 Task: Build a record-triggered Flow that automatically updates the "Close Date" of an opportunity to the current date when the opportunity stage is changed to "Closed-Won.".
Action: Mouse moved to (604, 45)
Screenshot: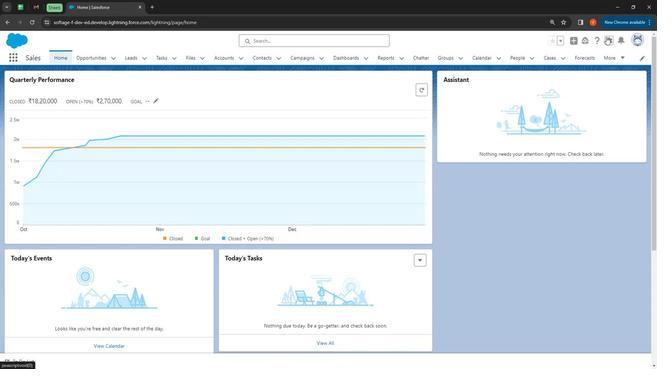 
Action: Mouse pressed left at (604, 45)
Screenshot: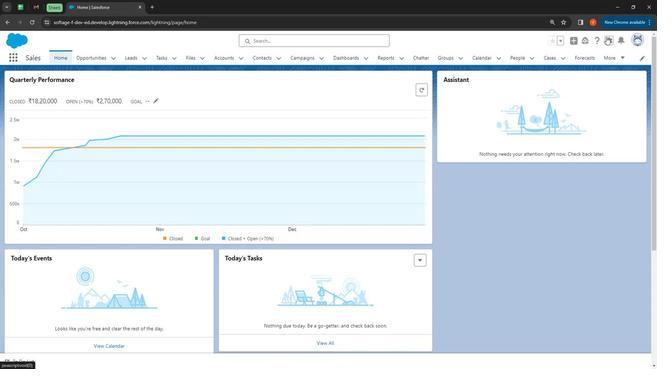 
Action: Mouse moved to (580, 74)
Screenshot: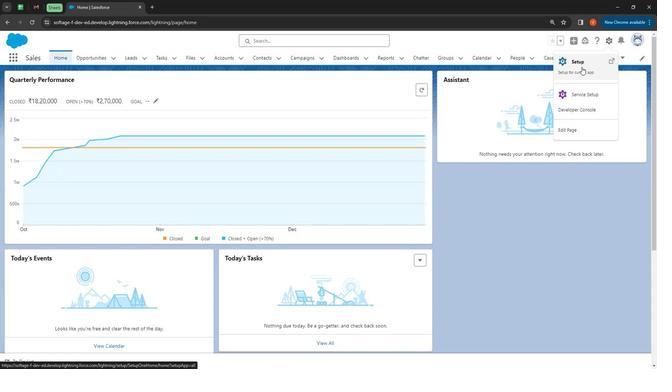 
Action: Mouse pressed left at (580, 74)
Screenshot: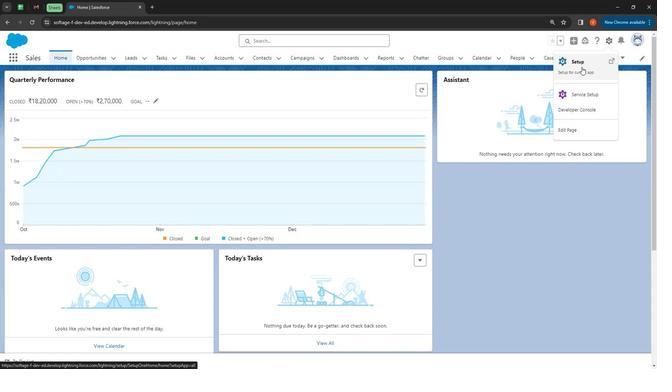 
Action: Mouse moved to (82, 165)
Screenshot: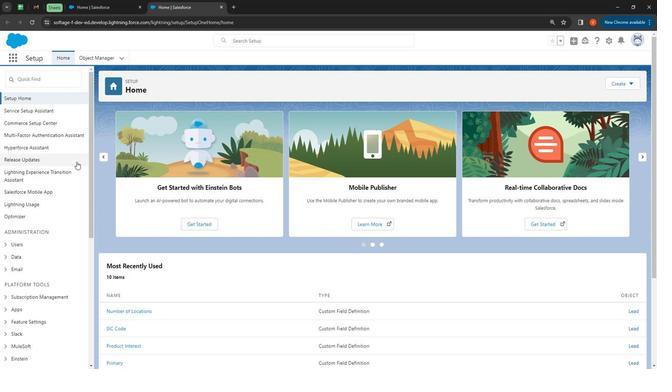 
Action: Mouse scrolled (82, 164) with delta (0, 0)
Screenshot: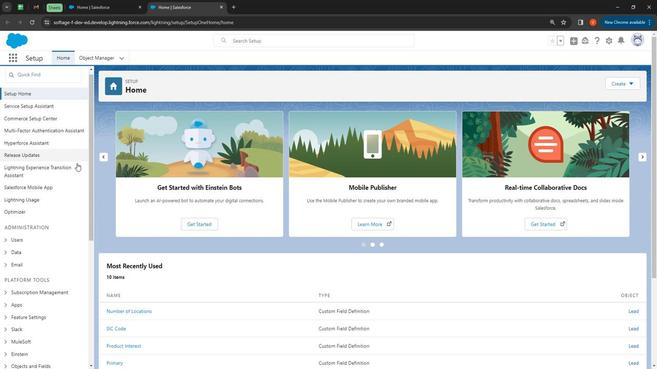 
Action: Mouse moved to (82, 168)
Screenshot: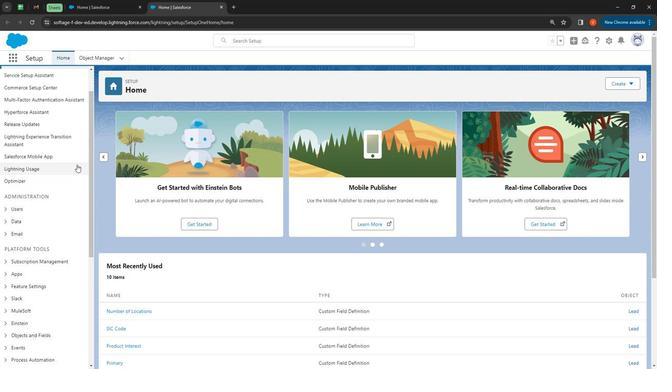 
Action: Mouse scrolled (82, 168) with delta (0, 0)
Screenshot: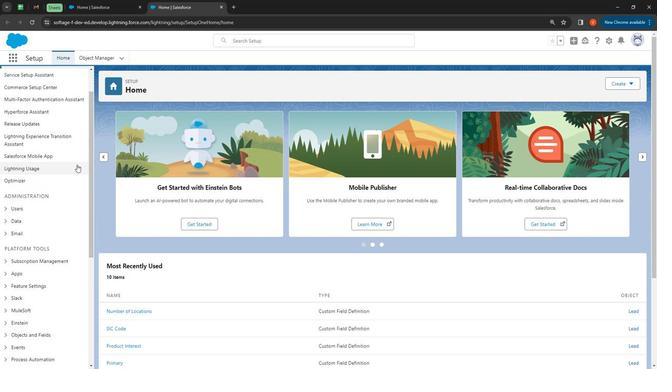 
Action: Mouse moved to (13, 324)
Screenshot: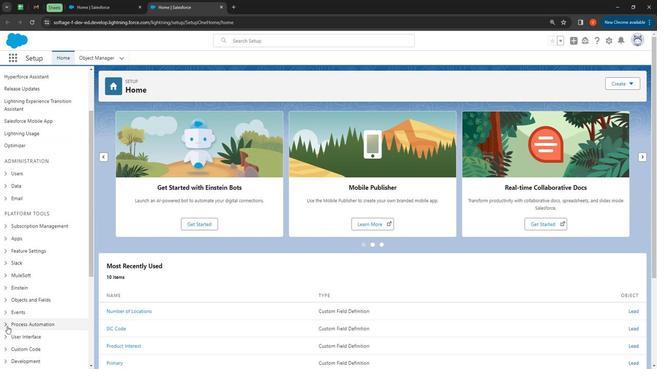 
Action: Mouse pressed left at (13, 324)
Screenshot: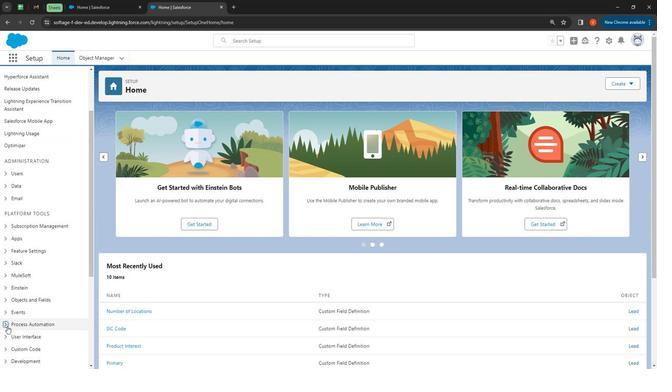 
Action: Mouse moved to (46, 320)
Screenshot: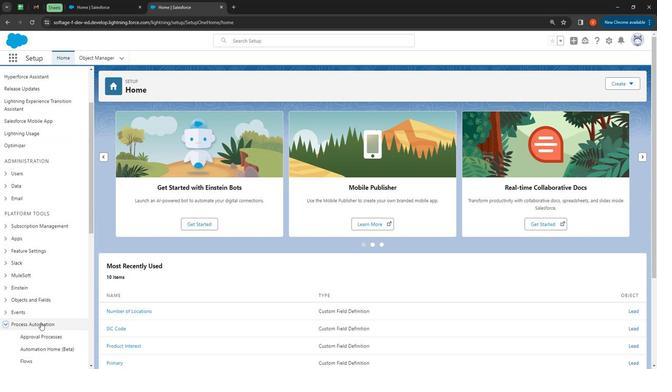 
Action: Mouse scrolled (46, 320) with delta (0, 0)
Screenshot: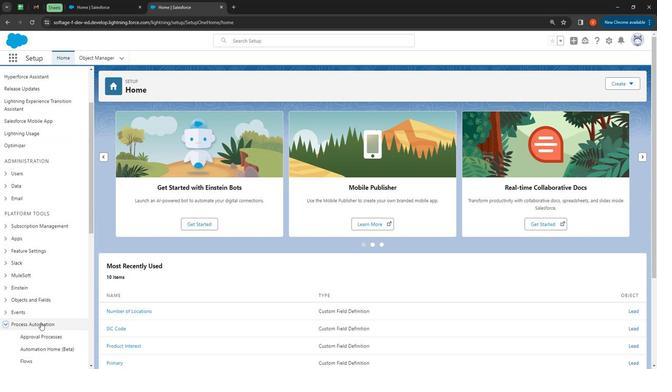 
Action: Mouse moved to (47, 320)
Screenshot: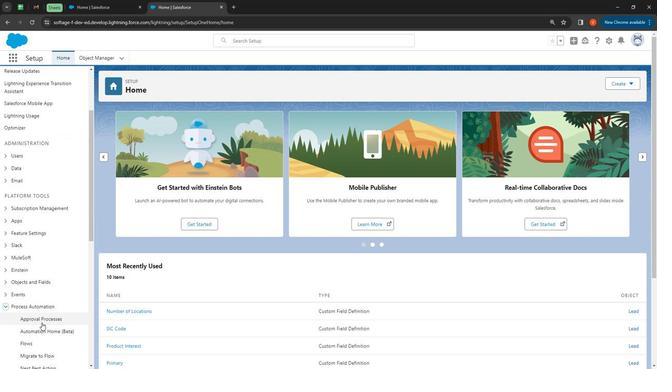 
Action: Mouse scrolled (47, 320) with delta (0, 0)
Screenshot: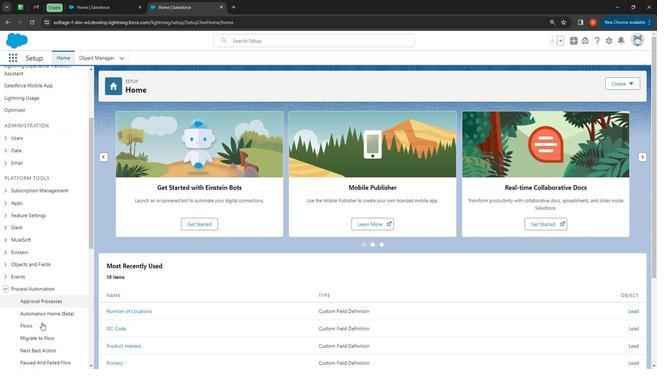 
Action: Mouse moved to (34, 288)
Screenshot: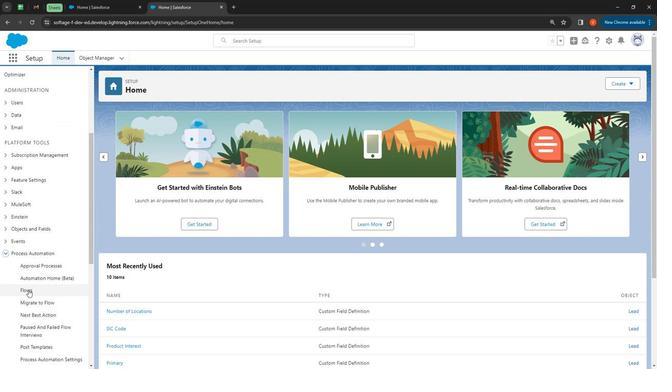 
Action: Mouse pressed left at (34, 288)
Screenshot: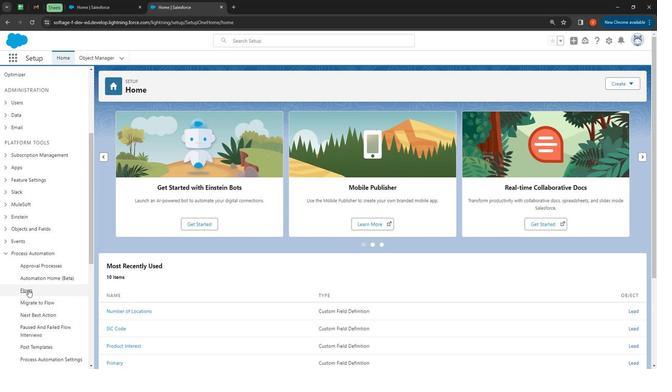 
Action: Mouse moved to (616, 86)
Screenshot: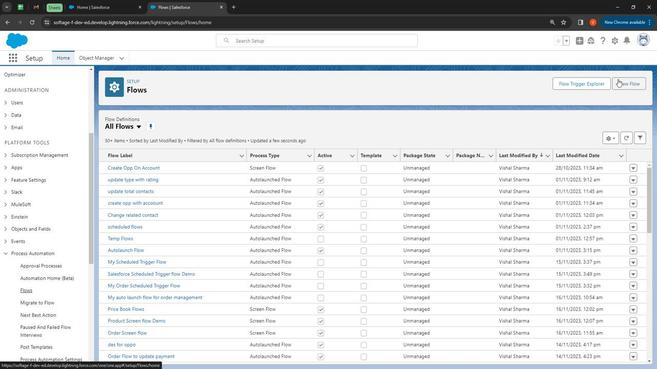 
Action: Mouse pressed left at (616, 86)
Screenshot: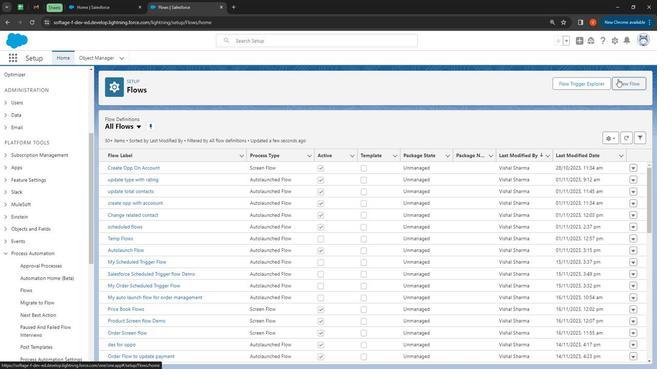 
Action: Mouse moved to (326, 164)
Screenshot: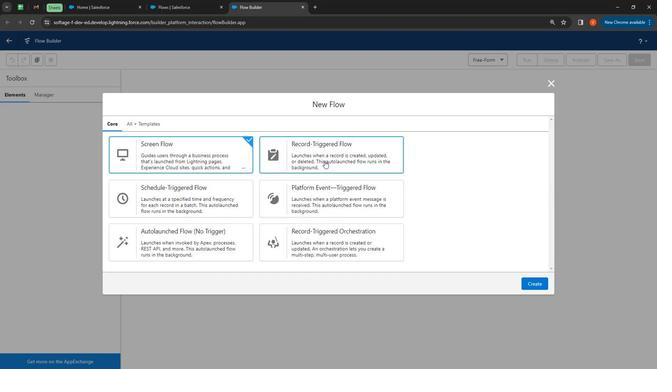 
Action: Mouse pressed left at (326, 164)
Screenshot: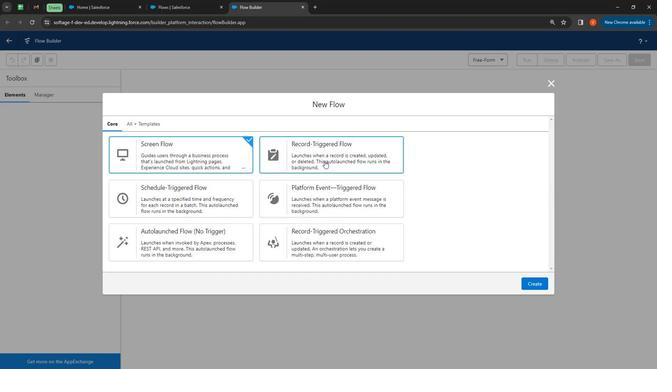 
Action: Mouse moved to (529, 284)
Screenshot: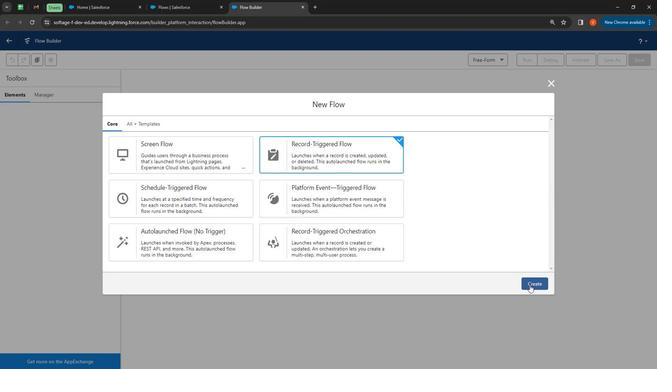 
Action: Mouse pressed left at (529, 284)
Screenshot: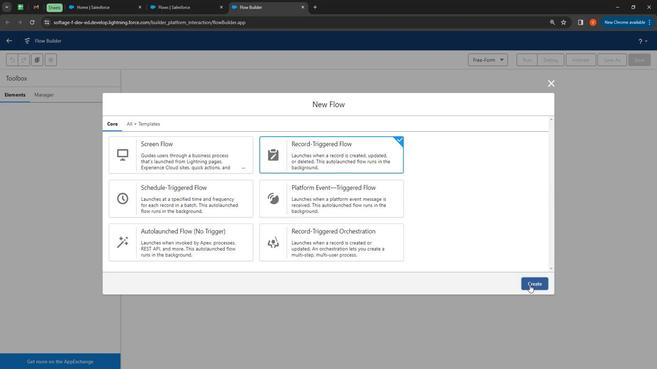 
Action: Mouse moved to (332, 125)
Screenshot: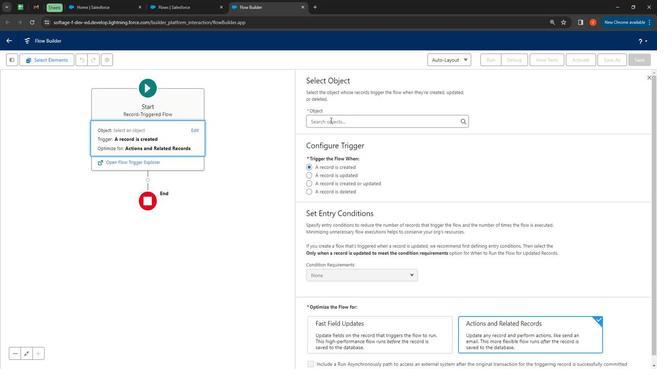
Action: Mouse pressed left at (332, 125)
Screenshot: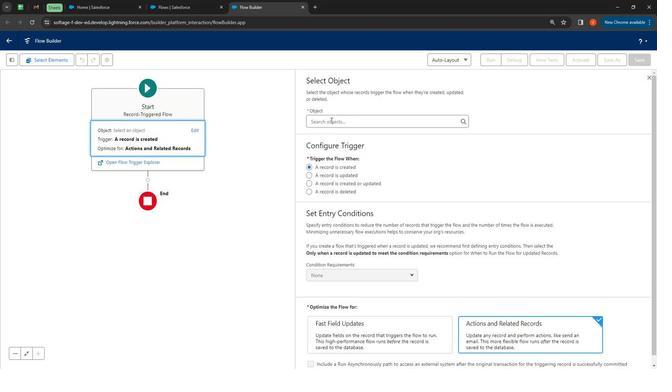 
Action: Mouse moved to (246, 71)
Screenshot: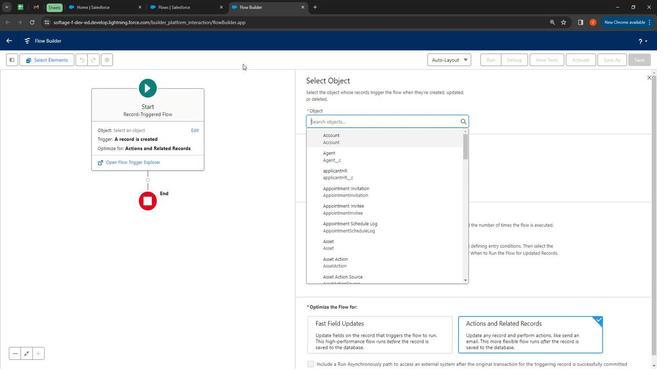 
Action: Key pressed <Key.shift>Opportunity
Screenshot: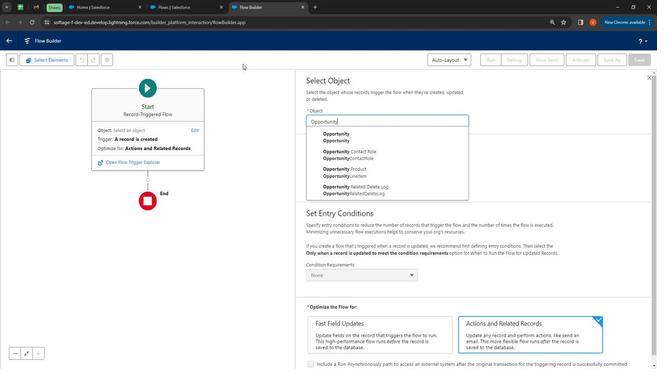 
Action: Mouse moved to (331, 138)
Screenshot: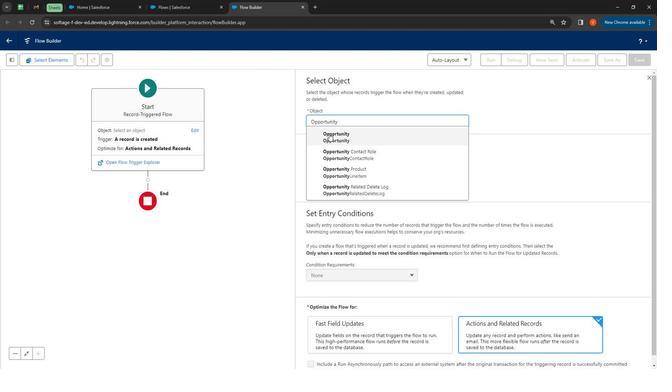 
Action: Mouse pressed left at (331, 138)
Screenshot: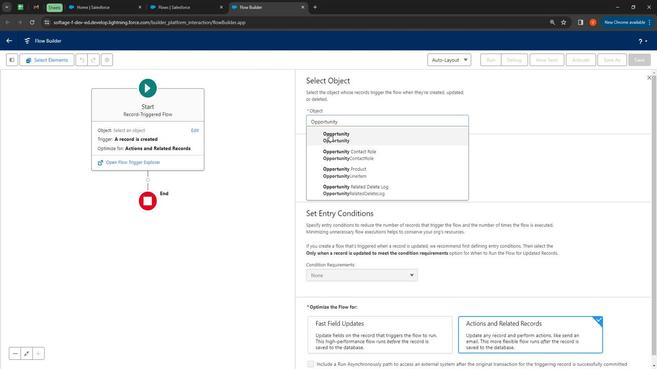 
Action: Mouse moved to (355, 185)
Screenshot: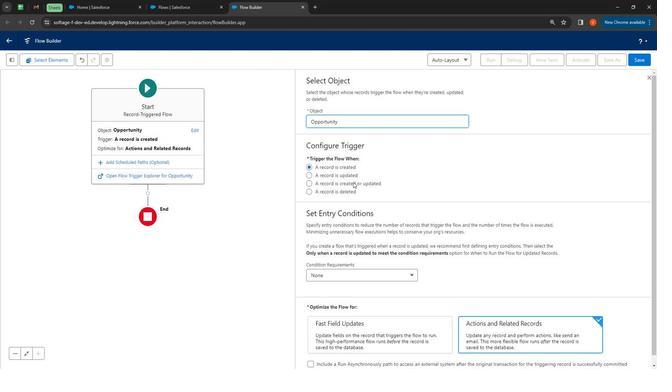 
Action: Mouse pressed left at (355, 185)
Screenshot: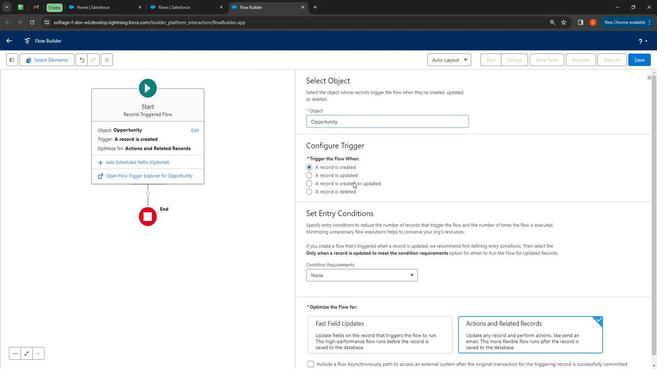 
Action: Mouse moved to (406, 157)
Screenshot: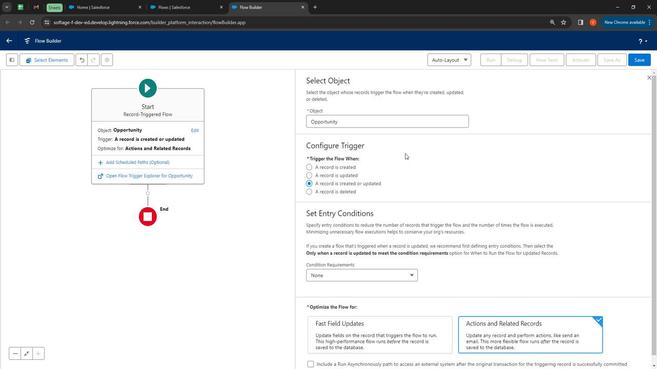 
Action: Mouse scrolled (406, 157) with delta (0, 0)
Screenshot: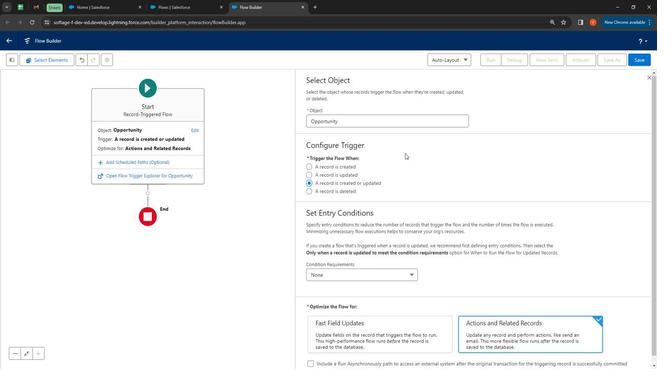 
Action: Mouse scrolled (406, 157) with delta (0, 0)
Screenshot: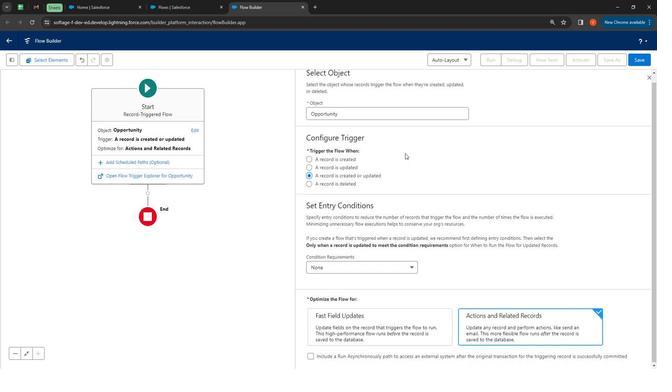 
Action: Mouse moved to (363, 266)
Screenshot: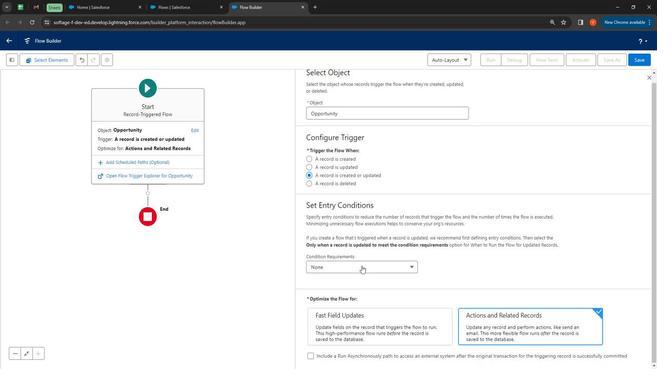 
Action: Mouse pressed left at (363, 266)
Screenshot: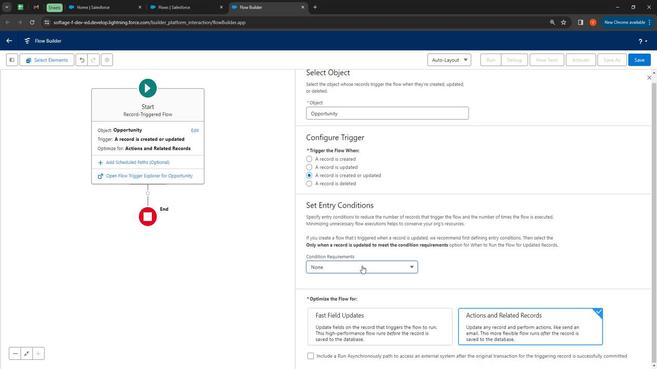 
Action: Mouse moved to (353, 213)
Screenshot: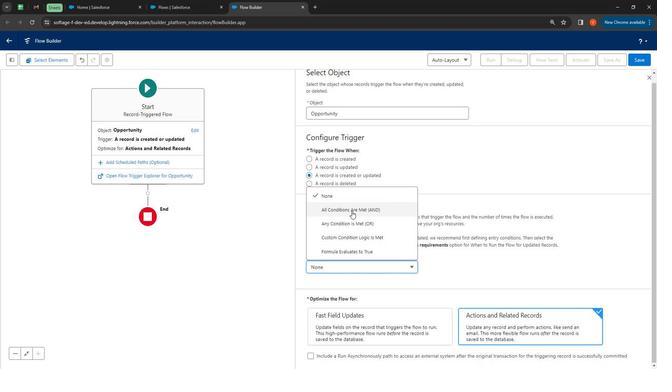 
Action: Mouse pressed left at (353, 213)
Screenshot: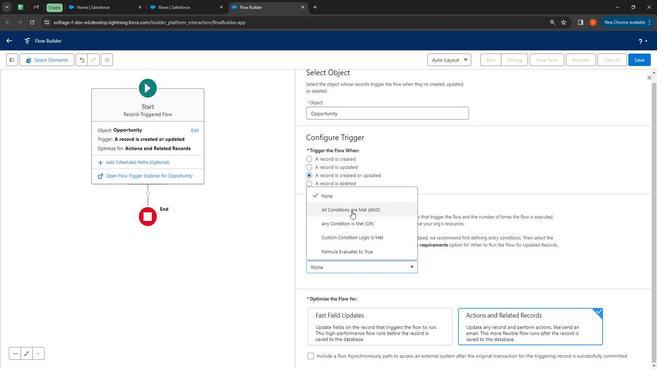 
Action: Mouse moved to (369, 299)
Screenshot: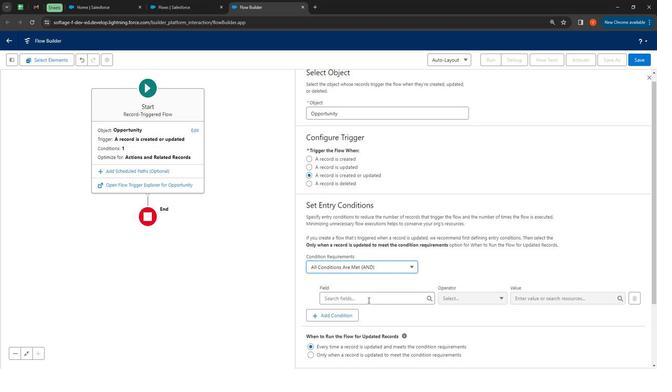 
Action: Mouse pressed left at (369, 299)
Screenshot: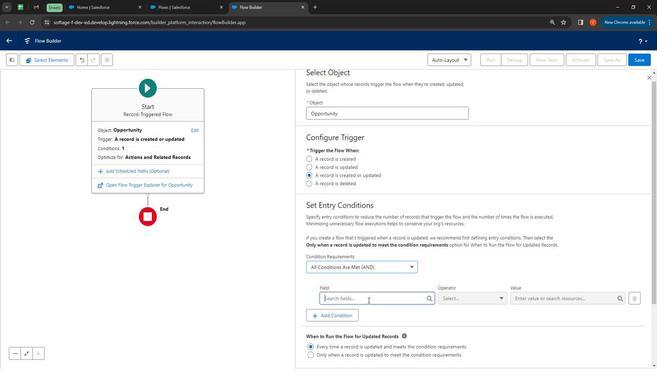 
Action: Mouse moved to (368, 152)
Screenshot: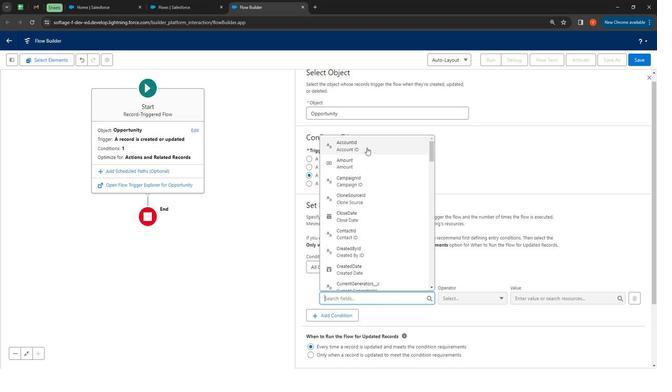 
Action: Mouse pressed left at (368, 152)
Screenshot: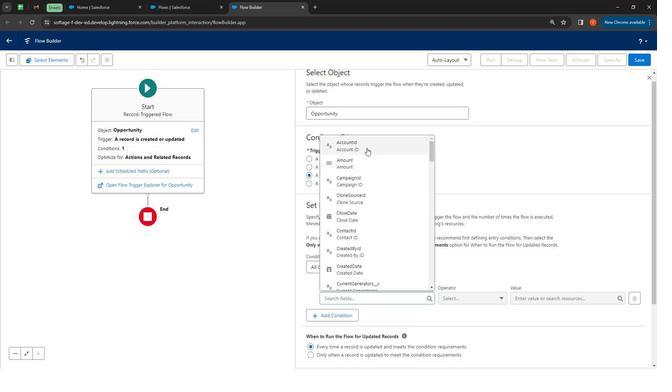 
Action: Mouse moved to (467, 294)
Screenshot: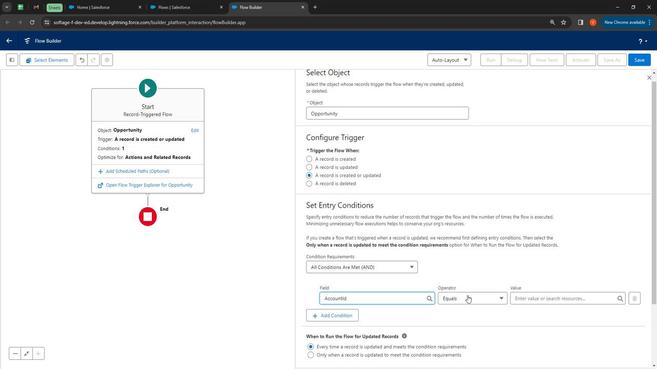 
Action: Mouse pressed left at (467, 294)
Screenshot: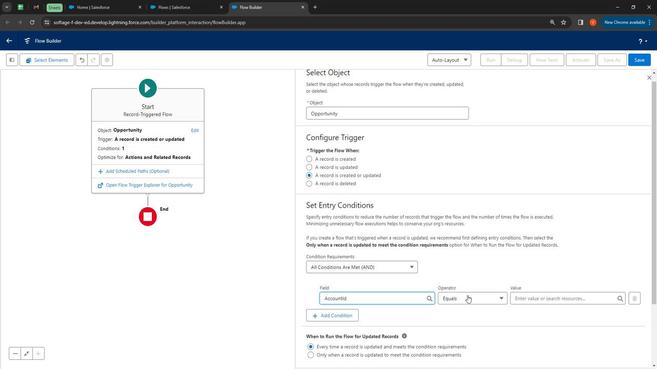 
Action: Mouse moved to (467, 270)
Screenshot: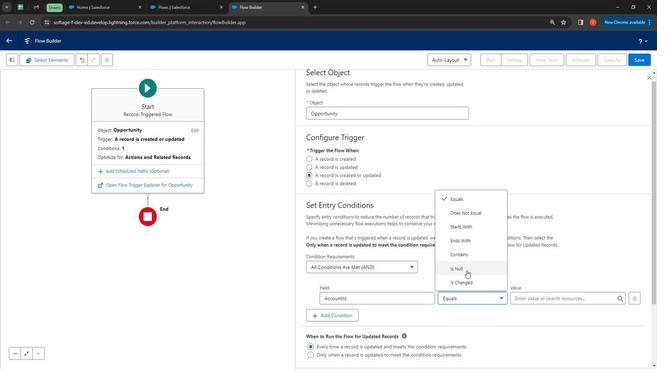 
Action: Mouse pressed left at (467, 270)
Screenshot: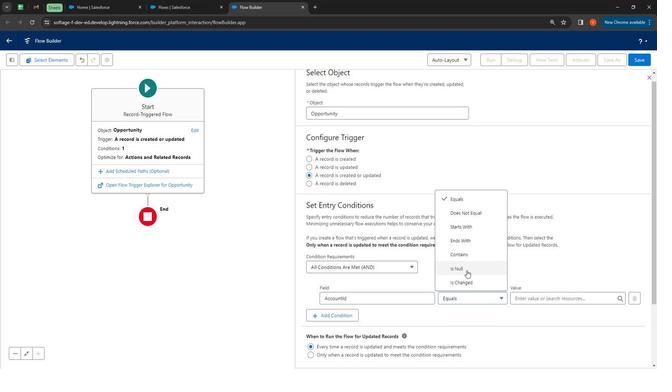 
Action: Mouse moved to (535, 293)
Screenshot: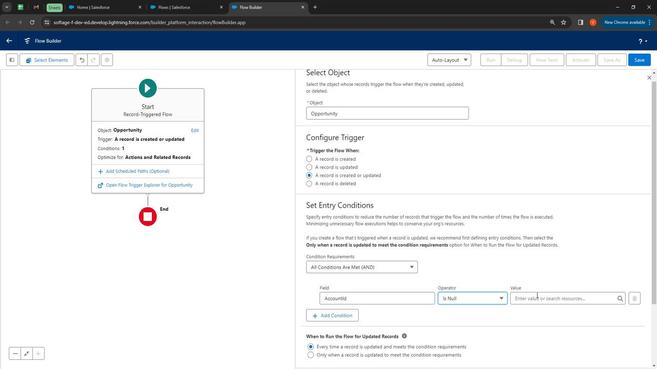 
Action: Mouse pressed left at (535, 293)
Screenshot: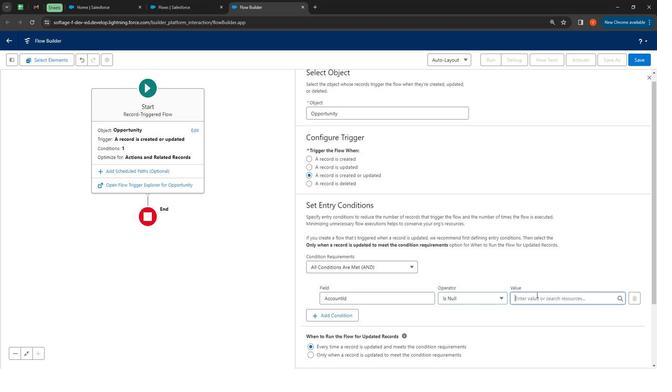 
Action: Mouse moved to (530, 288)
Screenshot: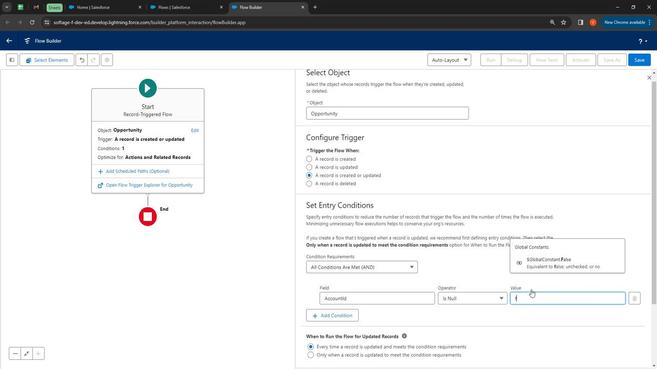 
Action: Key pressed fa
Screenshot: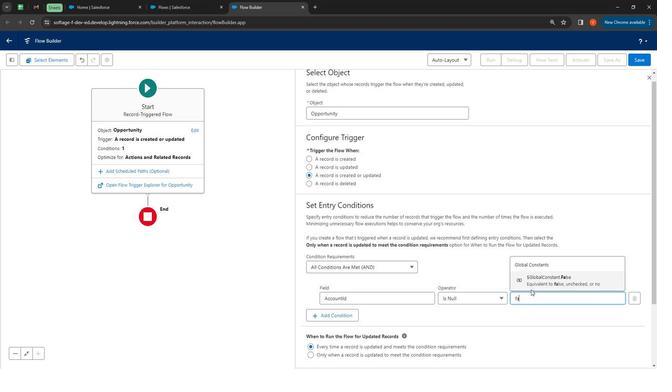 
Action: Mouse moved to (540, 281)
Screenshot: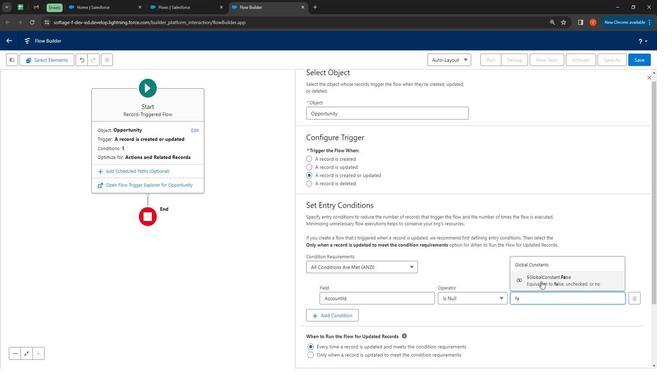 
Action: Mouse pressed left at (540, 281)
Screenshot: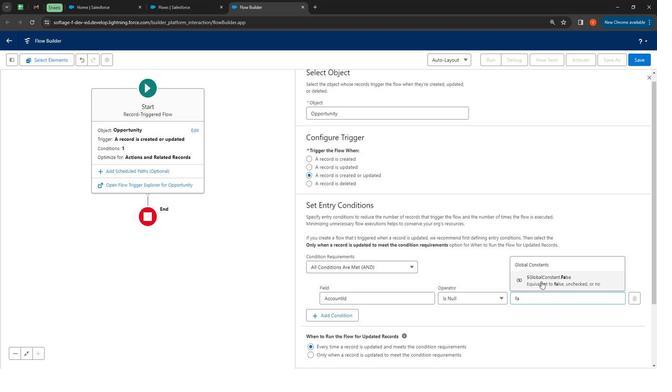
Action: Mouse moved to (552, 316)
Screenshot: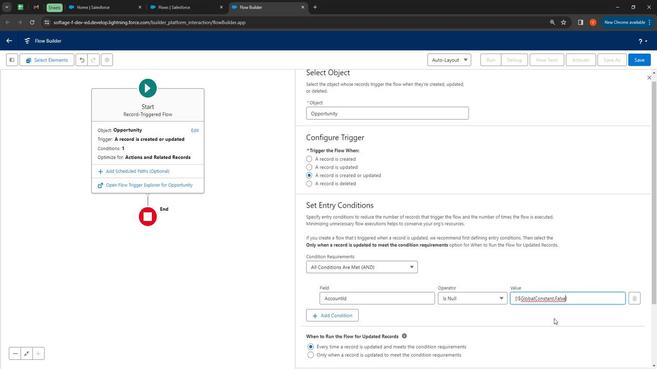 
Action: Mouse pressed left at (552, 316)
Screenshot: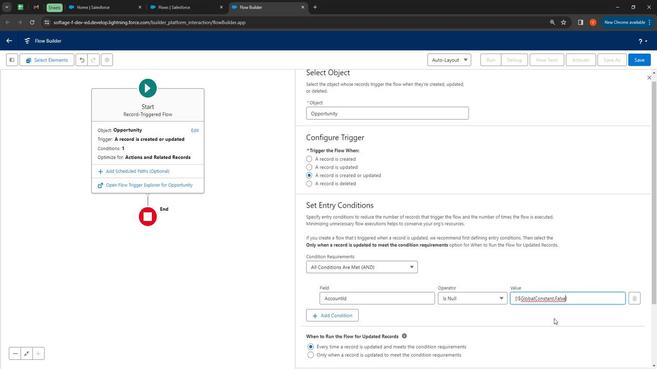 
Action: Mouse moved to (516, 306)
Screenshot: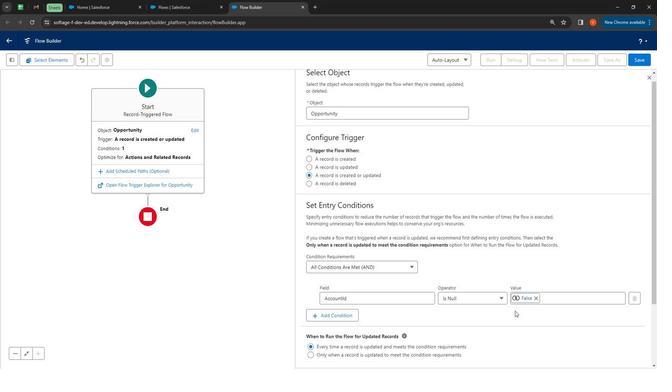 
Action: Mouse scrolled (516, 306) with delta (0, 0)
Screenshot: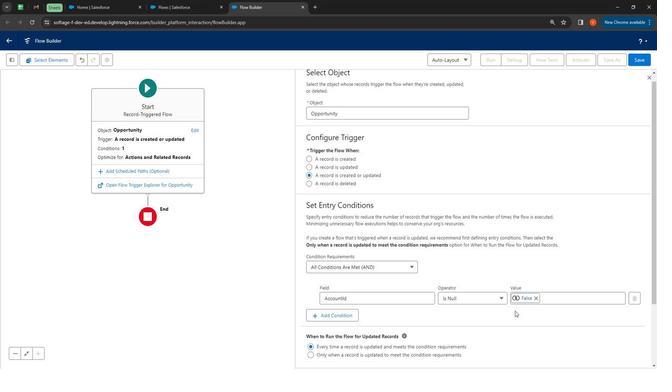
Action: Mouse moved to (514, 309)
Screenshot: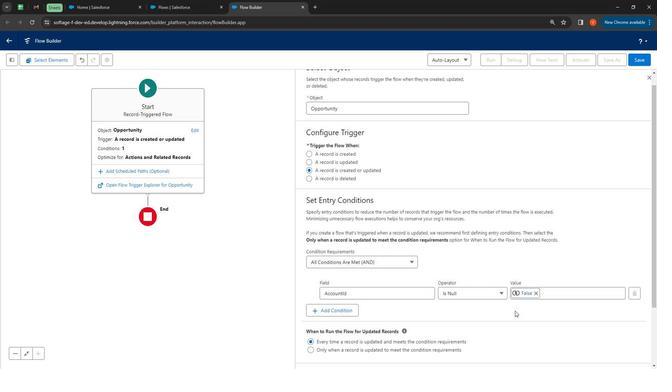 
Action: Mouse scrolled (514, 309) with delta (0, 0)
Screenshot: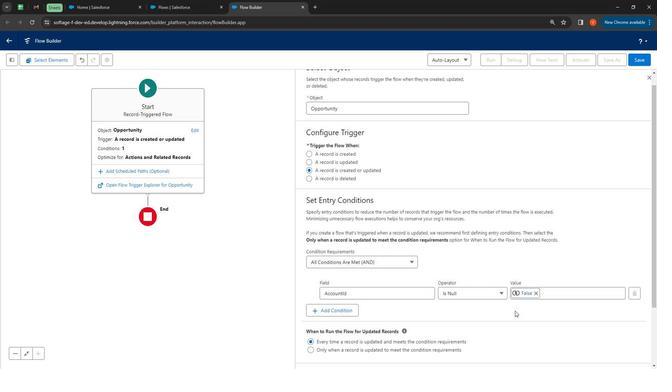 
Action: Mouse moved to (513, 311)
Screenshot: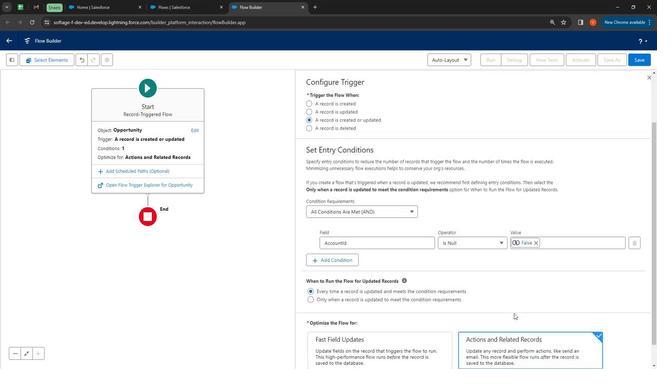 
Action: Mouse scrolled (513, 310) with delta (0, 0)
Screenshot: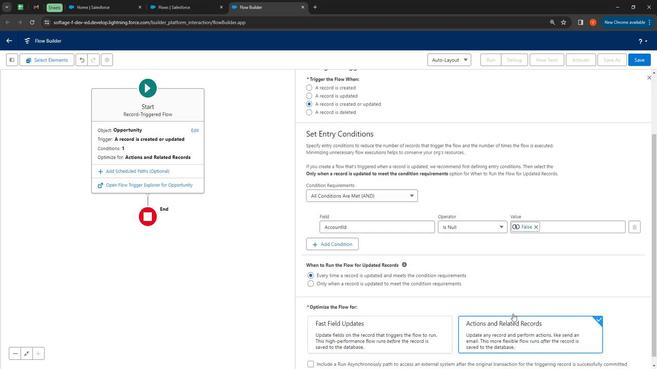 
Action: Mouse moved to (507, 312)
Screenshot: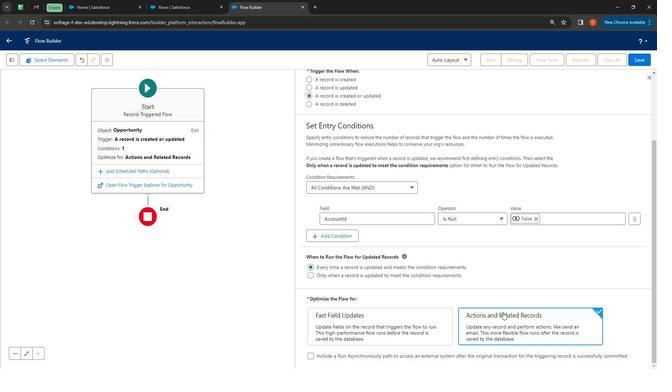 
Action: Mouse scrolled (507, 311) with delta (0, 0)
Screenshot: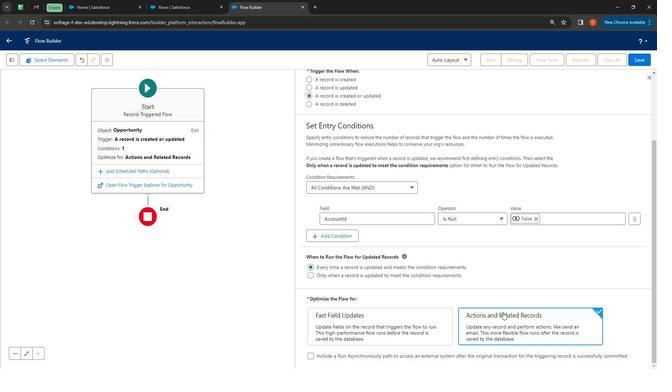
Action: Mouse moved to (645, 86)
Screenshot: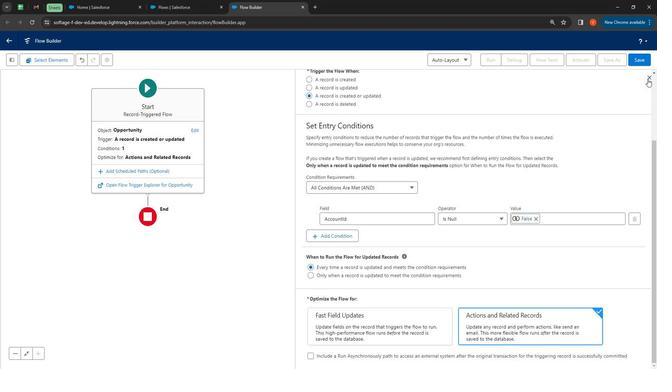 
Action: Mouse pressed left at (645, 86)
Screenshot: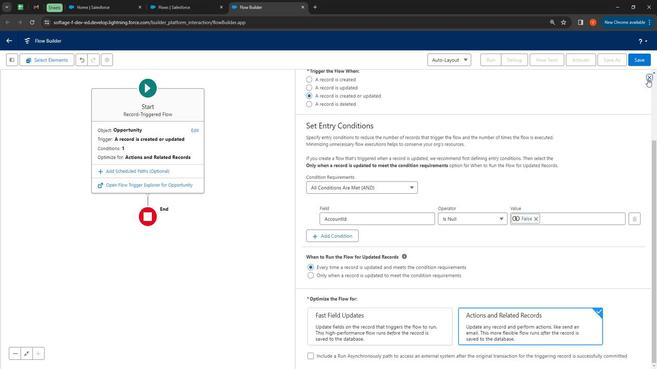 
Action: Mouse moved to (287, 215)
Screenshot: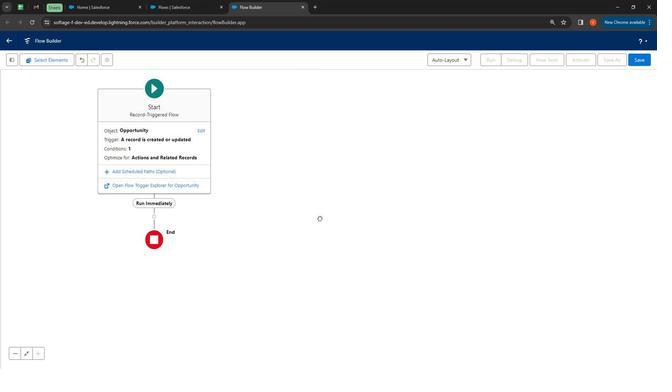 
Action: Mouse pressed left at (287, 215)
Screenshot: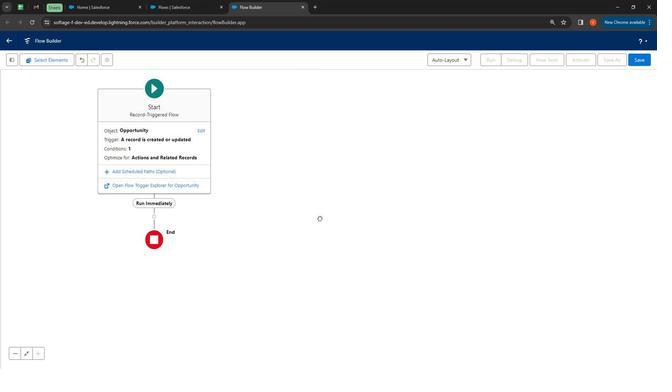 
Action: Mouse moved to (471, 206)
Screenshot: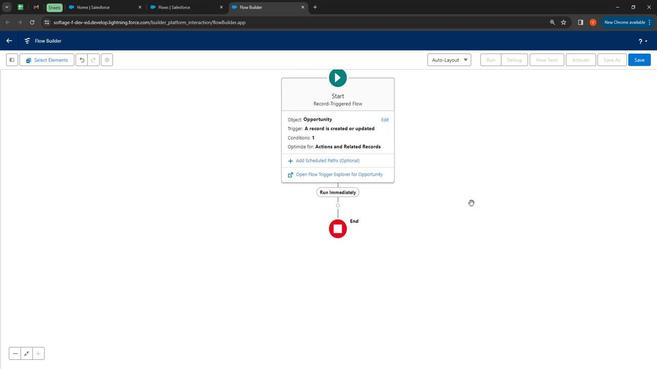 
Action: Mouse pressed left at (471, 206)
Screenshot: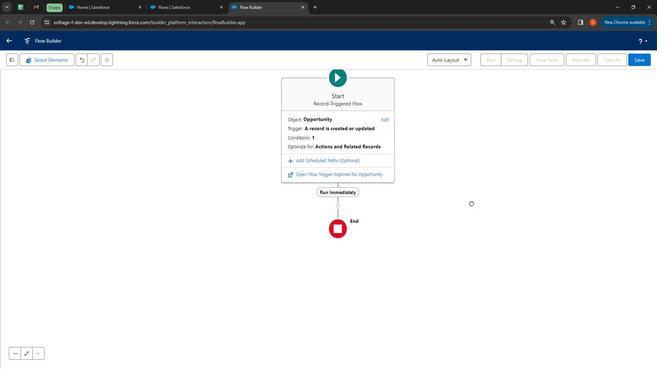 
Action: Mouse moved to (434, 198)
Screenshot: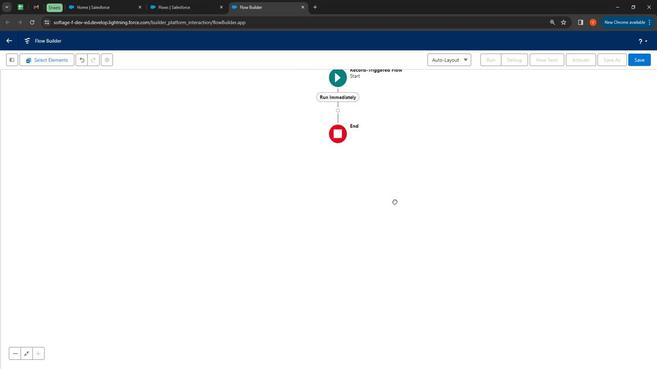 
Action: Mouse pressed left at (435, 198)
Screenshot: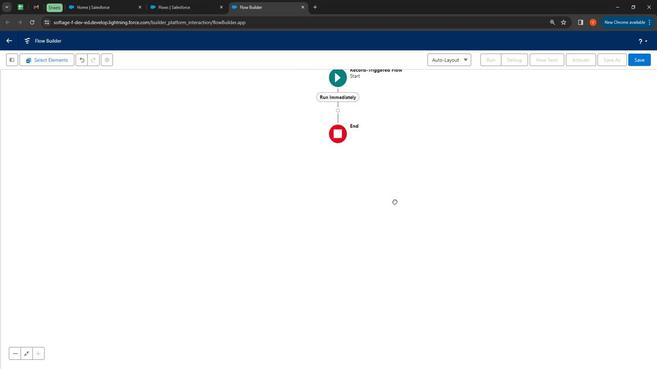
Action: Mouse moved to (19, 68)
Screenshot: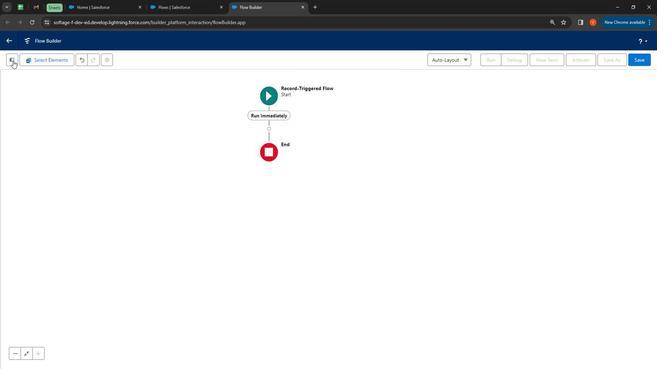 
Action: Mouse pressed left at (19, 68)
Screenshot: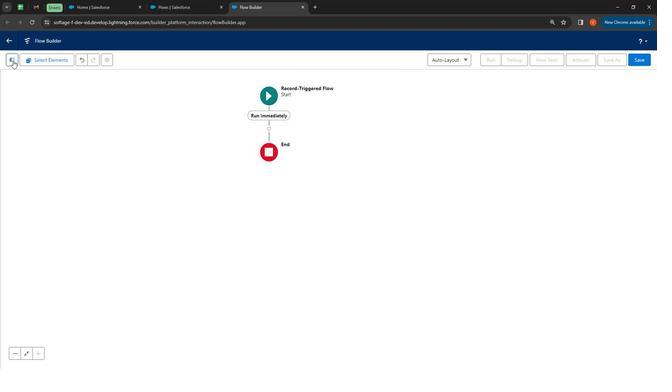 
Action: Mouse moved to (42, 139)
Screenshot: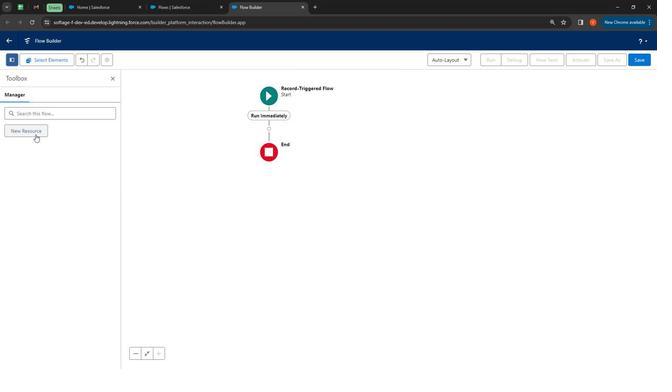 
Action: Mouse pressed left at (42, 139)
Screenshot: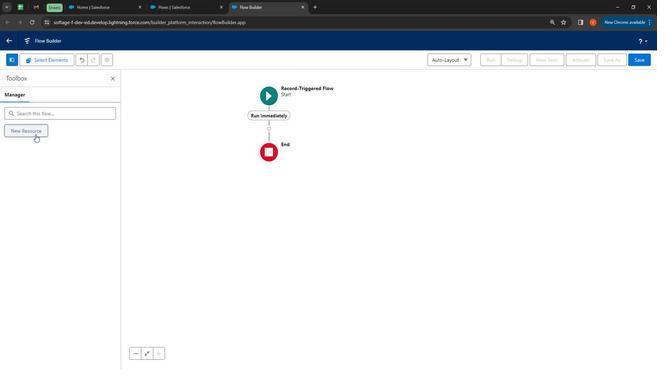 
Action: Mouse moved to (243, 171)
Screenshot: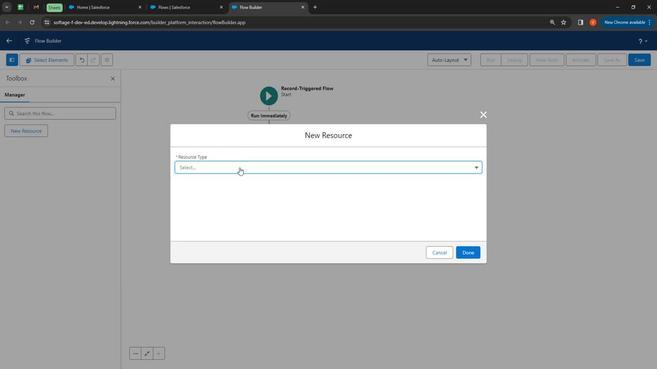 
Action: Mouse pressed left at (243, 171)
Screenshot: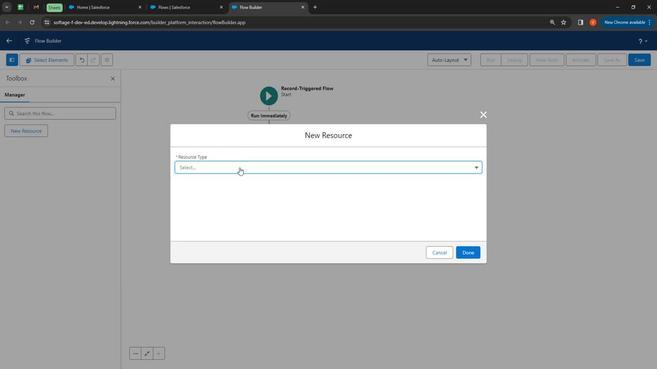 
Action: Mouse moved to (229, 191)
Screenshot: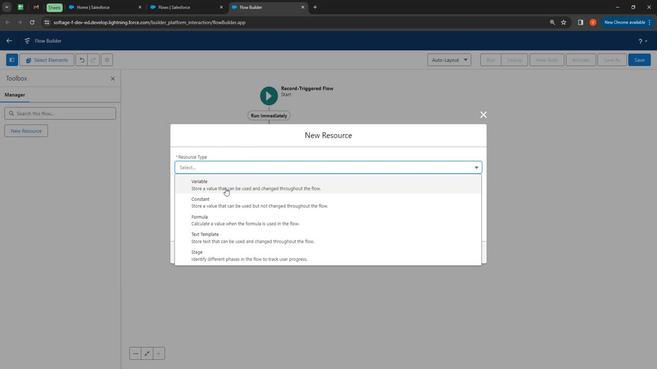 
Action: Mouse pressed left at (229, 191)
Screenshot: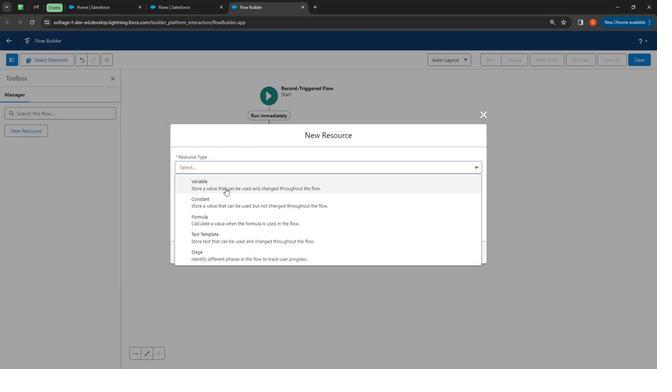 
Action: Mouse moved to (208, 184)
Screenshot: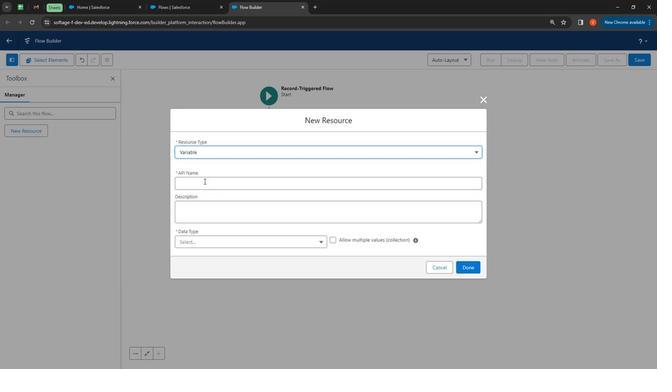 
Action: Mouse pressed left at (208, 184)
Screenshot: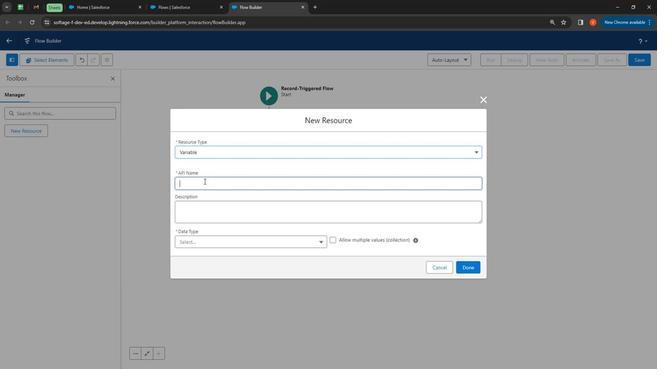 
Action: Mouse moved to (207, 182)
Screenshot: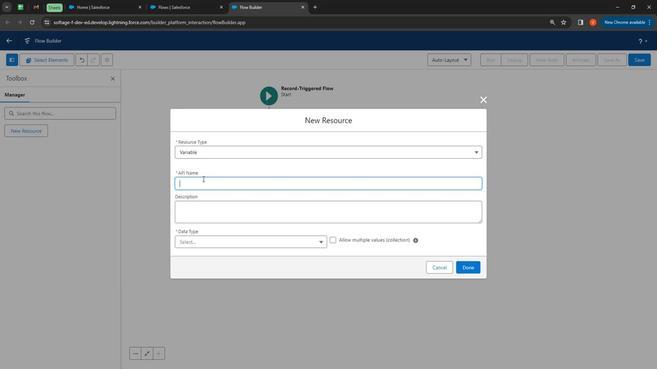 
Action: Key pressed <Key.shift><Key.shift><Key.shift><Key.shift><Key.shift><Key.shift><Key.shift><Key.shift><Key.shift><Key.shift><Key.shift><Key.shift>record<Key.shift><Key.shift><Key.shift><Key.shift><Key.shift><Key.shift><Key.shift><Key.shift><Key.shift><Key.shift><Key.shift><Key.shift><Key.shift><Key.shift><Key.shift><Key.shift><Key.shift>Id
Screenshot: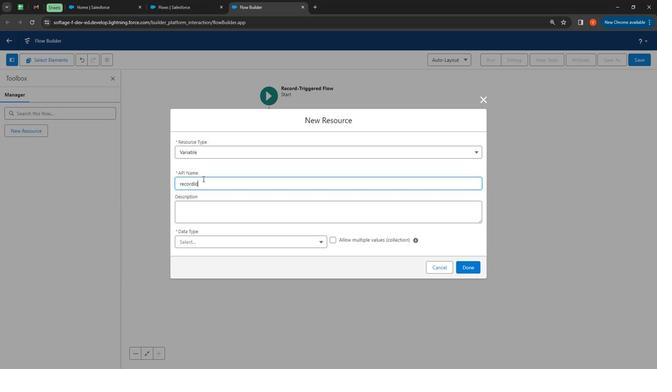 
Action: Mouse moved to (220, 213)
Screenshot: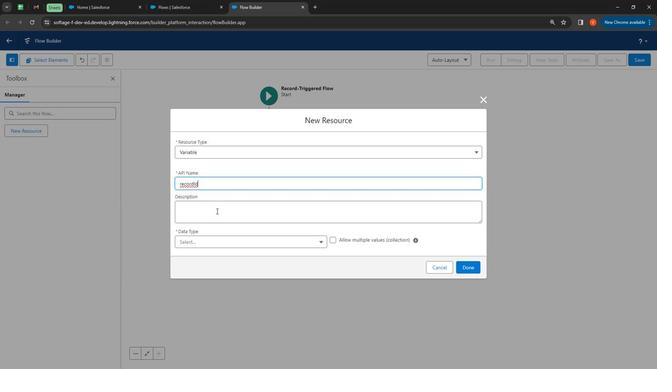
Action: Mouse pressed left at (220, 213)
Screenshot: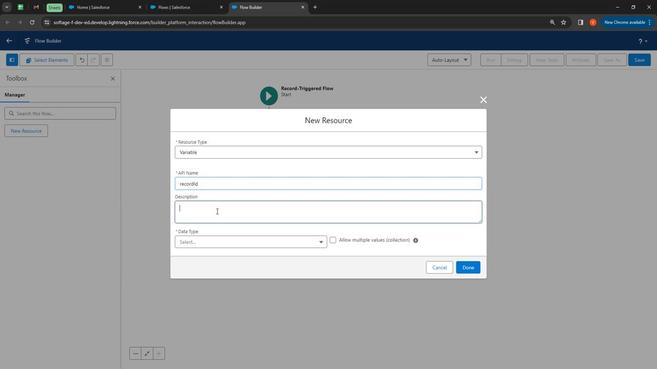 
Action: Mouse moved to (220, 213)
Screenshot: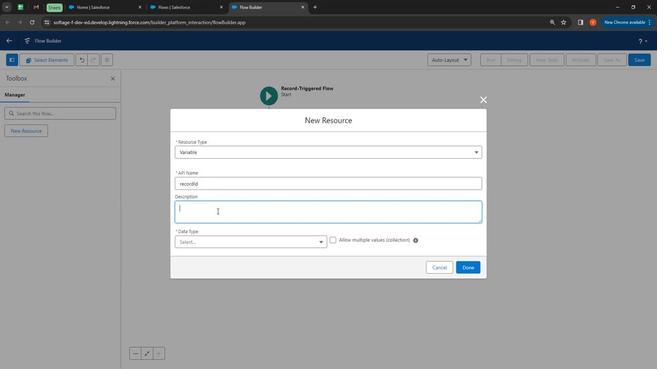
Action: Key pressed <Key.shift><Key.shift><Key.shift><Key.shift>Record<Key.space><Key.backspace><Key.shift>Id<Key.space><Key.shift><Key.shift><Key.shift>Is<Key.space>a<Key.space>variable<Key.space>created<Key.space>in<Key.space>this<Key.space>flow<Key.space>to<Key.space>store<Key.space><Key.shift><Key.shift><Key.shift><Key.shift><Key.shift><Key.shift><Key.shift><Key.shift><Key.shift><Key.shift><Key.shift><Key.shift><Key.shift><Key.shift><Key.shift>Id<Key.space>of<Key.space>record<Key.space>created<Key.space>in<Key.space>opportunity<Key.space><Key.shift><Key.shift><Key.shift><Key.shift><Key.shift><Key.shift><Key.shift><Key.shift><Key.shift><Key.shift><Key.shift><Key.shift><Key.shift>Custom<Key.space><Key.shift>Object
Screenshot: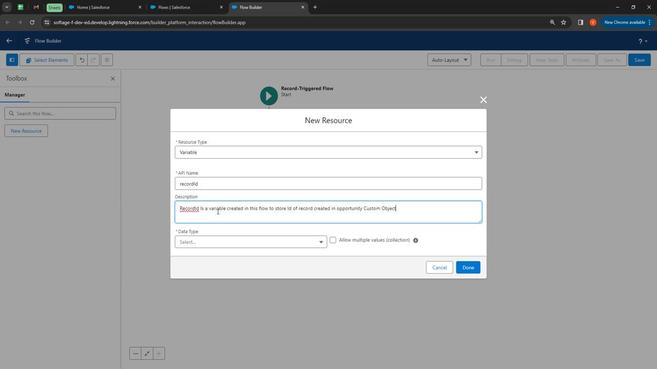 
Action: Mouse moved to (197, 212)
Screenshot: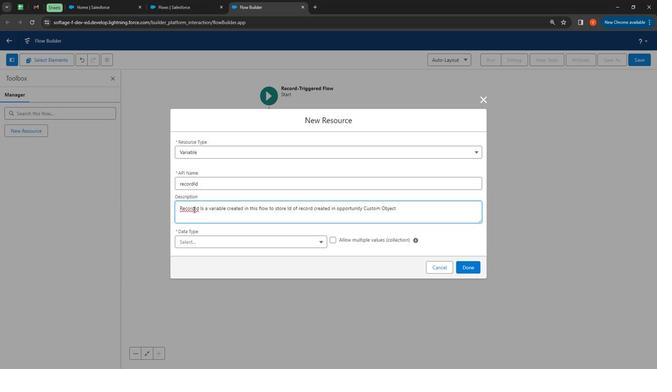 
Action: Mouse pressed left at (197, 212)
Screenshot: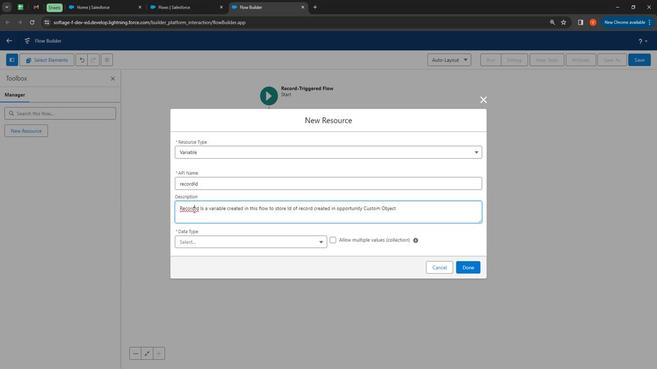 
Action: Mouse moved to (203, 219)
Screenshot: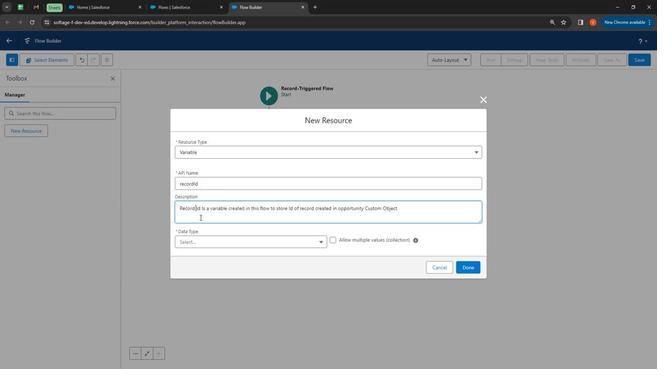 
Action: Key pressed <Key.space>
Screenshot: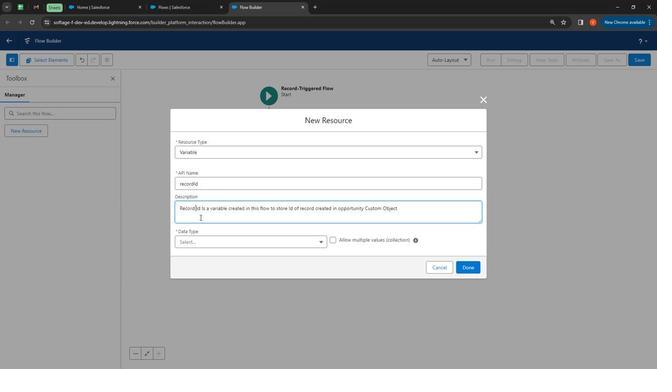 
Action: Mouse moved to (408, 214)
Screenshot: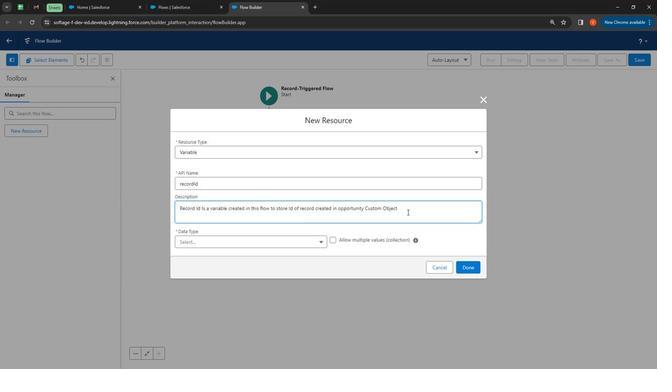 
Action: Mouse pressed left at (408, 214)
Screenshot: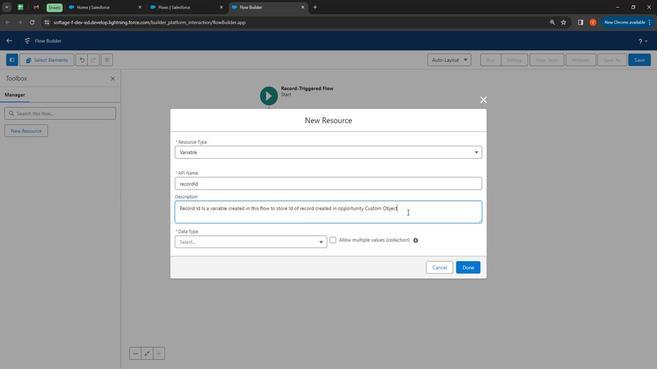 
Action: Mouse moved to (385, 227)
Screenshot: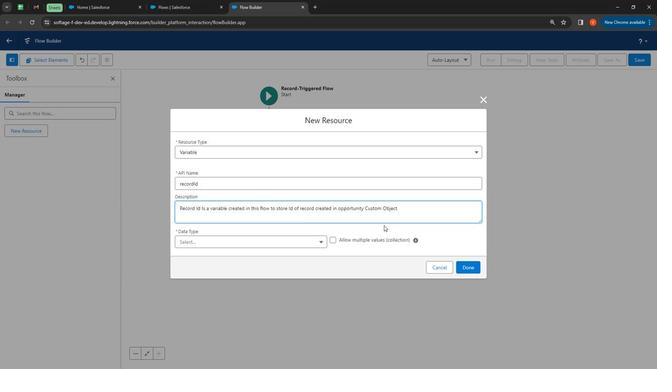 
Action: Key pressed .
Screenshot: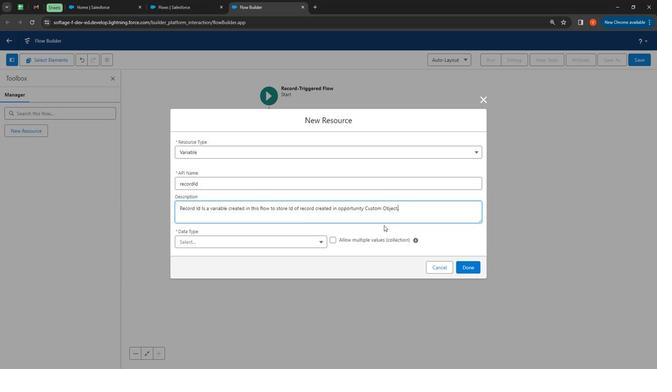 
Action: Mouse moved to (319, 247)
Screenshot: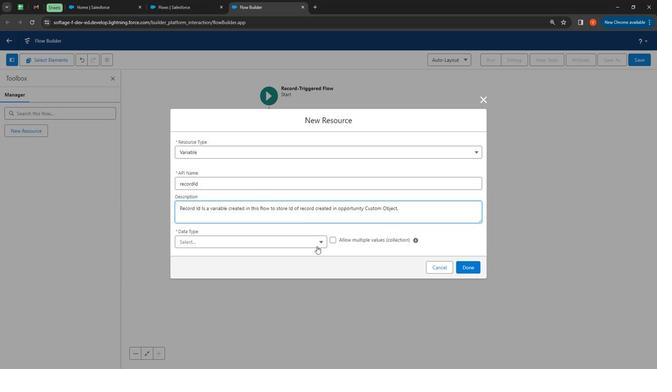 
Action: Mouse pressed left at (319, 247)
Screenshot: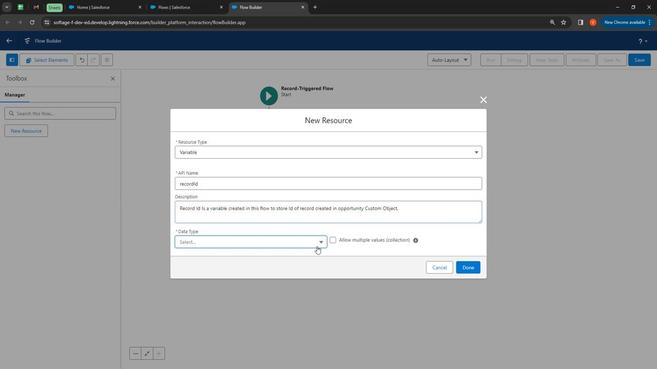 
Action: Mouse moved to (229, 107)
Screenshot: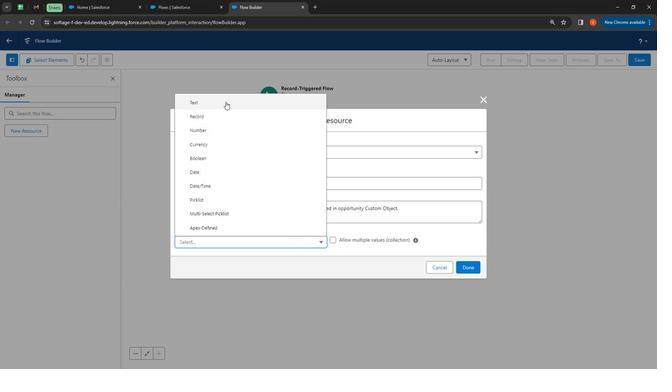 
Action: Mouse pressed left at (229, 107)
Screenshot: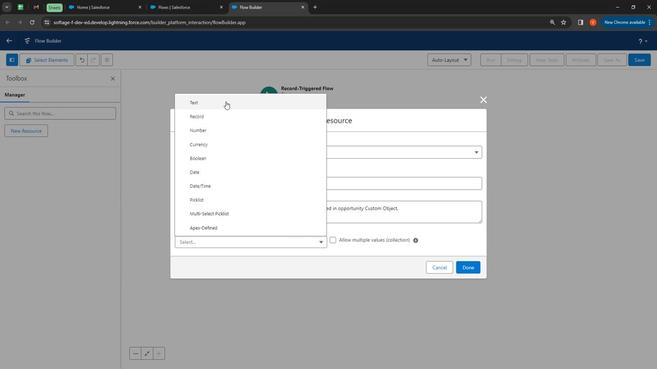 
Action: Mouse moved to (209, 262)
Screenshot: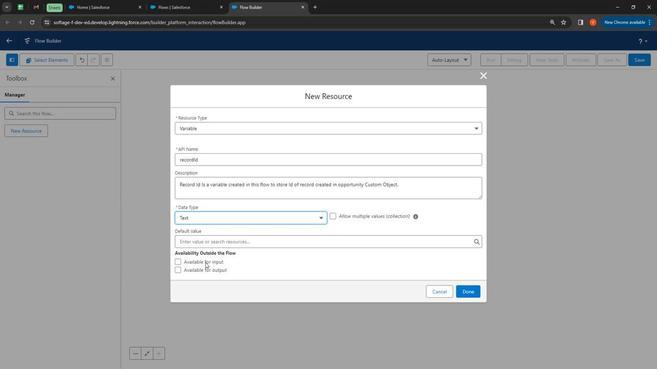 
Action: Mouse pressed left at (209, 262)
Screenshot: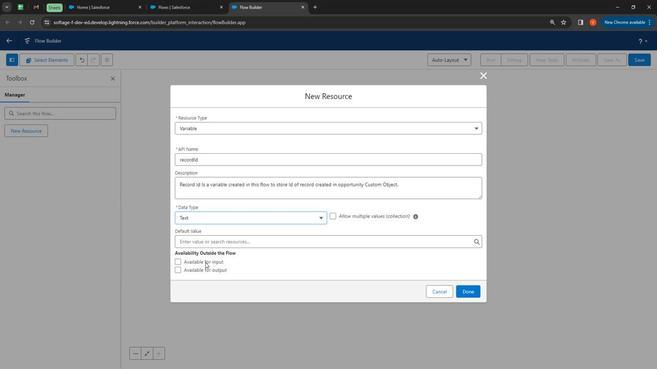 
Action: Mouse moved to (463, 288)
Screenshot: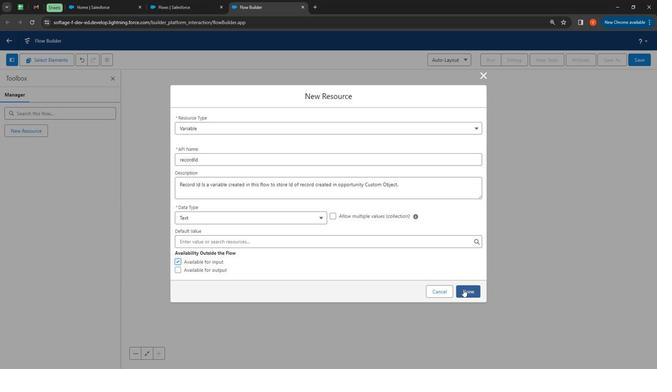 
Action: Mouse pressed left at (463, 288)
Screenshot: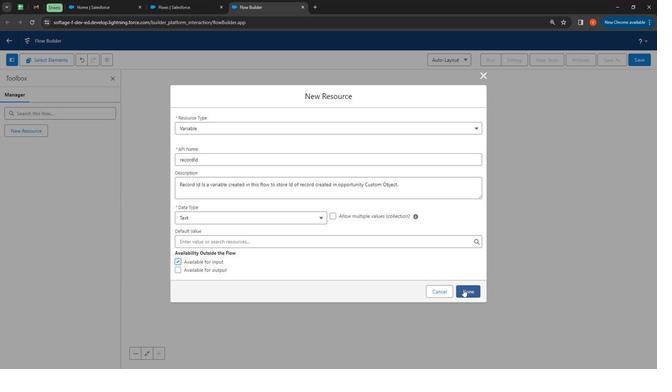 
Action: Mouse moved to (259, 182)
Screenshot: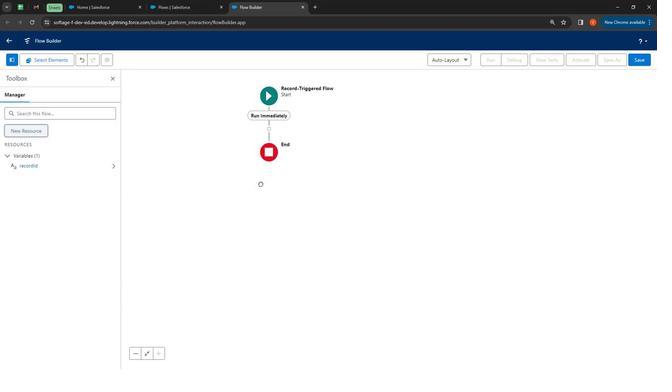 
Action: Mouse pressed left at (259, 182)
Screenshot: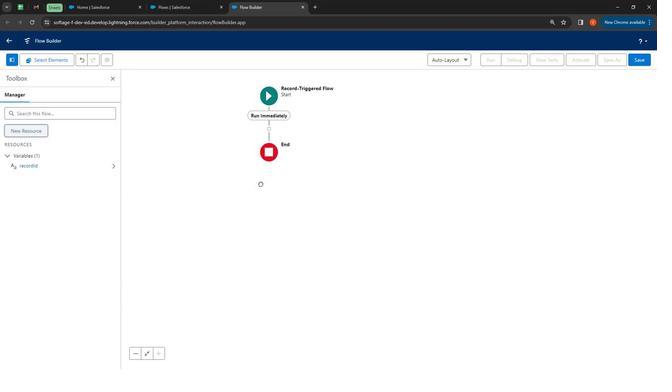
Action: Mouse moved to (289, 155)
Screenshot: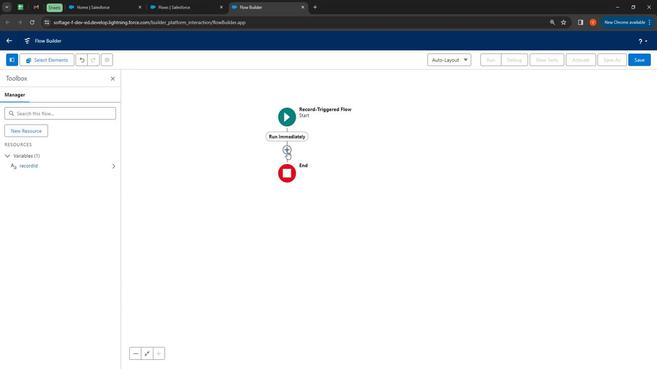 
Action: Mouse pressed left at (289, 155)
Screenshot: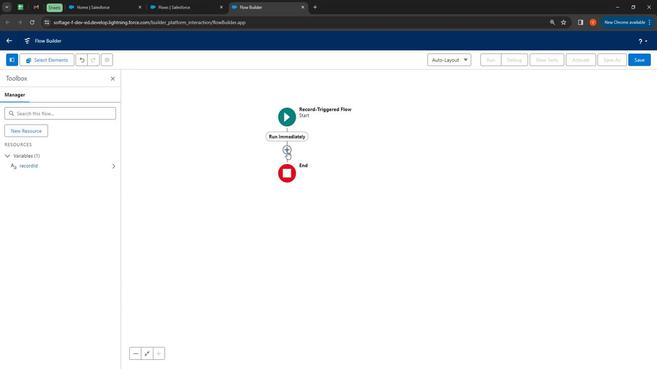 
Action: Mouse moved to (293, 213)
Screenshot: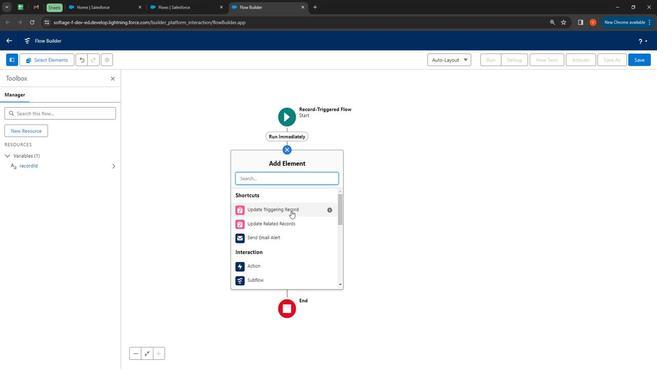 
Action: Mouse pressed left at (293, 213)
Screenshot: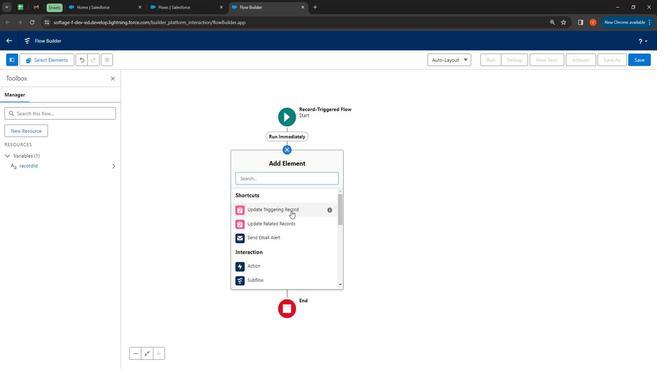 
Action: Mouse moved to (398, 110)
Screenshot: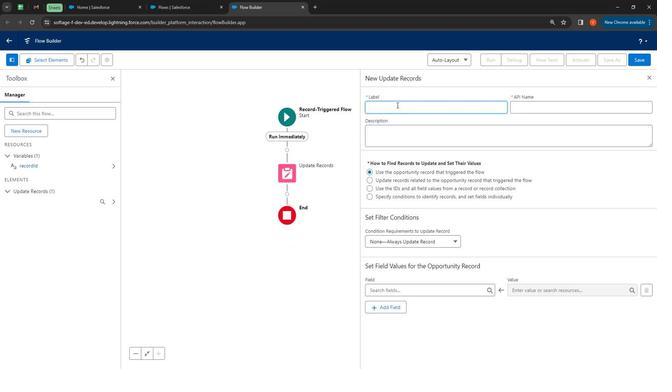 
Action: Mouse pressed left at (398, 110)
Screenshot: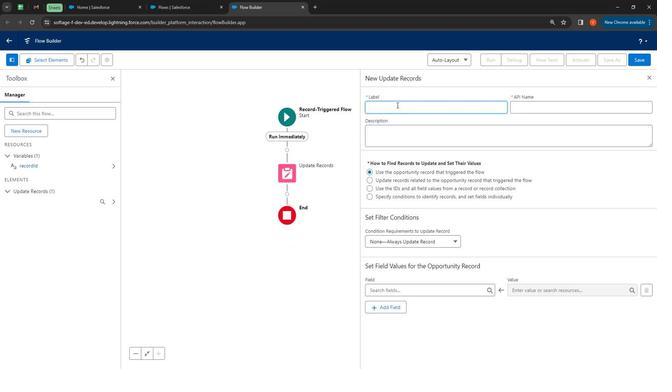 
Action: Mouse moved to (258, 16)
Screenshot: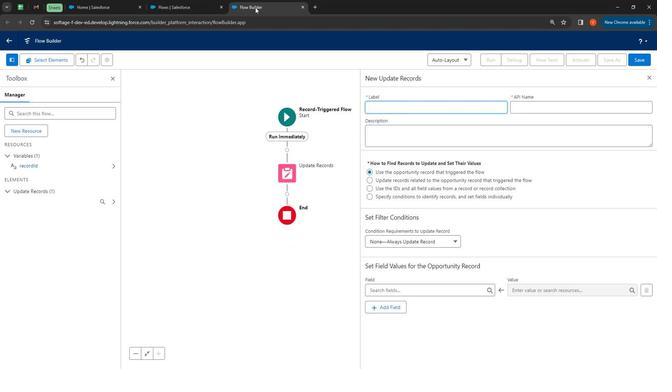 
Action: Key pressed <Key.shift><Key.shift><Key.shift><Key.shift><Key.shift><Key.shift><Key.shift><Key.shift><Key.shift><Key.shift><Key.shift><Key.shift><Key.shift><Key.shift><Key.shift><Key.shift><Key.shift><Key.shift><Key.shift><Key.shift><Key.shift><Key.shift><Key.shift><Key.shift>Update<Key.space><Key.shift>Stage<Key.space>to<Key.space><Key.shift>CW
Screenshot: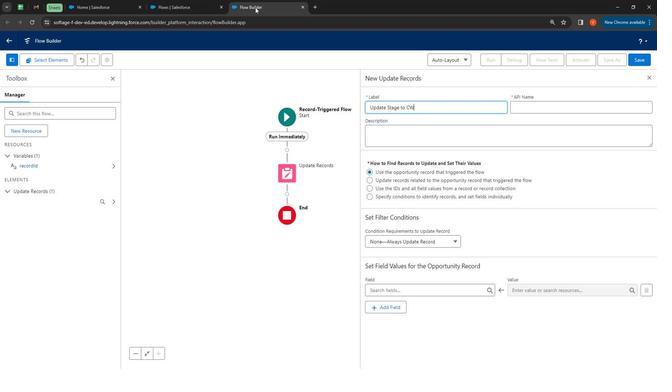 
Action: Mouse moved to (528, 108)
Screenshot: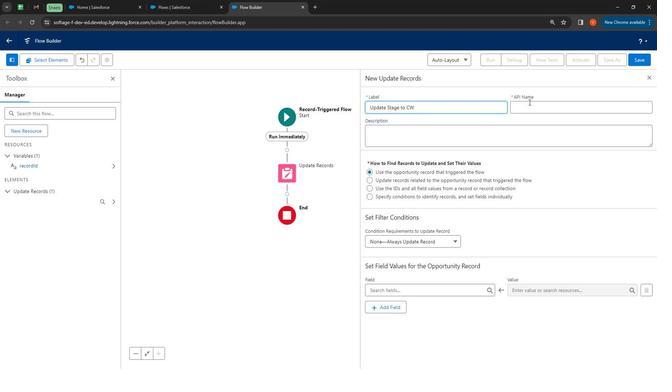 
Action: Mouse pressed left at (528, 108)
Screenshot: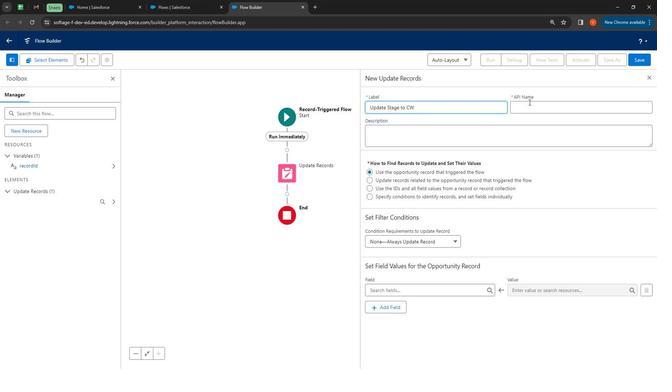 
Action: Mouse moved to (423, 138)
Screenshot: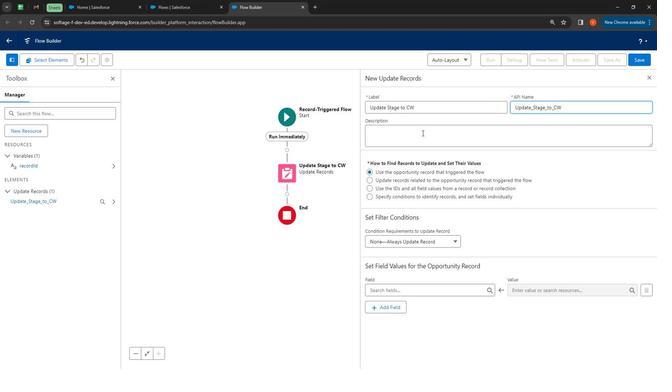 
Action: Mouse pressed left at (423, 138)
Screenshot: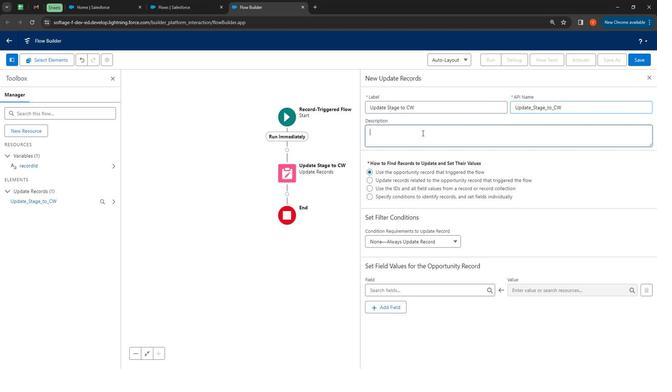 
Action: Mouse moved to (421, 138)
Screenshot: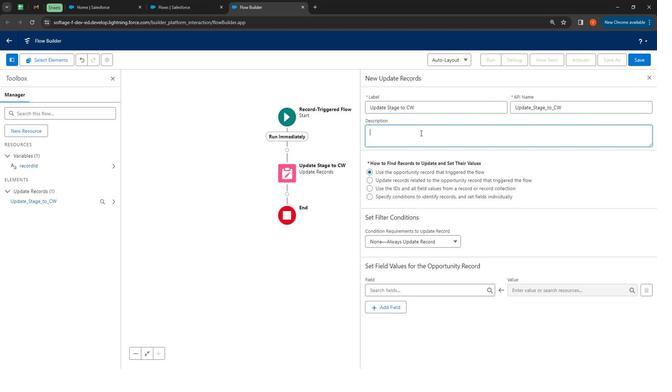 
Action: Key pressed <Key.shift>
Screenshot: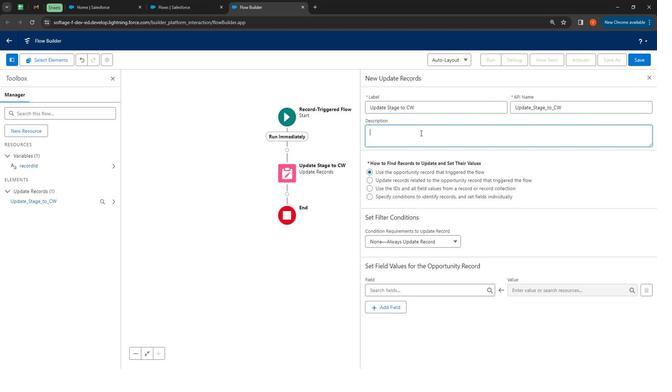 
Action: Mouse moved to (405, 135)
Screenshot: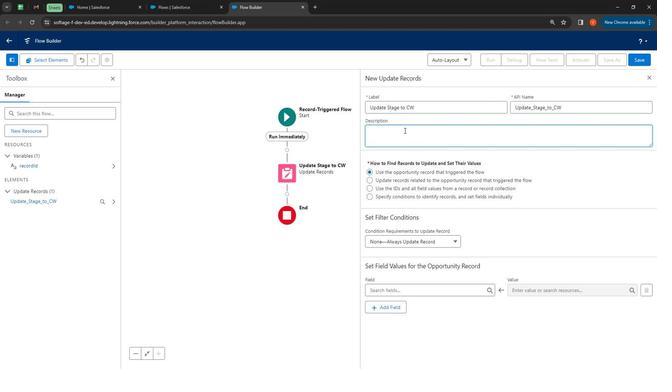 
Action: Key pressed <Key.shift><Key.shift><Key.shift><Key.shift><Key.shift><Key.shift><Key.shift><Key.shift><Key.shift>Update<Key.space><Key.shift><Key.shift><Key.shift><Key.shift><Key.shift><Key.shift><Key.shift><Key.shift><Key.shift><Key.shift><Key.shift><Key.shift><Key.shift><Key.shift><Key.shift><Key.shift><Key.shift><Key.shift>Stage<Key.space>t<Key.space>o<Key.backspace><Key.backspace>o<Key.space>closed<Key.space>won<Key.space>if<Key.space><Key.shift><Key.shift><Key.shift><Key.shift><Key.shift><Key.shift><Key.shift><Key.shift><Key.shift><Key.shift>
Screenshot: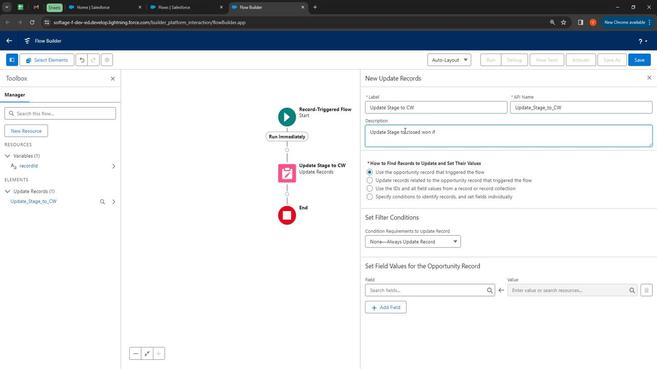 
Action: Mouse moved to (426, 141)
Screenshot: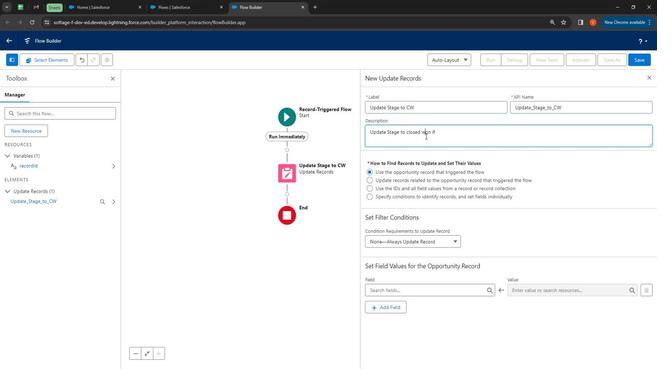 
Action: Mouse pressed left at (426, 141)
Screenshot: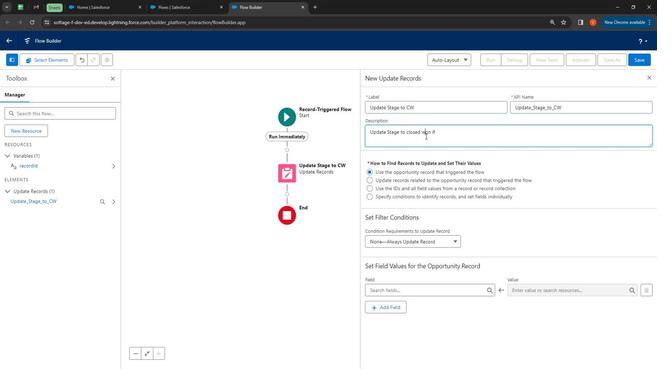 
Action: Mouse moved to (444, 135)
Screenshot: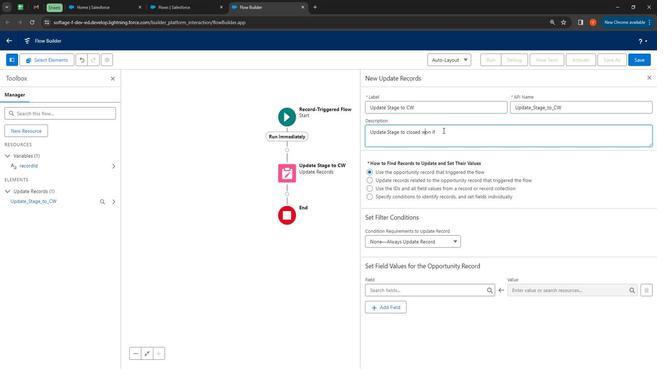 
Action: Mouse pressed left at (444, 135)
Screenshot: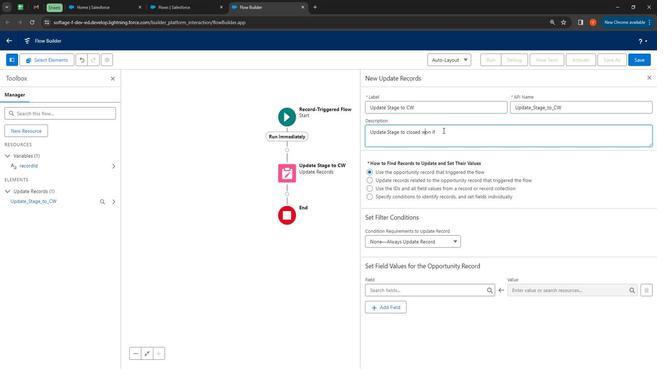 
Action: Mouse moved to (361, 109)
Screenshot: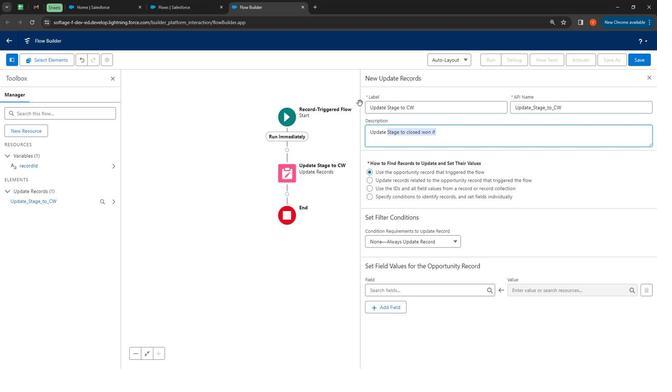 
Action: Key pressed <Key.backspace><Key.shift>Closed<Key.space><Key.shift>Date<Key.space>if<Key.space><Key.shift>Stage<Key.space>name<Key.space>is<Key.space>changed<Key.space>to<Key.space>closed<Key.space>won
Screenshot: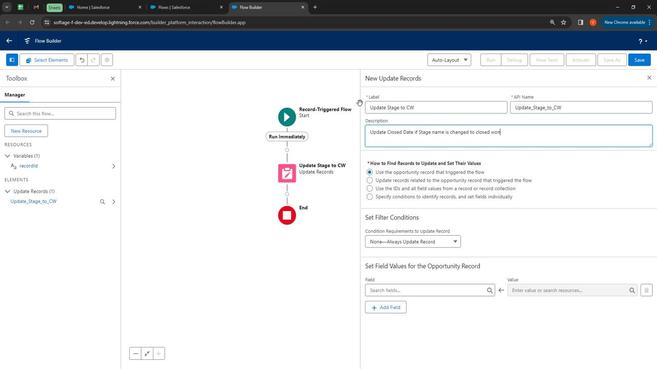 
Action: Mouse moved to (566, 112)
Screenshot: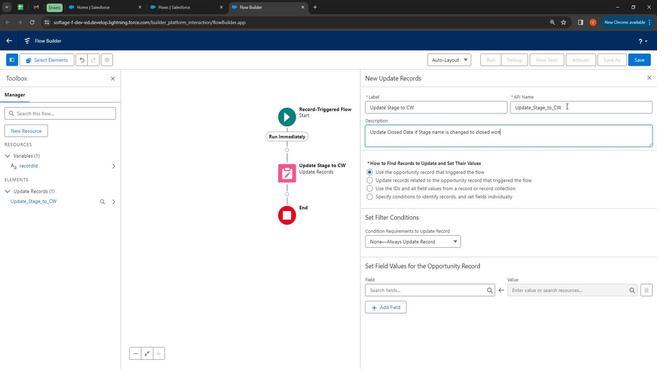 
Action: Mouse pressed left at (566, 112)
Screenshot: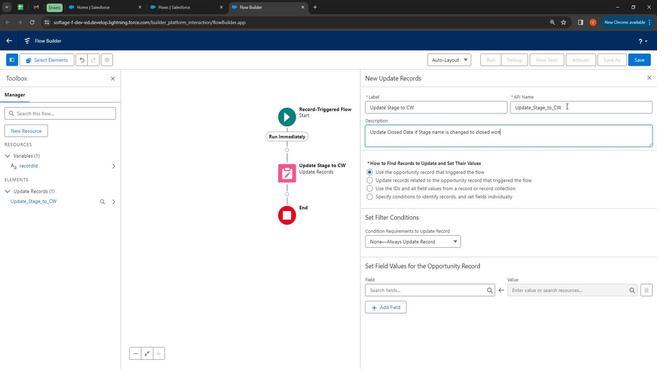 
Action: Mouse moved to (360, 56)
Screenshot: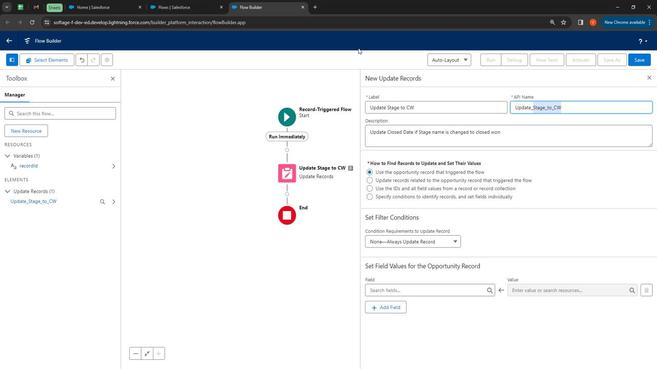 
Action: Key pressed <Key.backspace>ctrl+Z
Screenshot: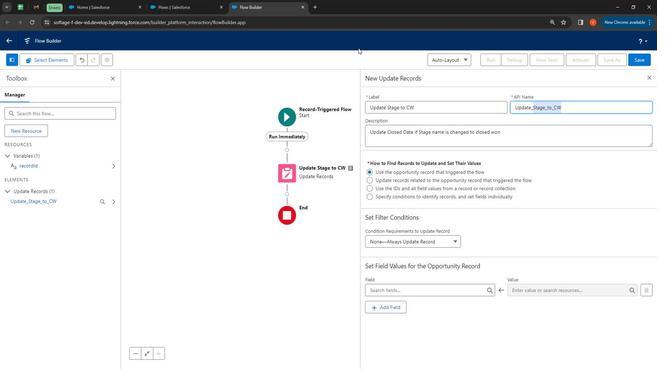 
Action: Mouse moved to (523, 174)
Screenshot: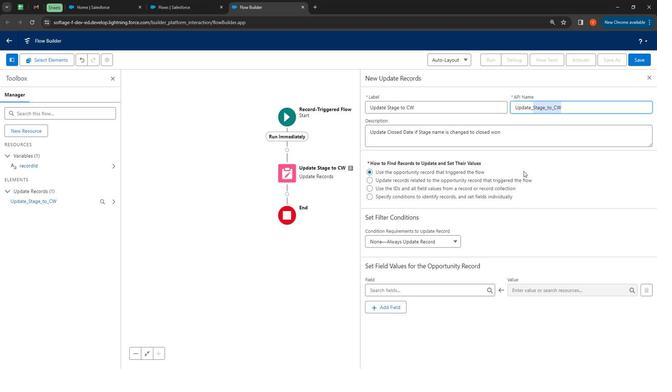
Action: Mouse pressed left at (523, 174)
Screenshot: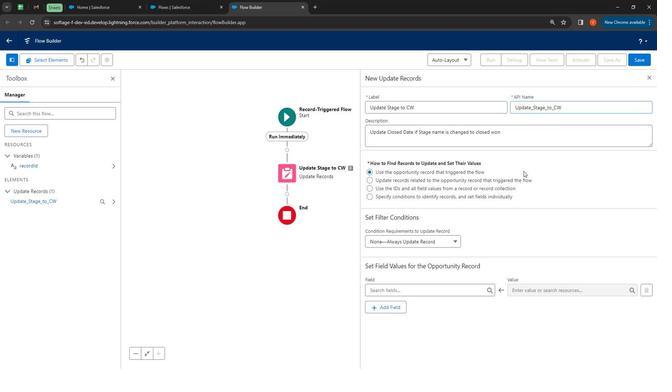 
Action: Mouse moved to (456, 200)
Screenshot: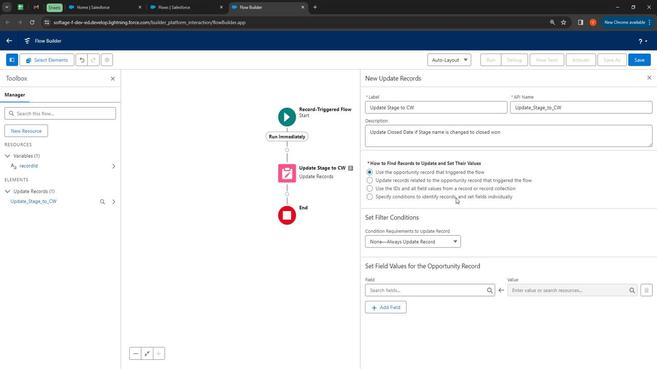 
Action: Mouse pressed left at (456, 200)
Screenshot: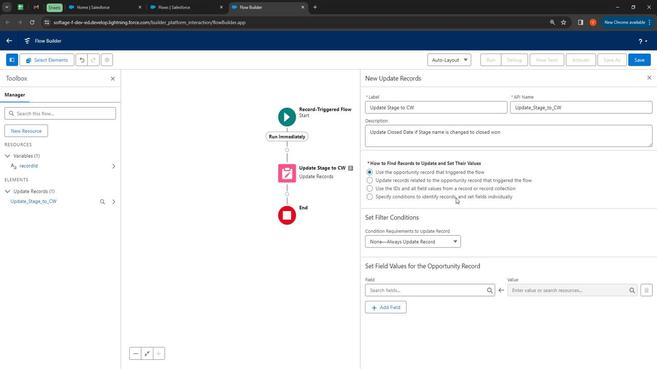 
Action: Mouse moved to (471, 241)
Screenshot: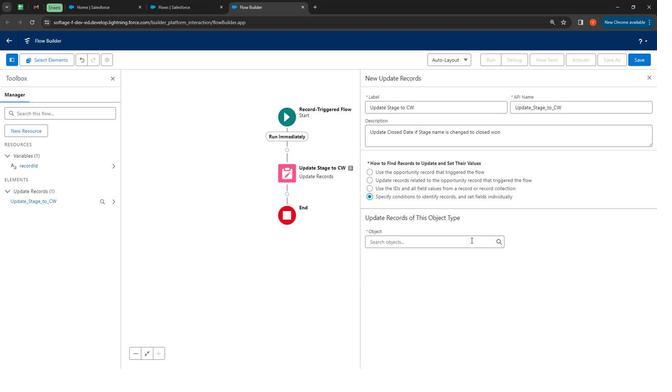 
Action: Mouse pressed left at (471, 241)
Screenshot: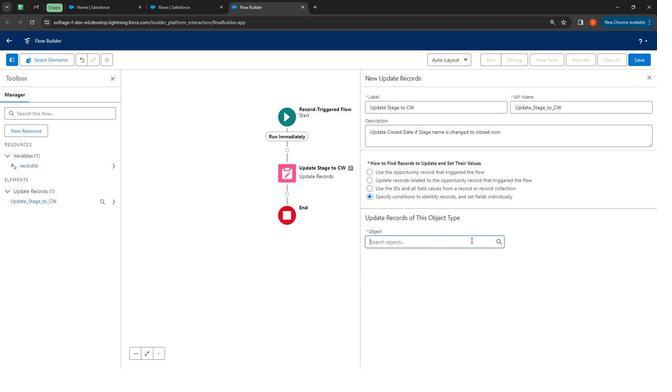 
Action: Mouse moved to (434, 221)
Screenshot: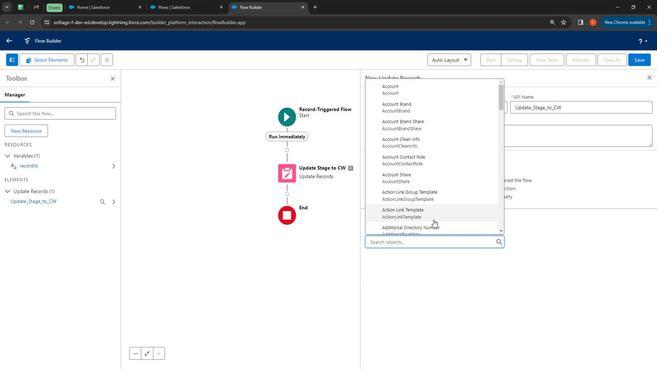 
Action: Key pressed <Key.shift>Opportunity
Screenshot: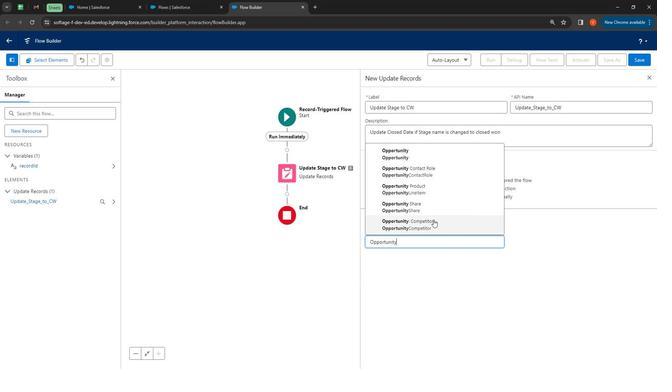 
Action: Mouse moved to (398, 154)
Screenshot: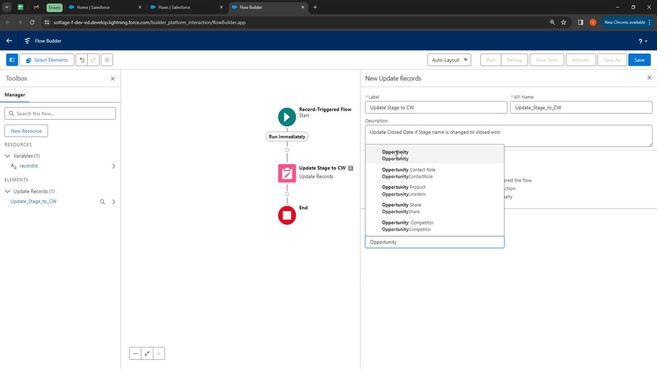 
Action: Mouse pressed left at (398, 154)
Screenshot: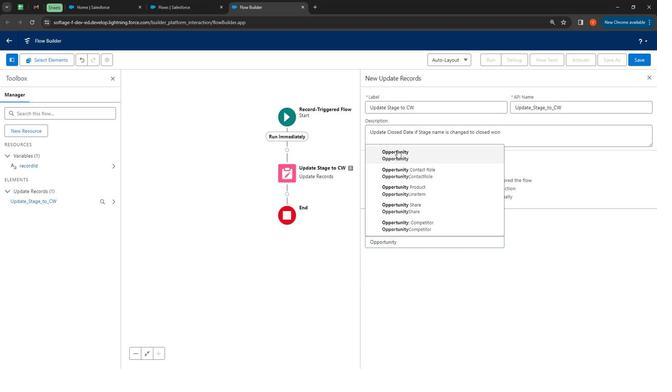
Action: Mouse moved to (437, 259)
Screenshot: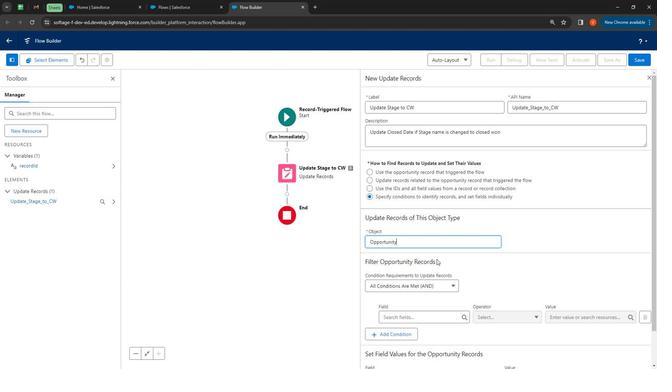 
Action: Mouse scrolled (437, 259) with delta (0, 0)
Screenshot: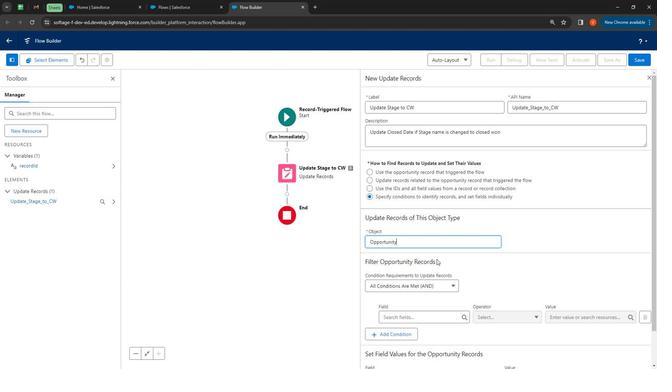 
Action: Mouse scrolled (437, 259) with delta (0, 0)
Screenshot: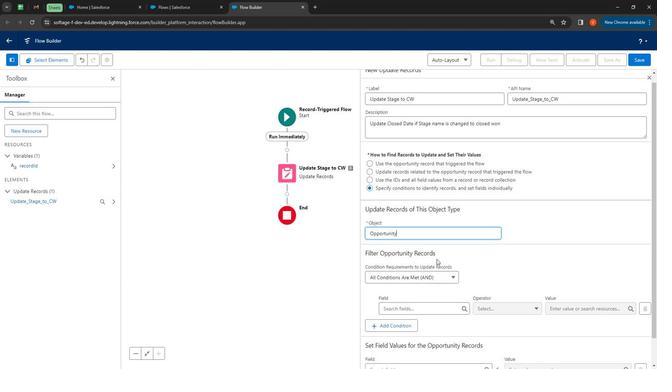 
Action: Mouse scrolled (437, 259) with delta (0, 0)
Screenshot: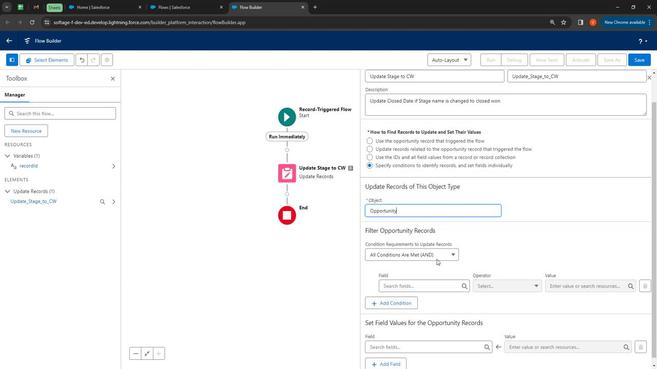 
Action: Mouse moved to (450, 277)
Screenshot: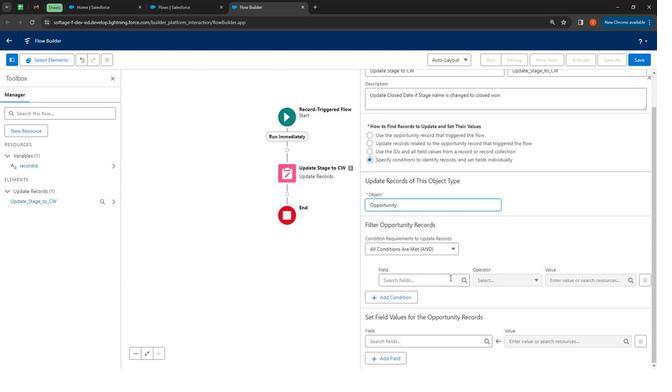 
Action: Mouse pressed left at (450, 277)
Screenshot: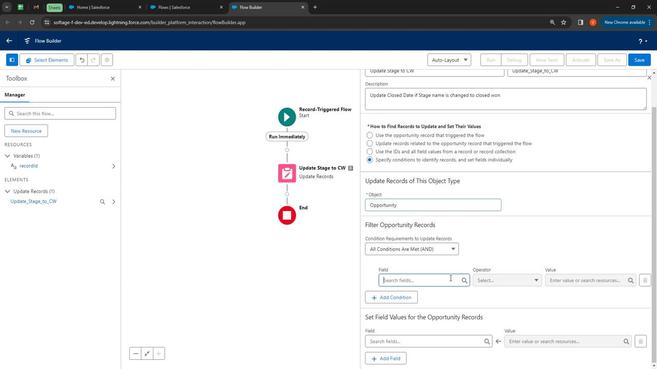 
Action: Mouse moved to (439, 136)
Screenshot: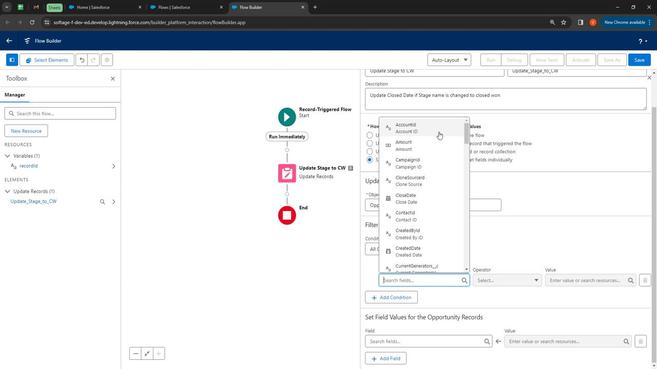 
Action: Mouse pressed left at (439, 136)
Screenshot: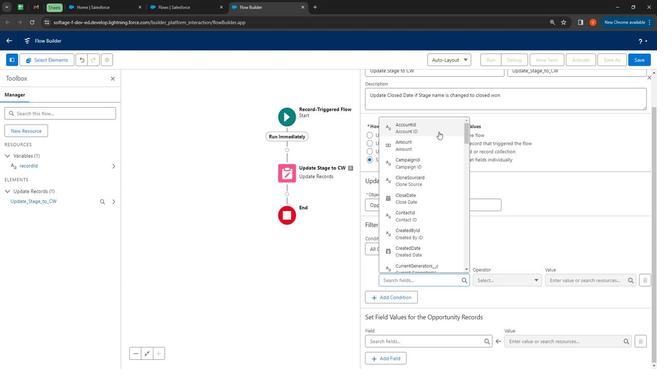 
Action: Mouse moved to (521, 282)
Screenshot: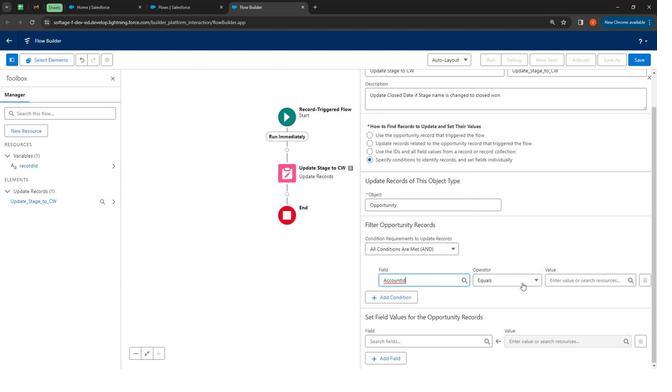 
Action: Mouse pressed left at (521, 282)
Screenshot: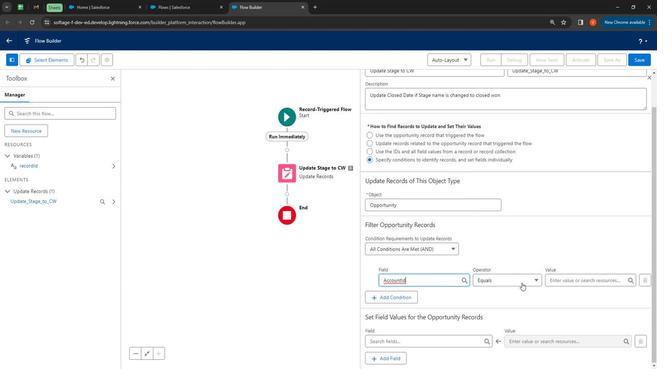 
Action: Mouse moved to (511, 241)
Screenshot: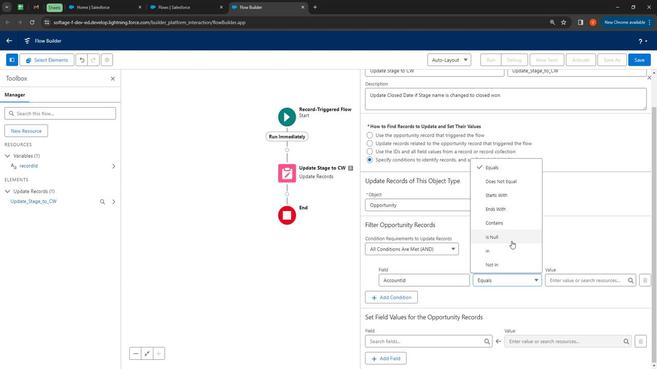 
Action: Mouse pressed left at (511, 241)
Screenshot: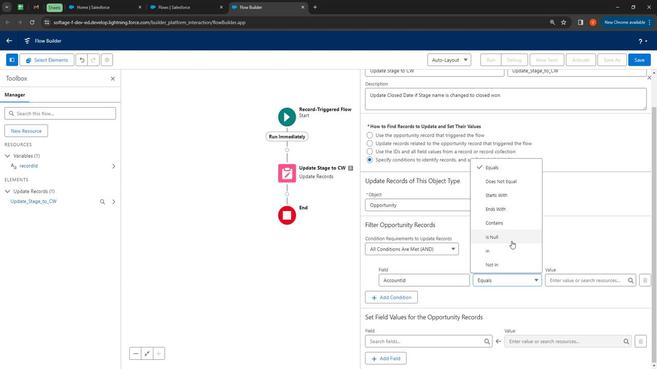 
Action: Mouse moved to (572, 276)
Screenshot: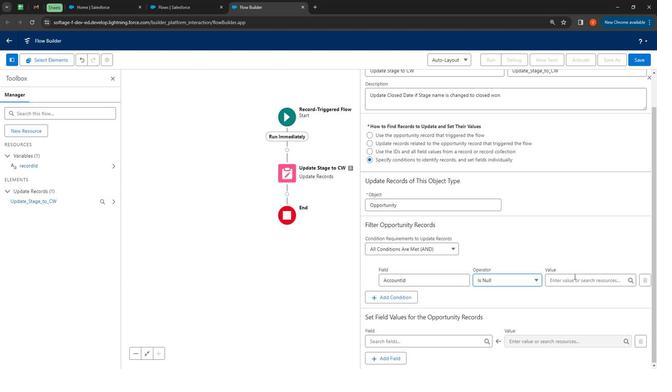 
Action: Mouse pressed left at (572, 276)
Screenshot: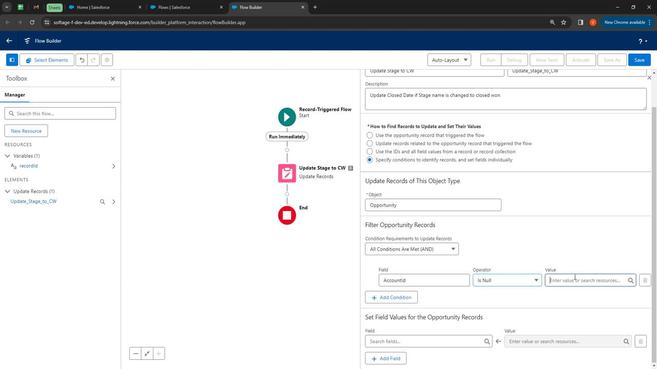 
Action: Key pressed fals
Screenshot: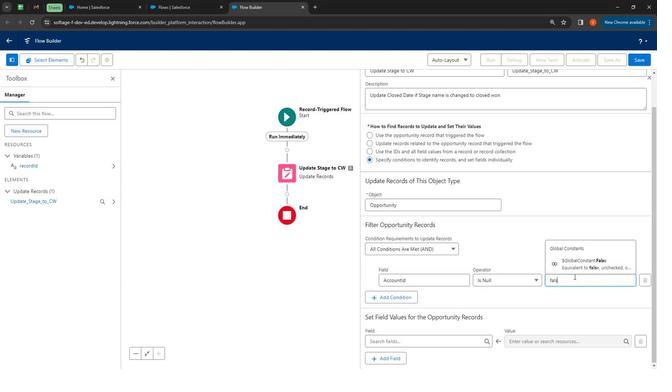 
Action: Mouse moved to (571, 261)
Screenshot: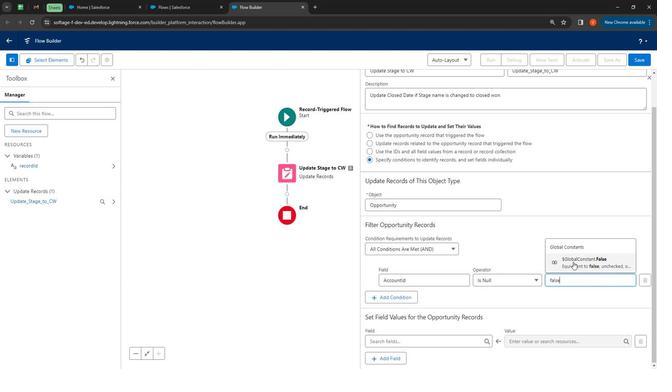 
Action: Key pressed e
Screenshot: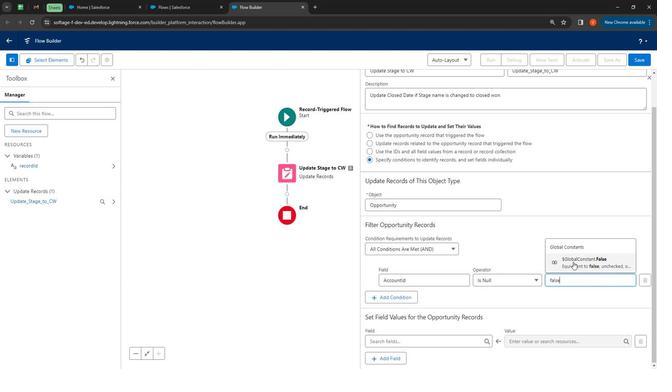 
Action: Mouse moved to (571, 262)
Screenshot: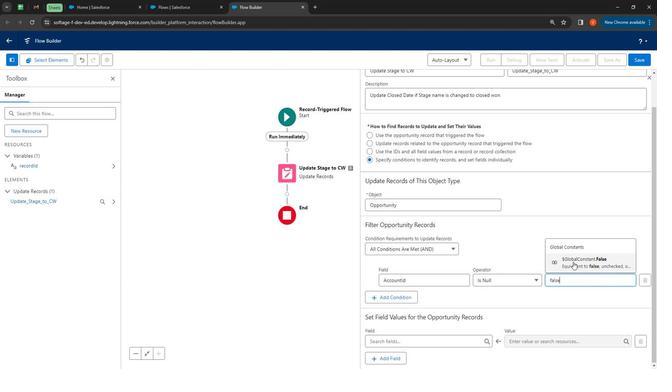 
Action: Mouse pressed left at (571, 262)
Screenshot: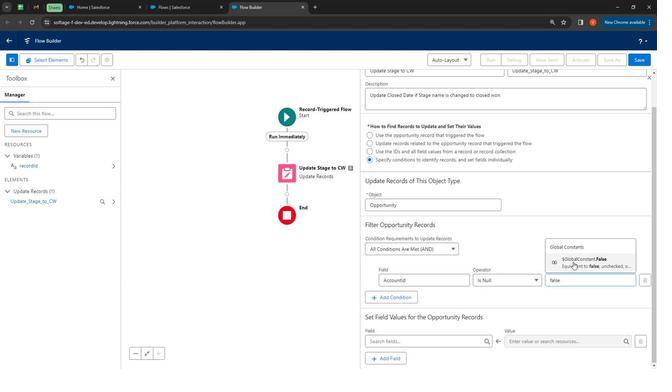 
Action: Mouse moved to (566, 299)
Screenshot: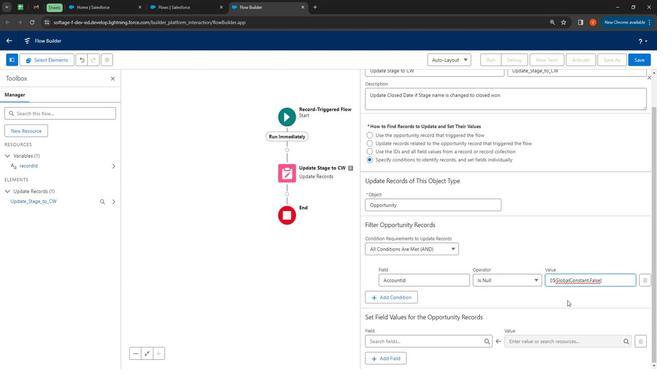 
Action: Mouse pressed left at (566, 299)
Screenshot: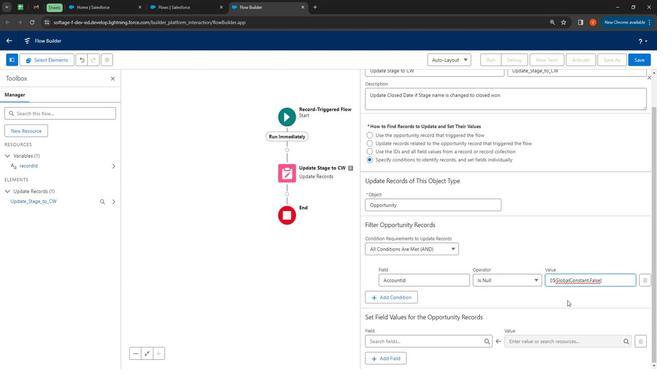 
Action: Mouse moved to (549, 297)
Screenshot: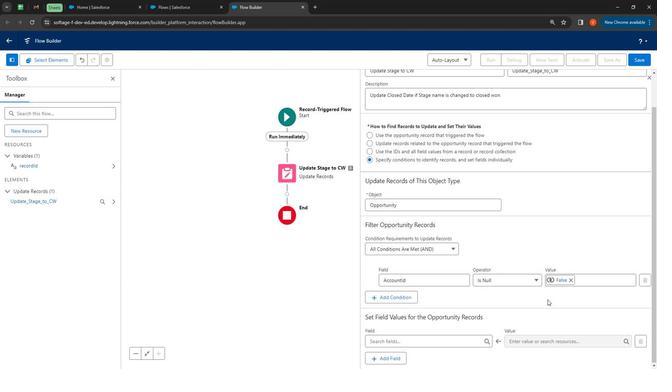 
Action: Mouse scrolled (549, 297) with delta (0, 0)
Screenshot: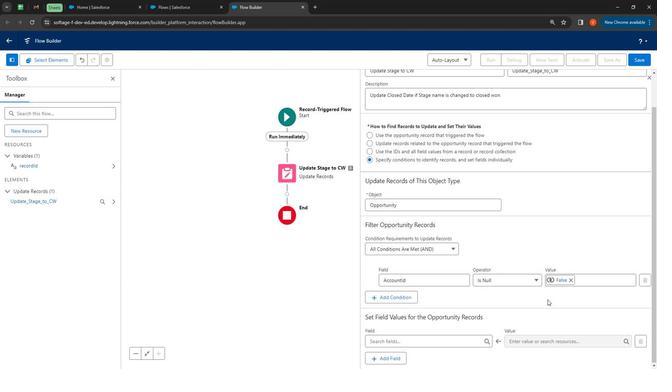 
Action: Mouse moved to (546, 298)
Screenshot: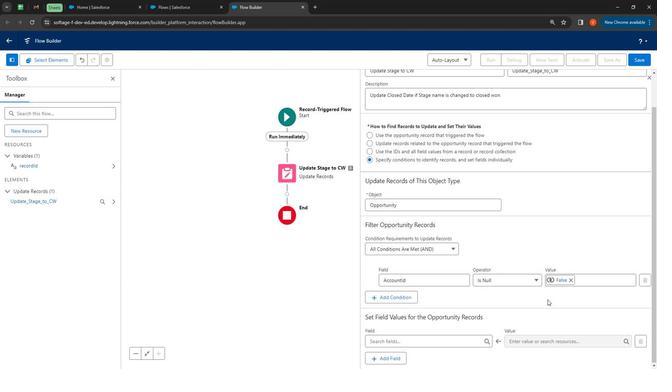 
Action: Mouse scrolled (546, 297) with delta (0, 0)
Screenshot: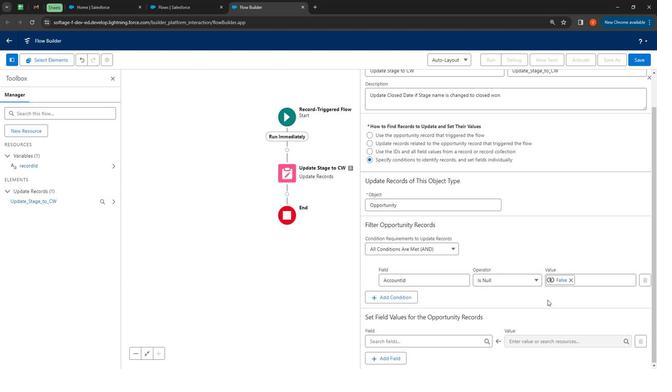 
Action: Mouse moved to (546, 299)
Screenshot: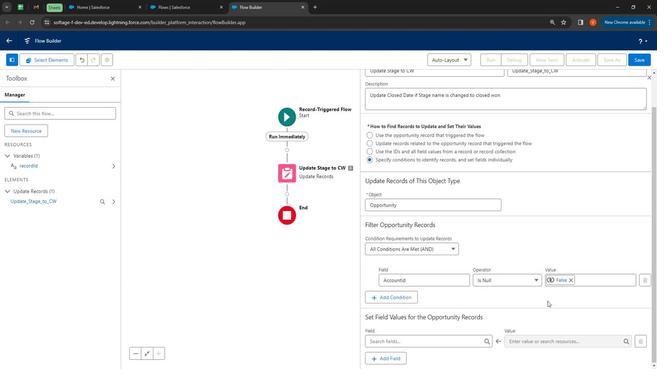 
Action: Mouse scrolled (546, 298) with delta (0, 0)
Screenshot: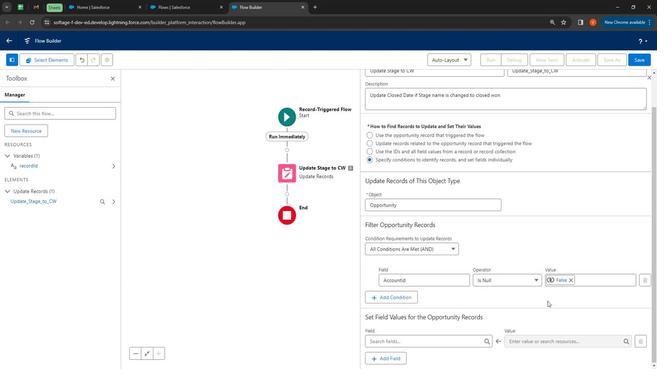 
Action: Mouse moved to (546, 300)
Screenshot: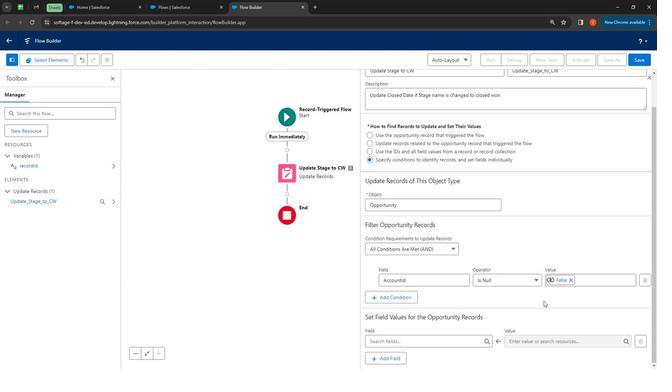 
Action: Mouse scrolled (546, 299) with delta (0, 0)
Screenshot: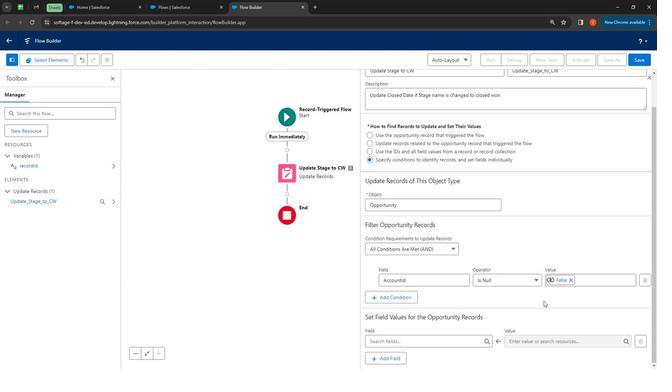 
Action: Mouse moved to (441, 335)
Screenshot: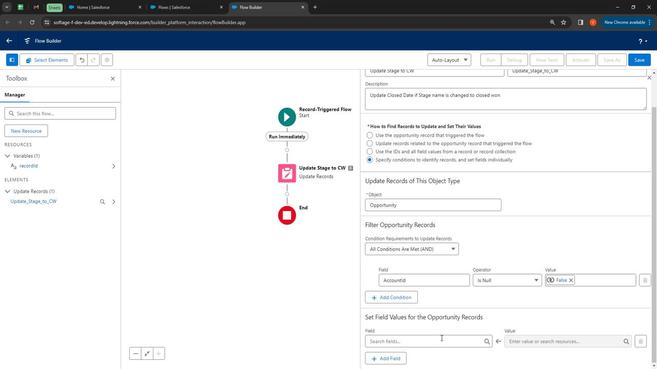 
Action: Mouse pressed left at (441, 335)
Screenshot: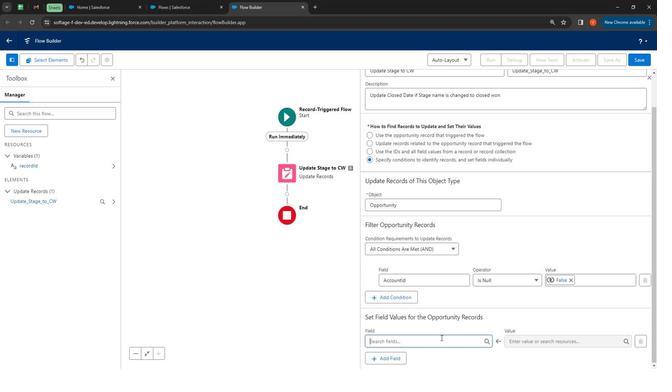 
Action: Mouse moved to (562, 235)
Screenshot: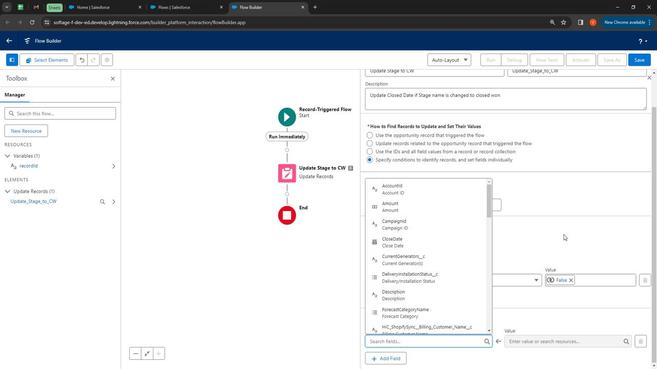 
Action: Mouse pressed left at (562, 235)
Screenshot: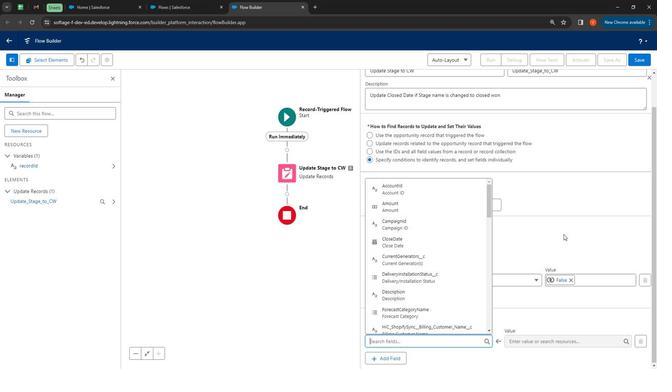 
Action: Mouse moved to (411, 294)
Screenshot: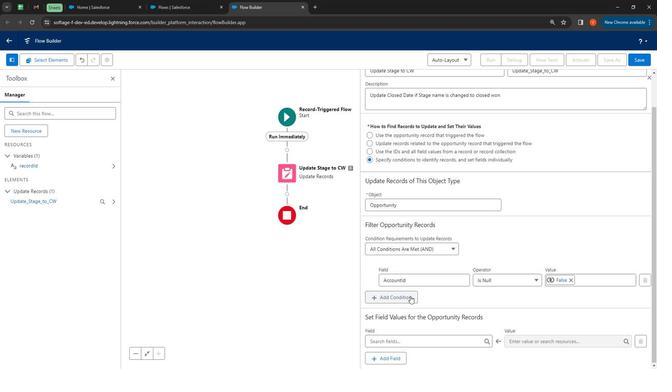
Action: Mouse pressed left at (411, 294)
Screenshot: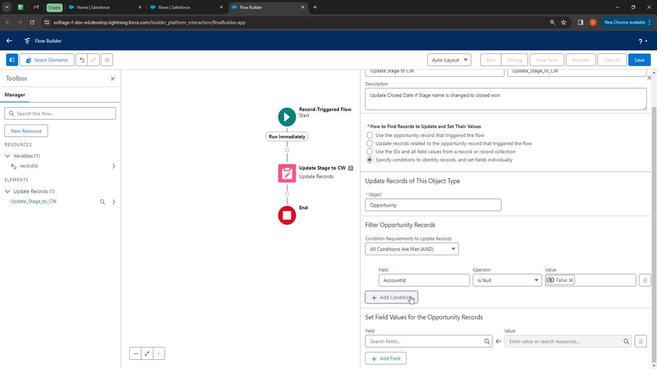 
Action: Mouse moved to (451, 304)
Screenshot: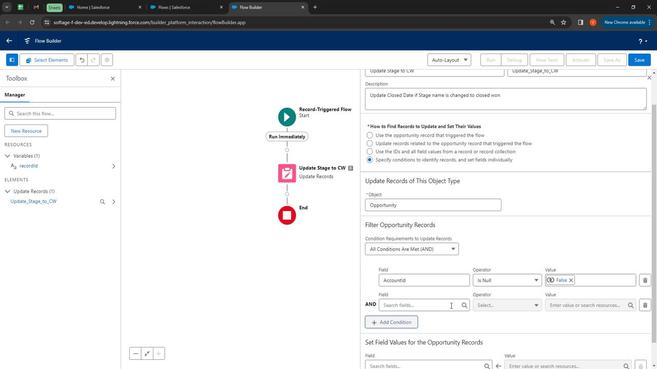 
Action: Mouse pressed left at (451, 304)
Screenshot: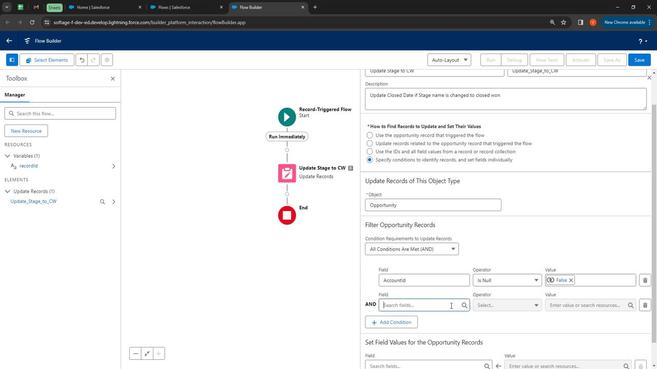 
Action: Mouse moved to (438, 232)
Screenshot: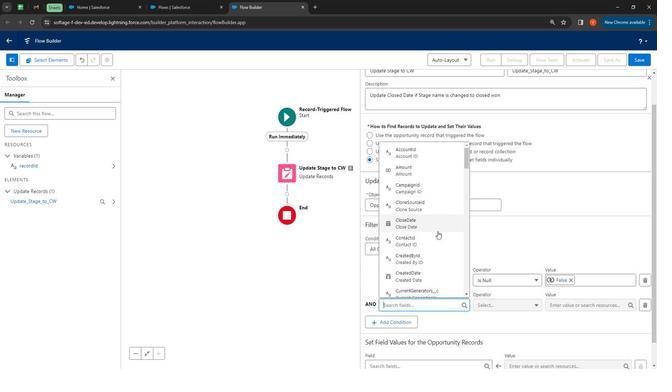 
Action: Key pressed stag
Screenshot: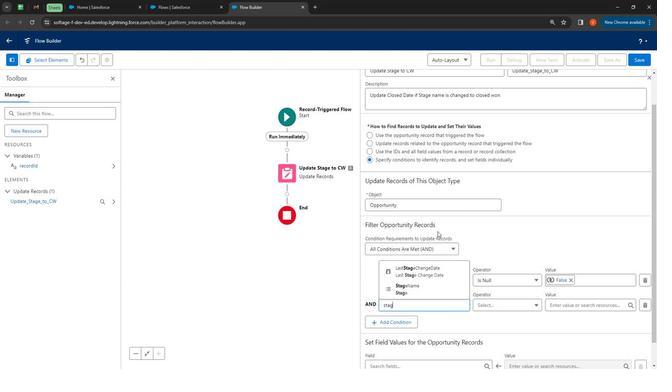 
Action: Mouse moved to (438, 234)
Screenshot: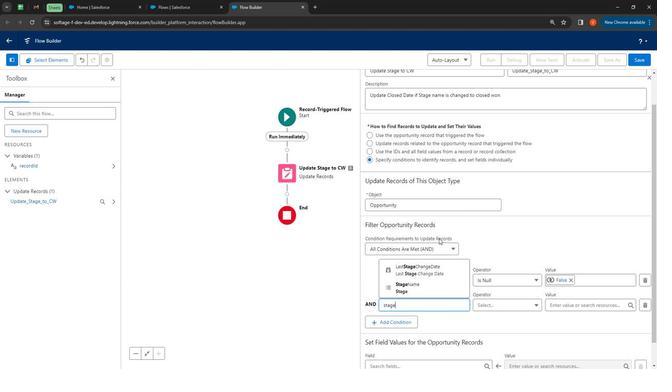 
Action: Key pressed e
Screenshot: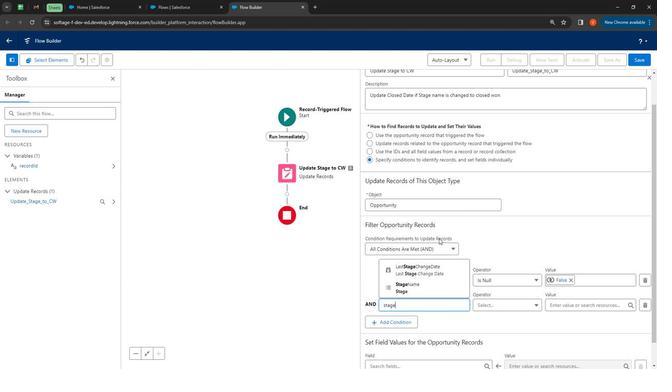 
Action: Mouse moved to (437, 282)
Screenshot: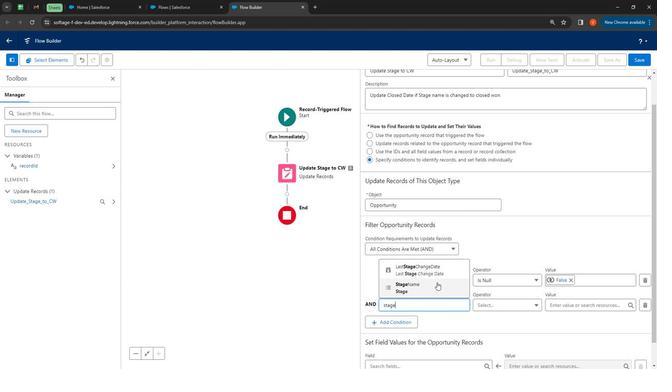 
Action: Mouse pressed left at (437, 282)
Screenshot: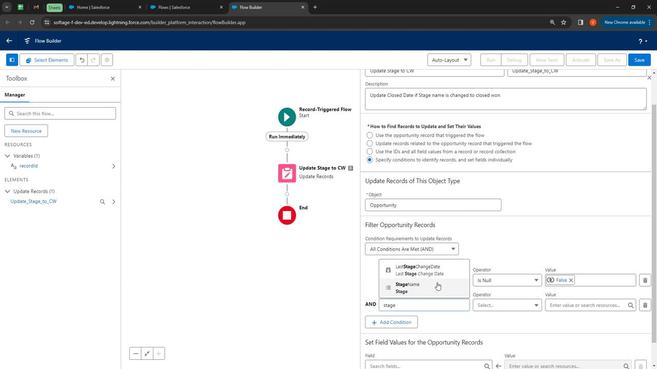 
Action: Mouse moved to (548, 304)
Screenshot: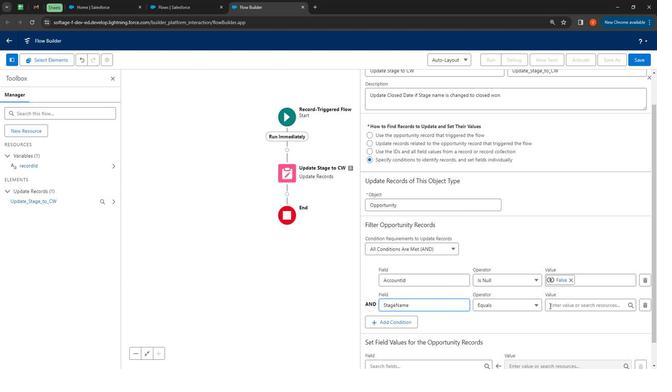 
Action: Mouse pressed left at (548, 304)
Screenshot: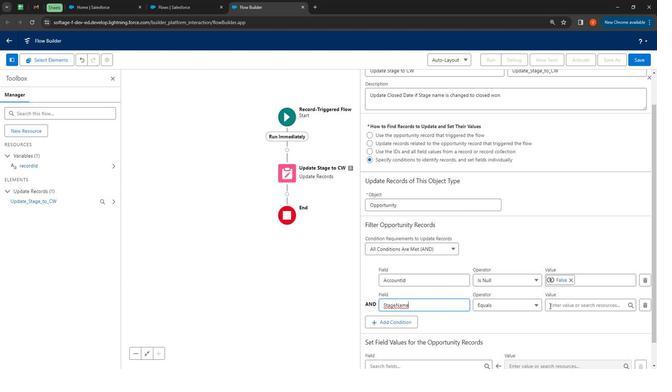 
Action: Mouse moved to (475, 213)
Screenshot: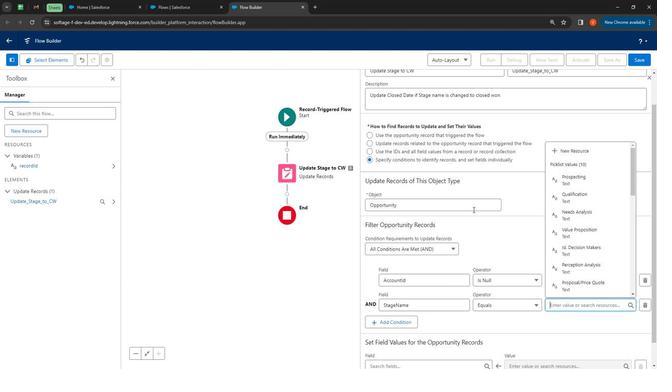 
Action: Key pressed <Key.shift>
Screenshot: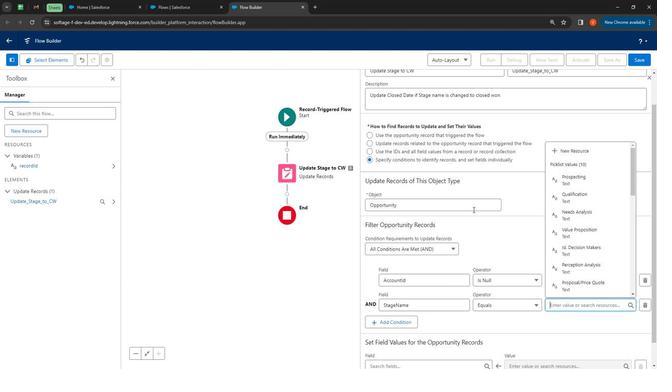 
Action: Mouse moved to (465, 206)
Screenshot: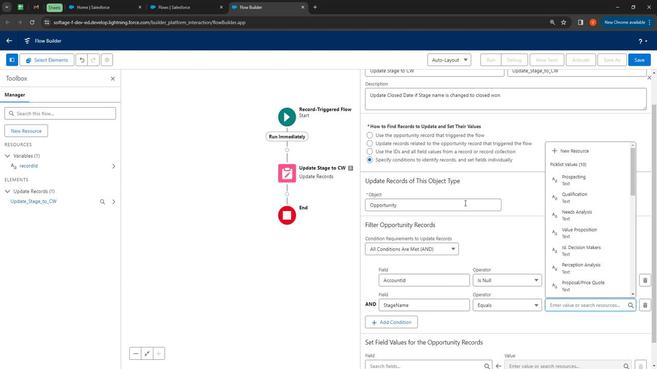 
Action: Key pressed <Key.shift>
Screenshot: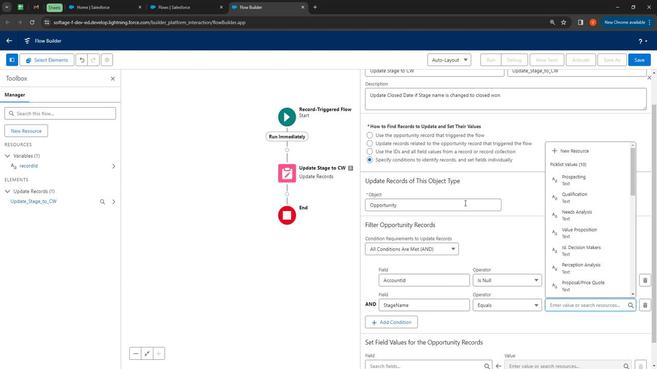 
Action: Mouse moved to (465, 206)
Screenshot: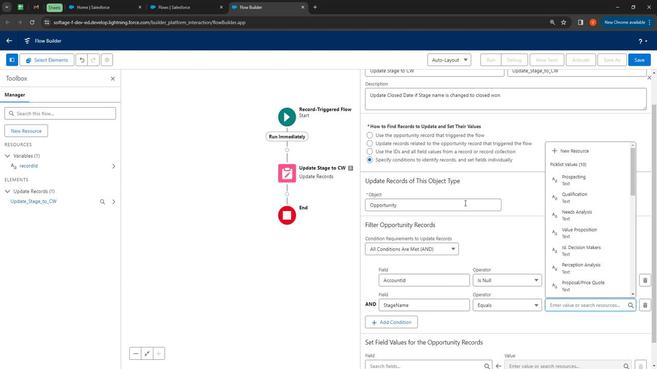 
Action: Key pressed <Key.shift>
Screenshot: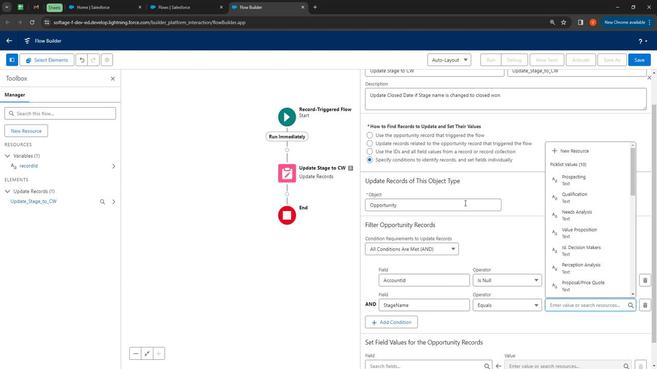
Action: Mouse moved to (464, 205)
Screenshot: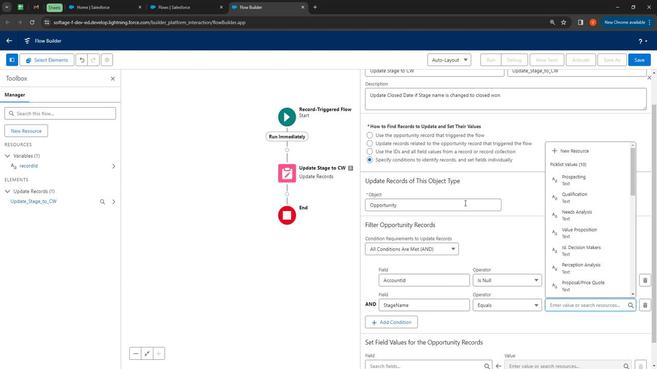 
Action: Key pressed <Key.shift><Key.shift><Key.shift><Key.shift><Key.shift><Key.shift><Key.shift><Key.shift><Key.shift><Key.shift><Key.shift><Key.shift>Closed
Screenshot: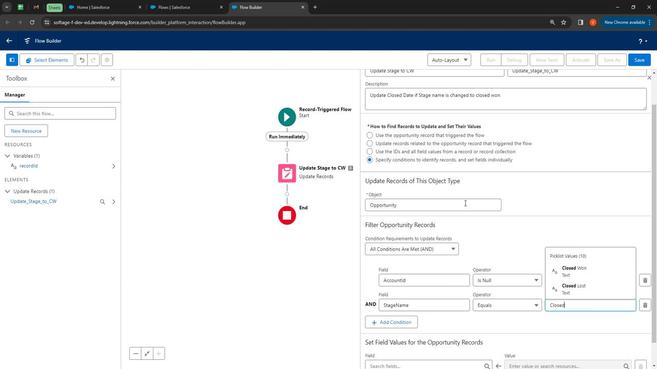 
Action: Mouse moved to (579, 265)
Screenshot: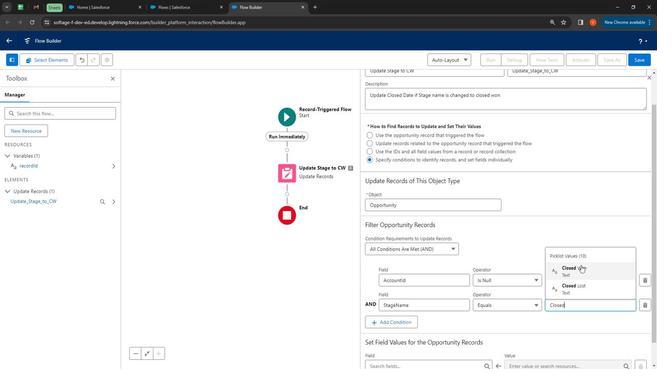 
Action: Mouse pressed left at (579, 265)
Screenshot: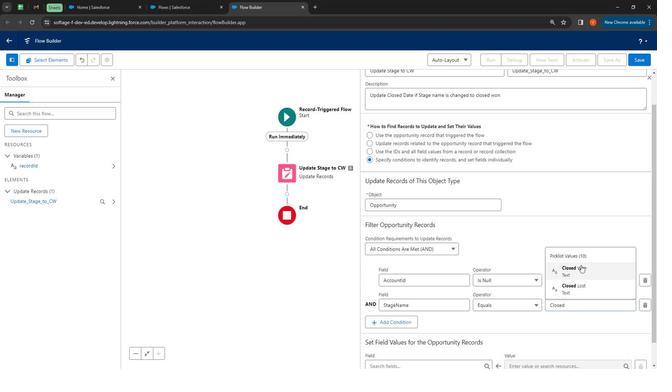 
Action: Mouse moved to (548, 244)
Screenshot: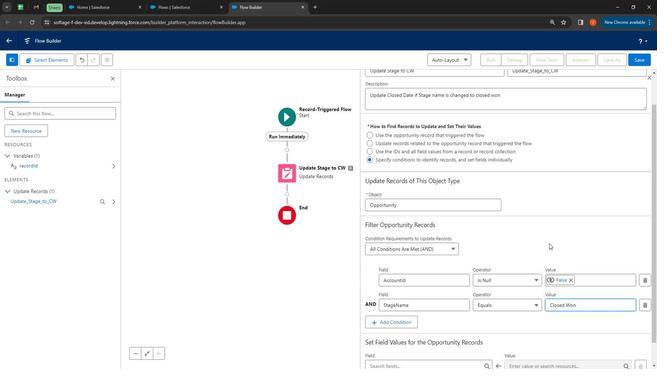 
Action: Mouse pressed left at (548, 244)
Screenshot: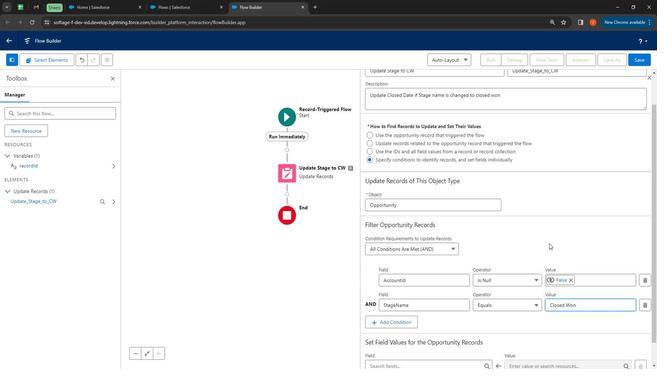 
Action: Mouse moved to (547, 235)
Screenshot: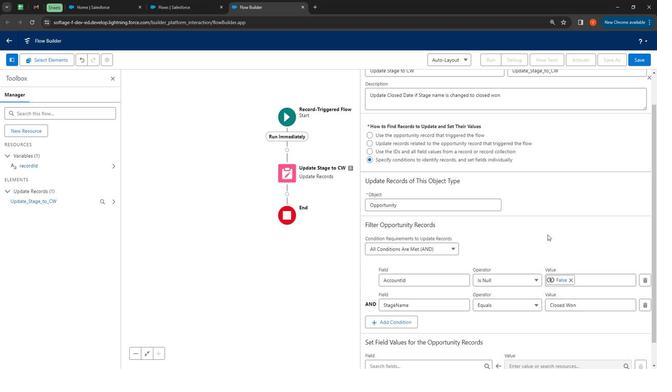 
Action: Mouse scrolled (547, 235) with delta (0, 0)
Screenshot: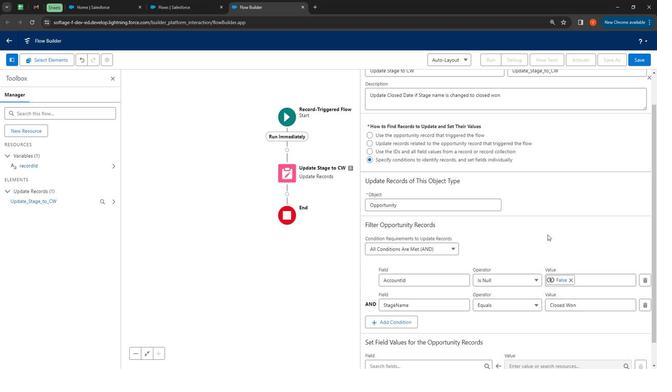 
Action: Mouse moved to (546, 235)
Screenshot: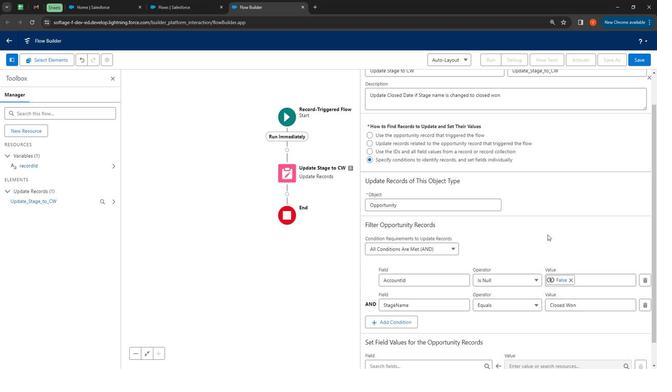 
Action: Mouse scrolled (546, 235) with delta (0, 0)
Screenshot: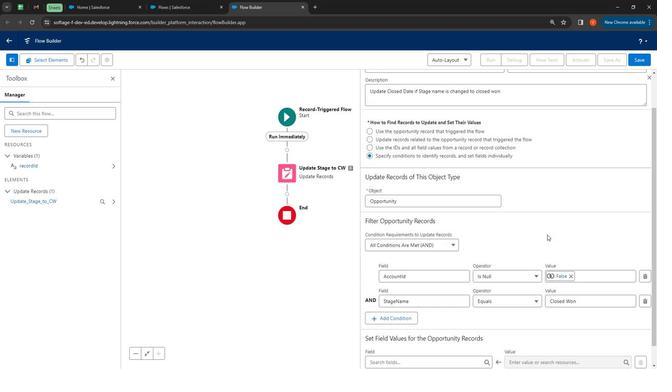 
Action: Mouse moved to (546, 235)
Screenshot: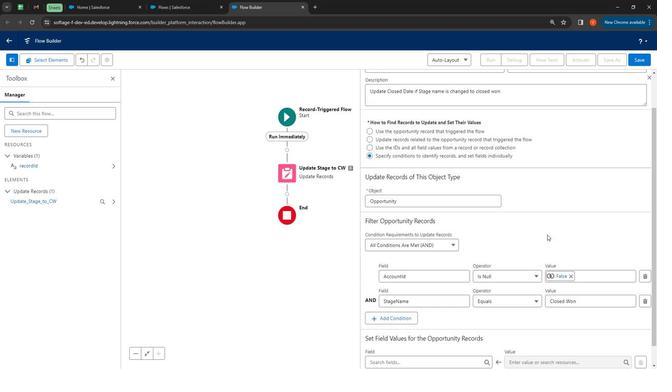 
Action: Mouse scrolled (546, 235) with delta (0, 0)
Screenshot: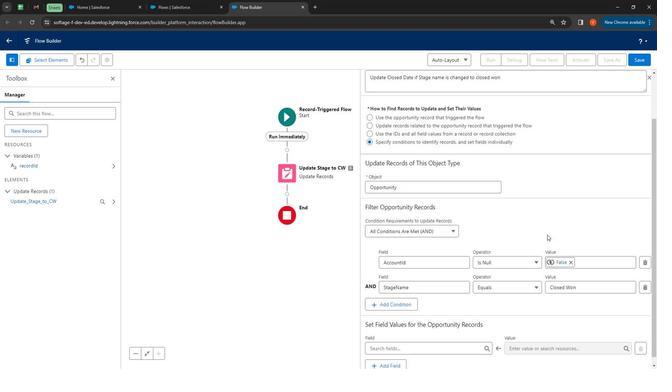 
Action: Mouse scrolled (546, 235) with delta (0, 0)
Screenshot: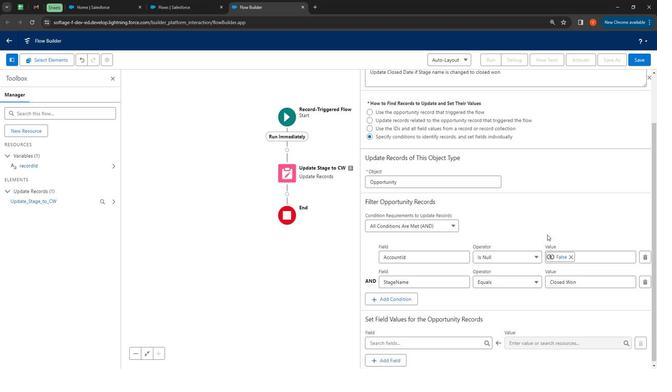 
Action: Mouse moved to (546, 235)
Screenshot: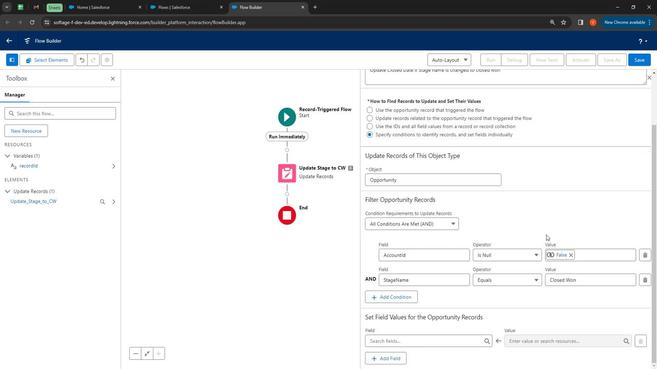 
Action: Mouse scrolled (546, 235) with delta (0, 0)
Screenshot: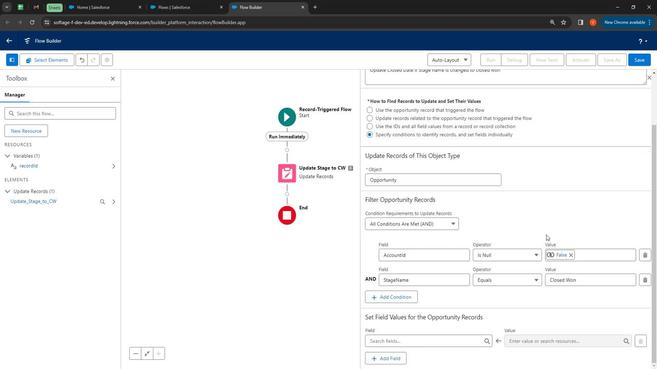 
Action: Mouse moved to (460, 336)
Screenshot: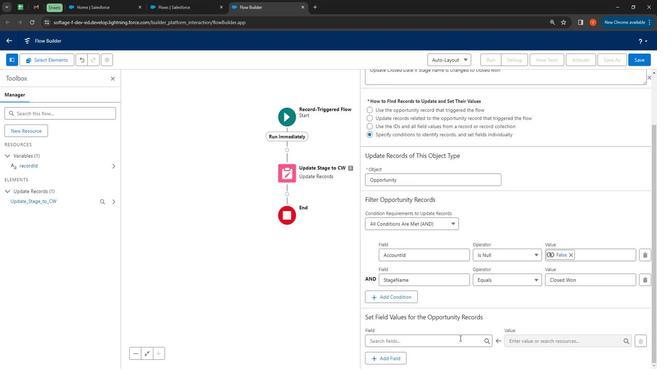 
Action: Mouse pressed left at (460, 336)
Screenshot: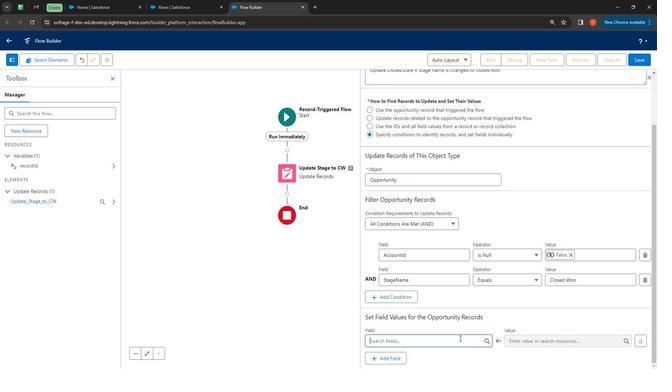 
Action: Mouse moved to (453, 269)
Screenshot: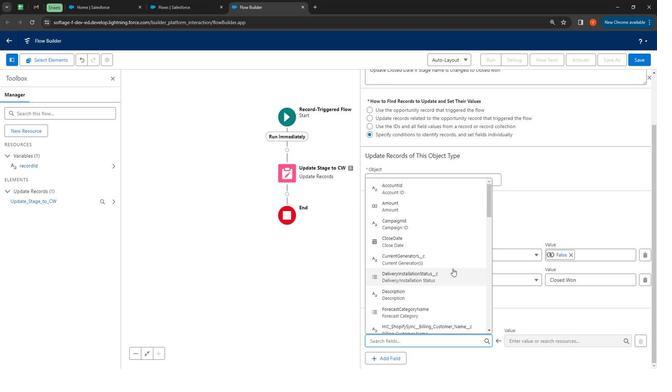 
Action: Key pressed <Key.shift>
Screenshot: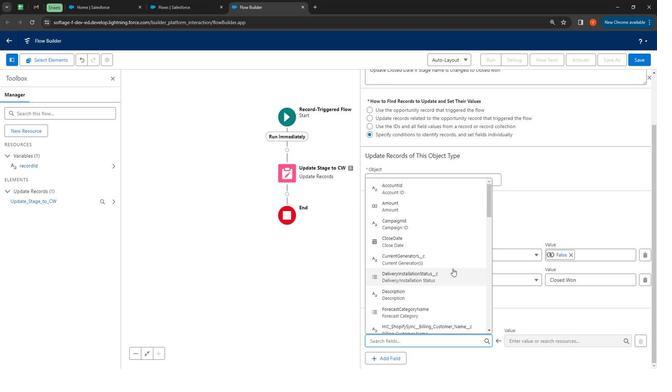 
Action: Mouse moved to (452, 267)
Screenshot: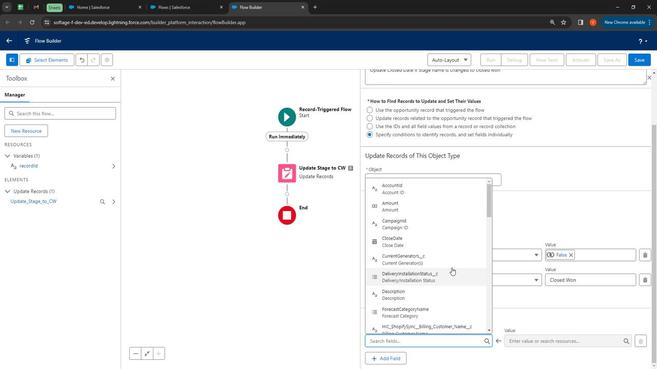 
Action: Key pressed <Key.shift><Key.shift><Key.shift><Key.shift><Key.shift><Key.shift><Key.shift><Key.shift><Key.shift><Key.shift><Key.shift><Key.shift><Key.shift><Key.shift><Key.shift>Closed
Screenshot: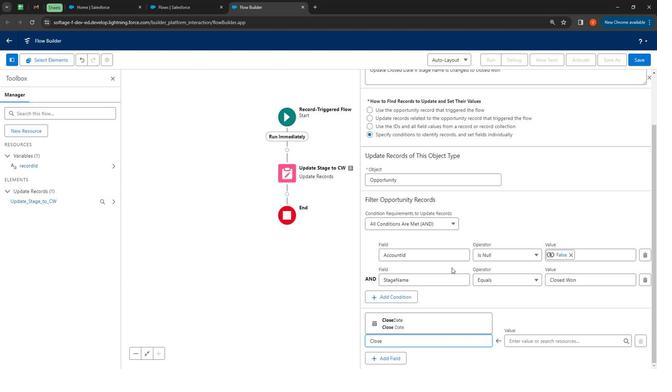
Action: Mouse moved to (437, 319)
Screenshot: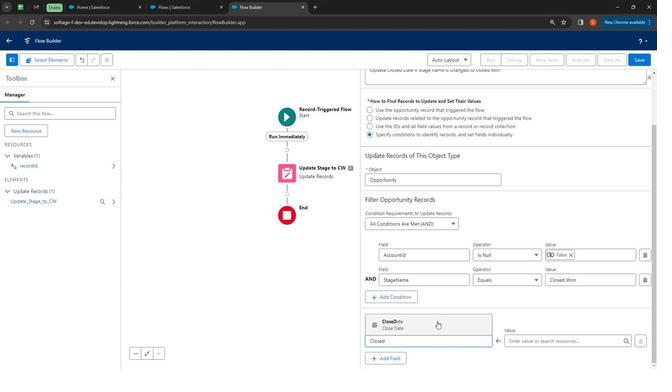 
Action: Mouse pressed left at (437, 319)
Screenshot: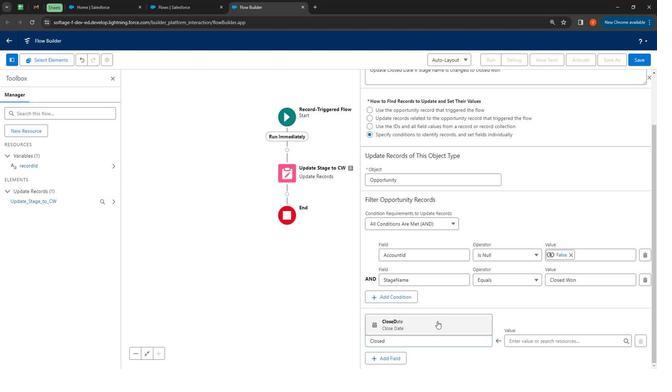 
Action: Mouse moved to (526, 333)
Screenshot: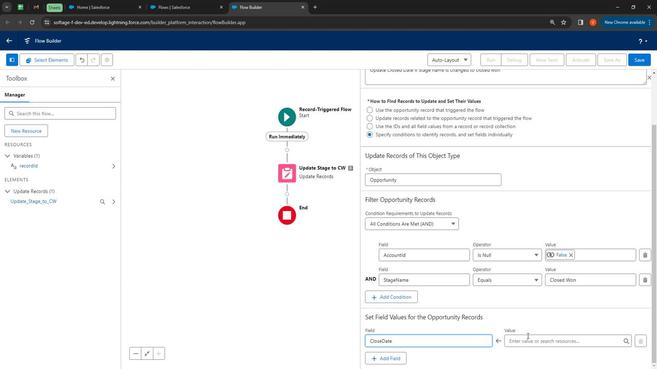 
Action: Mouse pressed left at (526, 333)
Screenshot: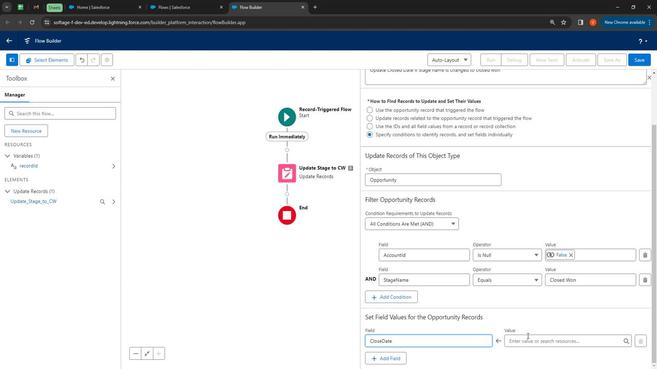 
Action: Mouse moved to (526, 197)
Screenshot: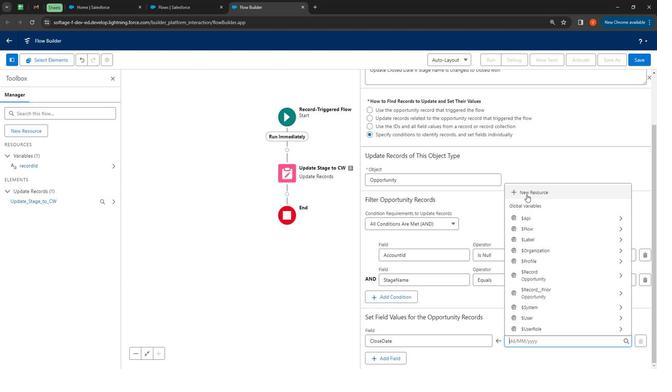 
Action: Mouse pressed left at (526, 197)
Screenshot: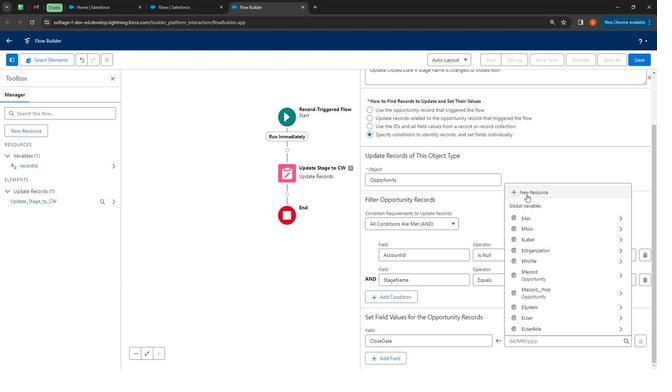 
Action: Mouse moved to (304, 171)
Screenshot: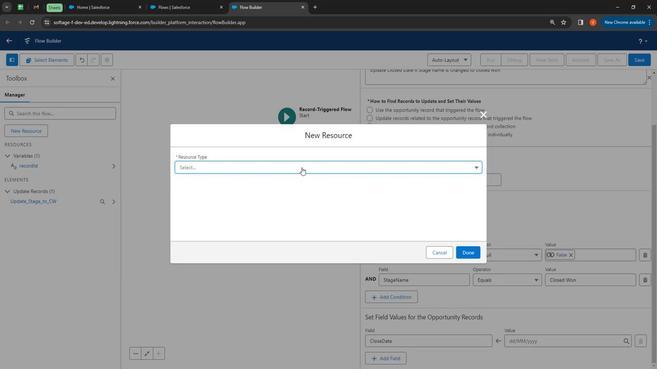 
Action: Mouse pressed left at (304, 171)
Screenshot: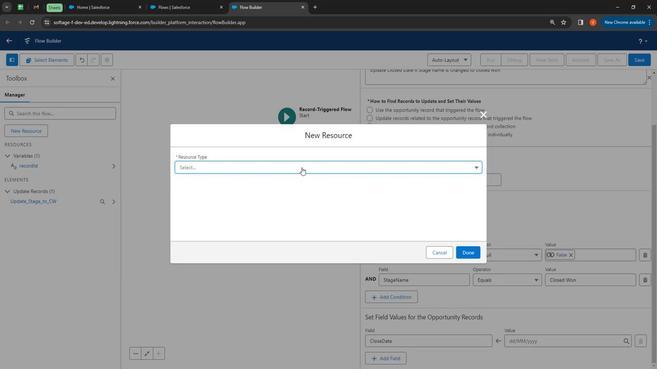 
Action: Mouse moved to (257, 226)
Screenshot: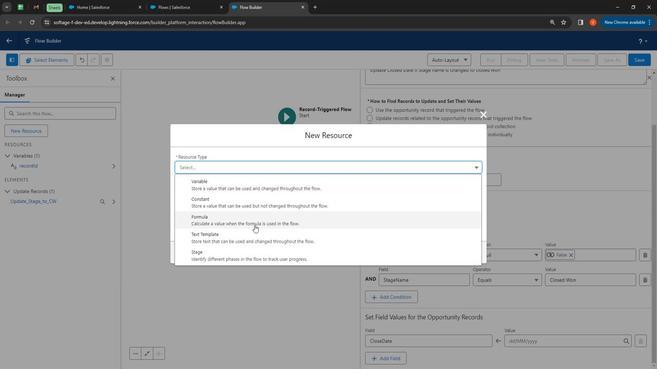 
Action: Mouse pressed left at (257, 226)
Screenshot: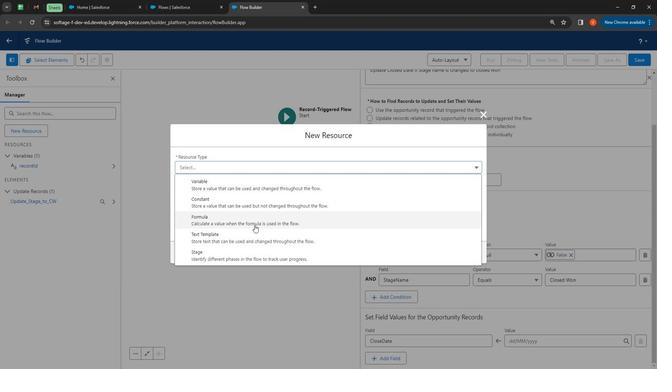 
Action: Mouse moved to (199, 150)
Screenshot: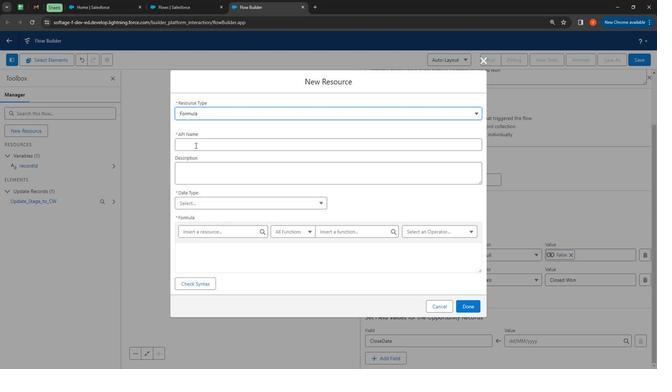 
Action: Mouse pressed left at (199, 150)
Screenshot: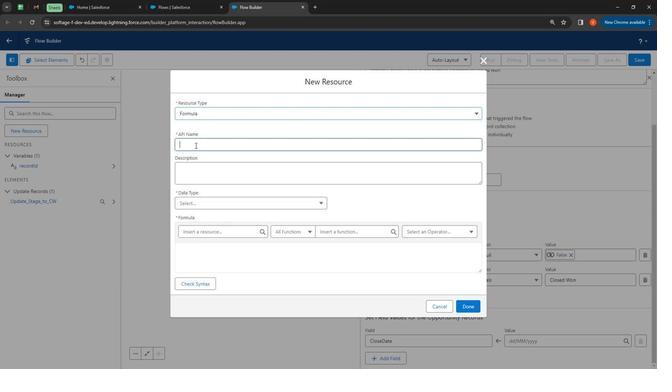 
Action: Mouse moved to (200, 154)
Screenshot: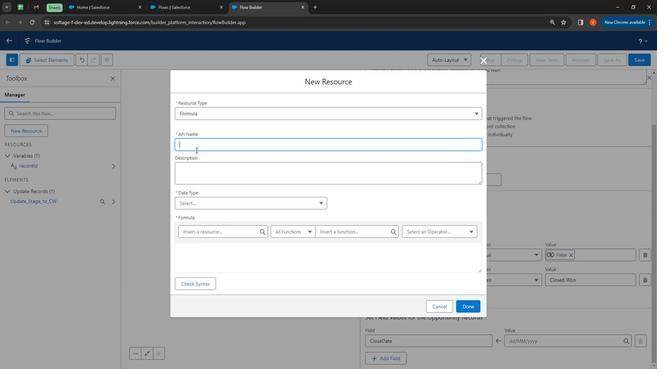 
Action: Key pressed <Key.shift>Closed<Key.space><Key.shift>C<Key.backspace><Key.shift>Date<Key.space><Key.shift>Tpda<Key.backspace><Key.backspace><Key.backspace><Key.backspace><Key.shift>Today<Key.tab><Key.shift>Change<Key.space><Key.shift>Closed<Key.space><Key.shift>Date<Key.space>to<Key.space>d<Key.backspace>today<Key.space><Key.shift>Date<Key.space>when<Key.space><Key.shift><Key.shift><Key.shift><Key.shift><Key.shift><Key.shift><Key.shift><Key.shift><Key.shift><Key.shift><Key.shift><Key.shift><Key.shift><Key.shift><Key.shift><Key.shift><Key.shift><Key.shift><Key.shift><Key.shift><Key.shift><Key.shift><Key.shift><Key.shift>Stage<Key.space>is<Key.space>selected<Key.space>as<Key.space><Key.shift>Closed<Key.space><Key.shift>Won
Screenshot: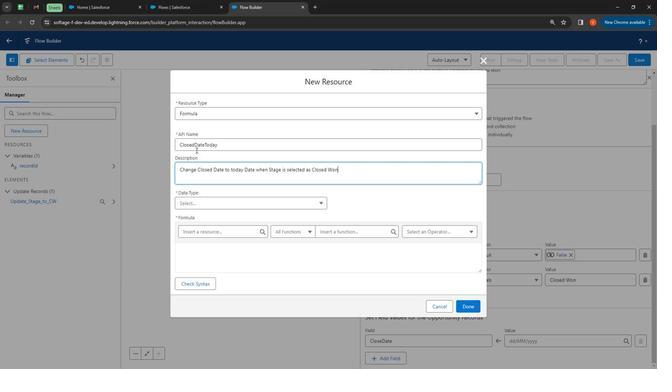 
Action: Mouse moved to (214, 199)
Screenshot: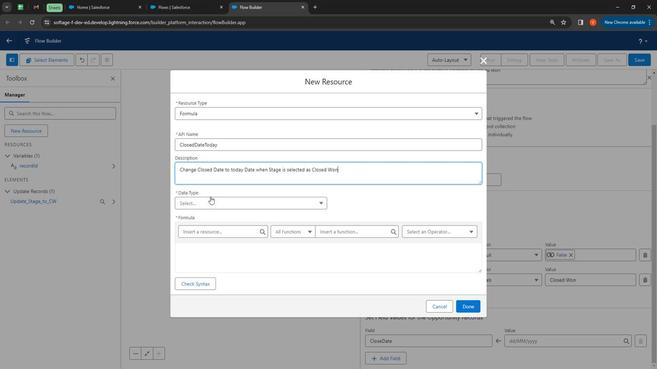 
Action: Mouse pressed left at (214, 199)
Screenshot: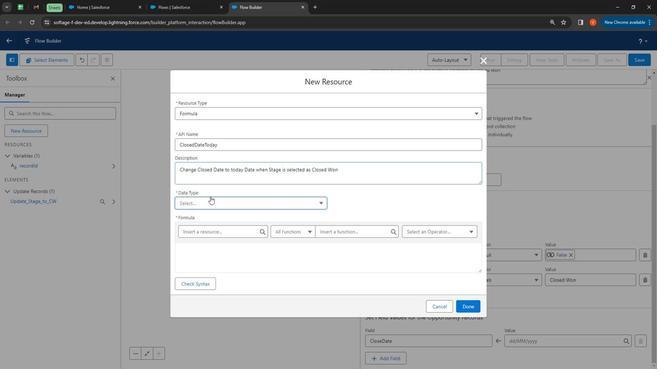 
Action: Mouse moved to (207, 221)
Screenshot: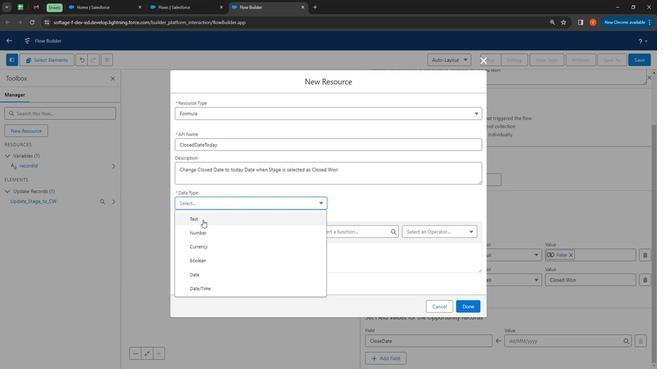 
Action: Mouse pressed left at (207, 221)
Screenshot: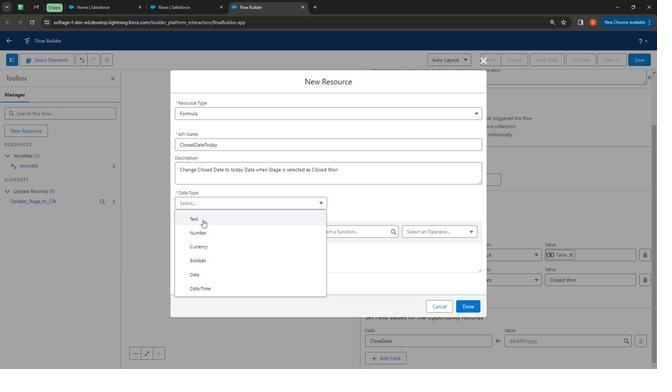 
Action: Mouse moved to (214, 208)
Screenshot: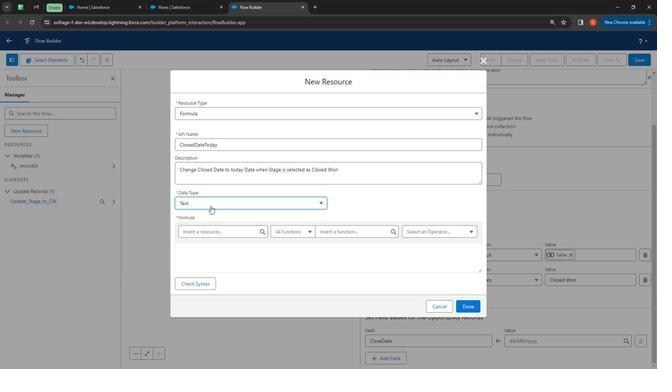 
Action: Mouse pressed left at (214, 208)
Screenshot: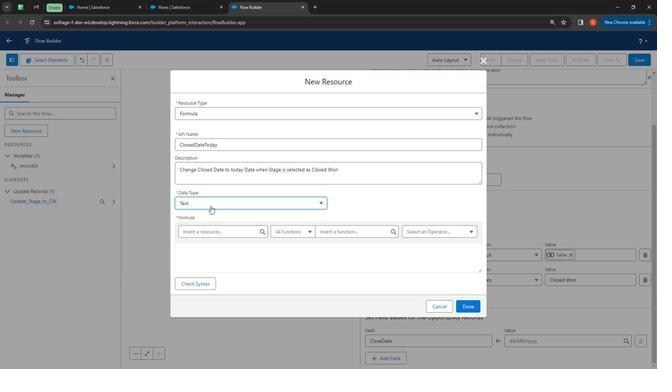 
Action: Mouse moved to (241, 271)
Screenshot: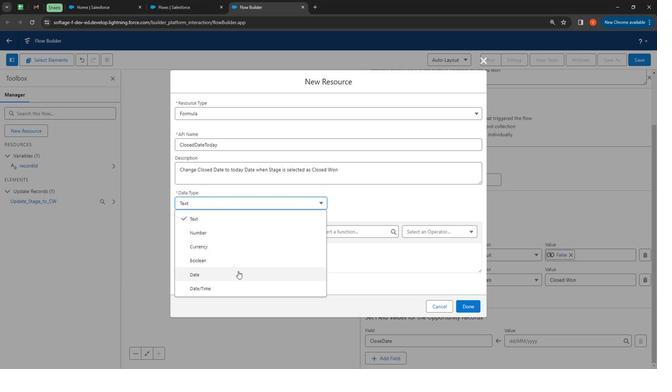 
Action: Mouse pressed left at (241, 271)
Screenshot: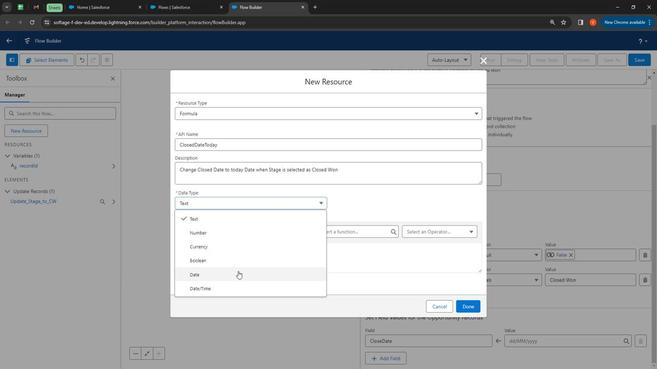 
Action: Mouse moved to (334, 232)
Screenshot: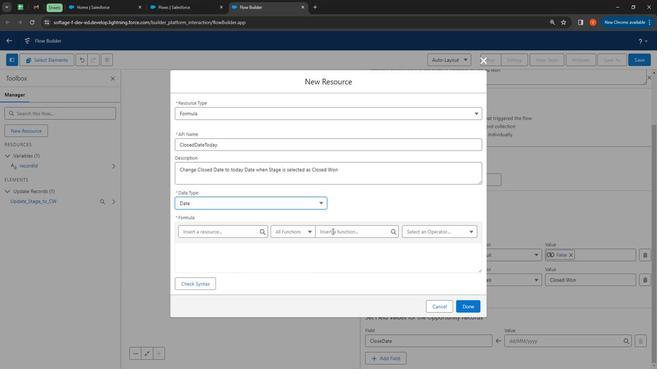 
Action: Mouse pressed left at (334, 232)
Screenshot: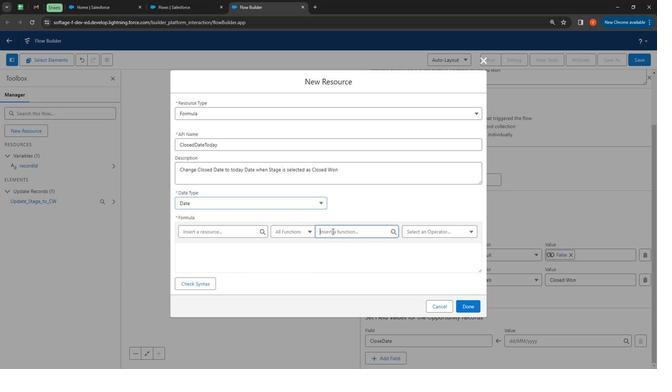 
Action: Mouse moved to (325, 225)
Screenshot: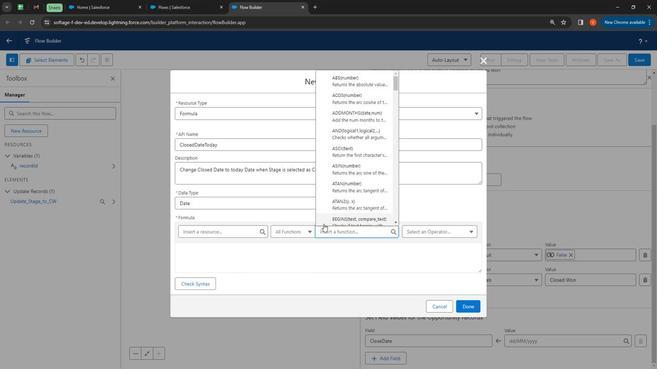 
Action: Key pressed toda
Screenshot: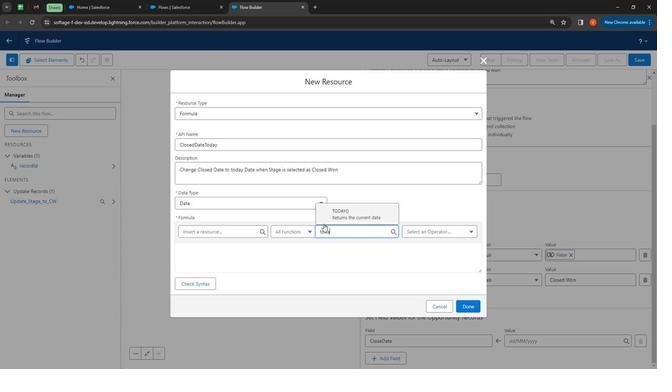 
Action: Mouse moved to (364, 212)
Screenshot: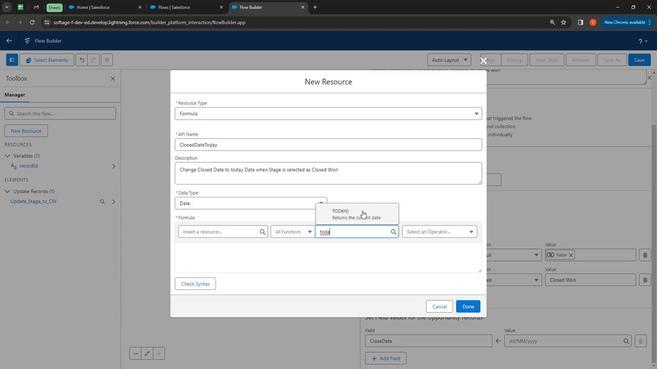 
Action: Mouse pressed left at (364, 212)
Screenshot: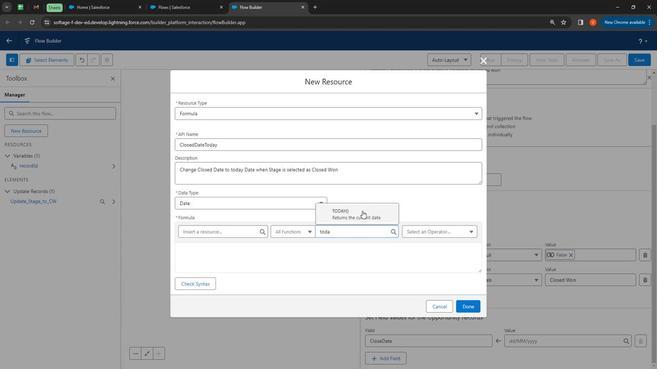 
Action: Mouse moved to (257, 255)
Screenshot: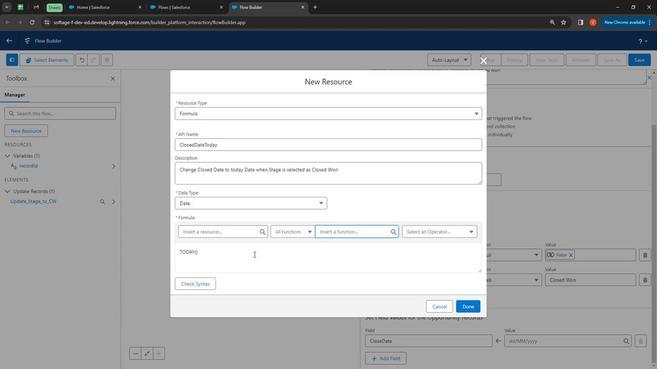 
Action: Mouse pressed left at (257, 255)
Screenshot: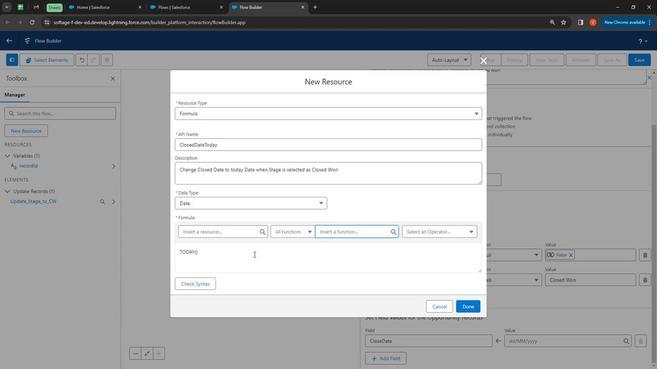 
Action: Mouse moved to (203, 284)
Screenshot: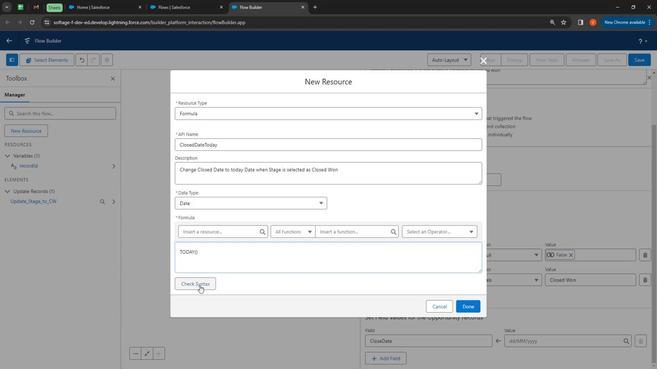 
Action: Mouse pressed left at (203, 284)
Screenshot: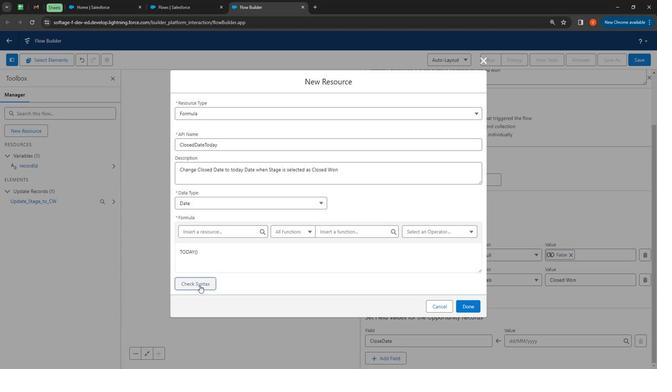 
Action: Mouse moved to (476, 303)
Screenshot: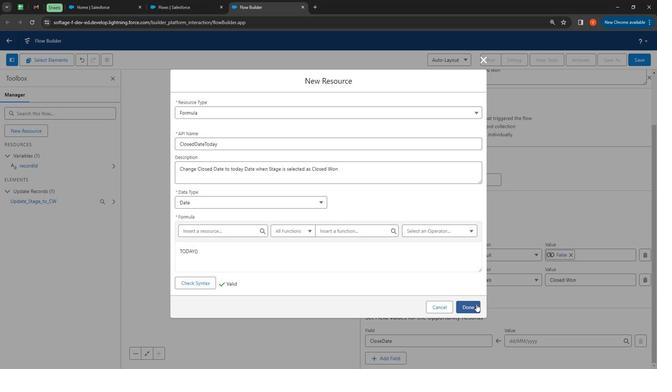 
Action: Mouse pressed left at (476, 303)
Screenshot: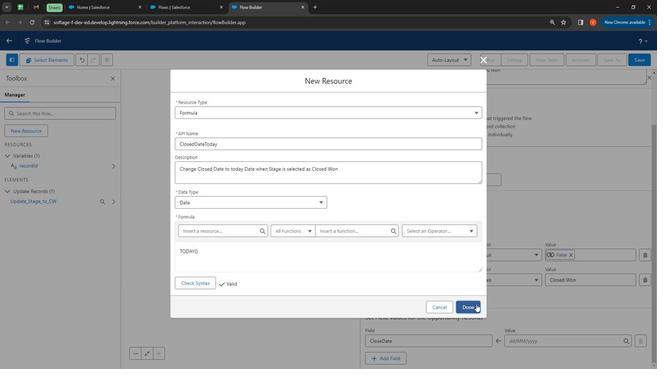 
Action: Mouse moved to (578, 330)
Screenshot: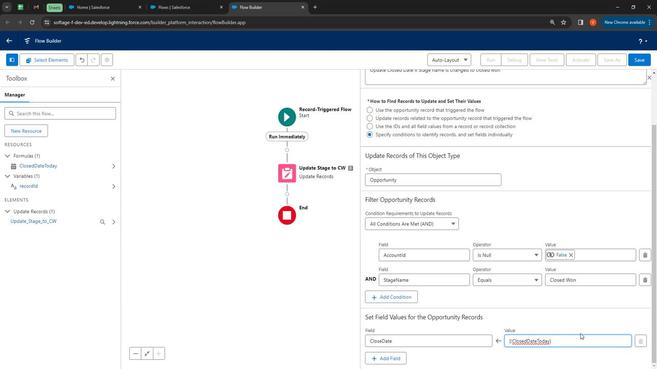 
Action: Mouse pressed left at (578, 330)
Screenshot: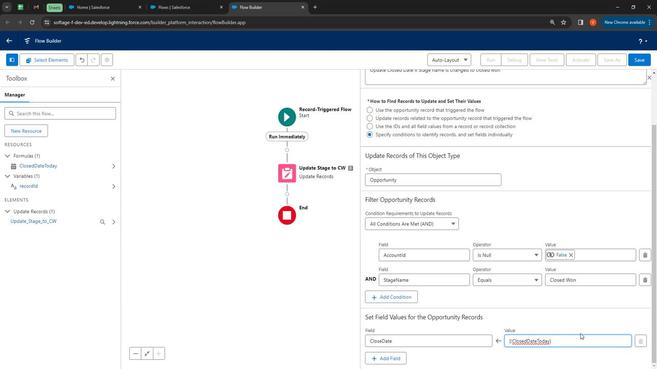 
Action: Mouse moved to (573, 334)
Screenshot: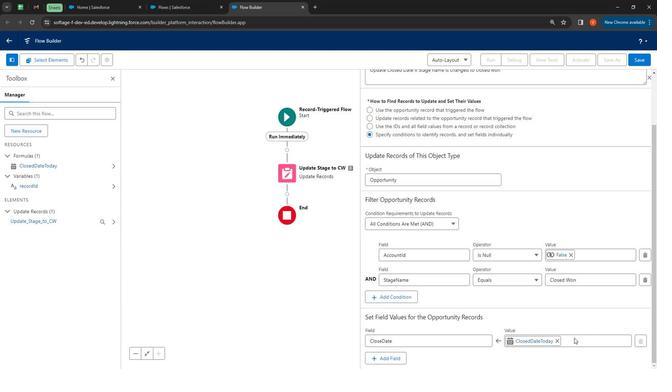 
Action: Mouse scrolled (573, 334) with delta (0, 0)
Screenshot: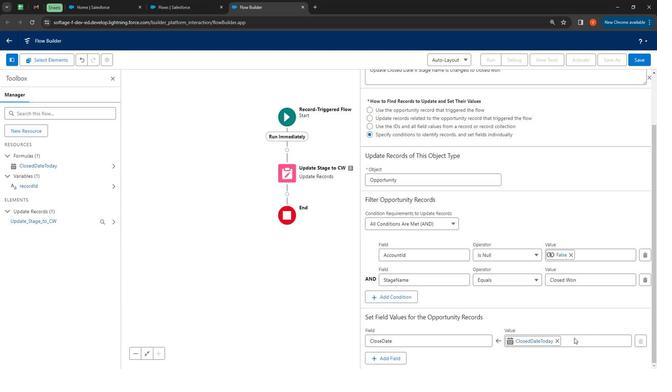 
Action: Mouse moved to (572, 335)
